 Task: Look for space in Lar, India from 8th August, 2023 to 15th August, 2023 for 9 adults in price range Rs.10000 to Rs.14000. Place can be shared room with 5 bedrooms having 9 beds and 5 bathrooms. Property type can be house, flat, guest house. Amenities needed are: wifi, TV, free parkinig on premises, gym, breakfast. Booking option can be shelf check-in. Required host language is English.
Action: Mouse moved to (483, 99)
Screenshot: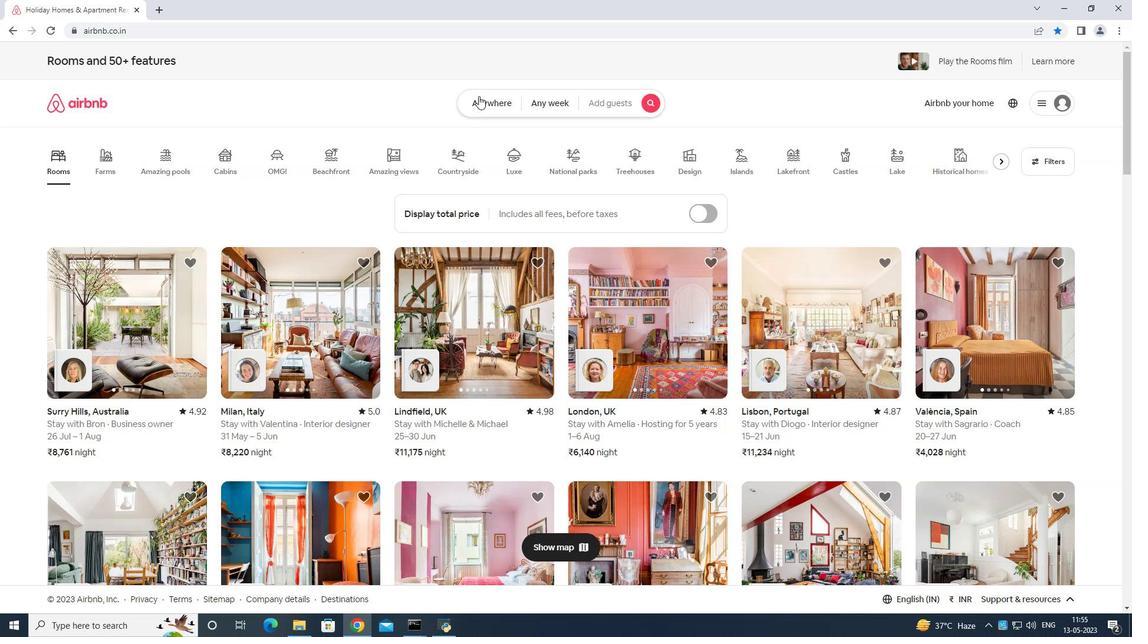 
Action: Mouse pressed left at (483, 99)
Screenshot: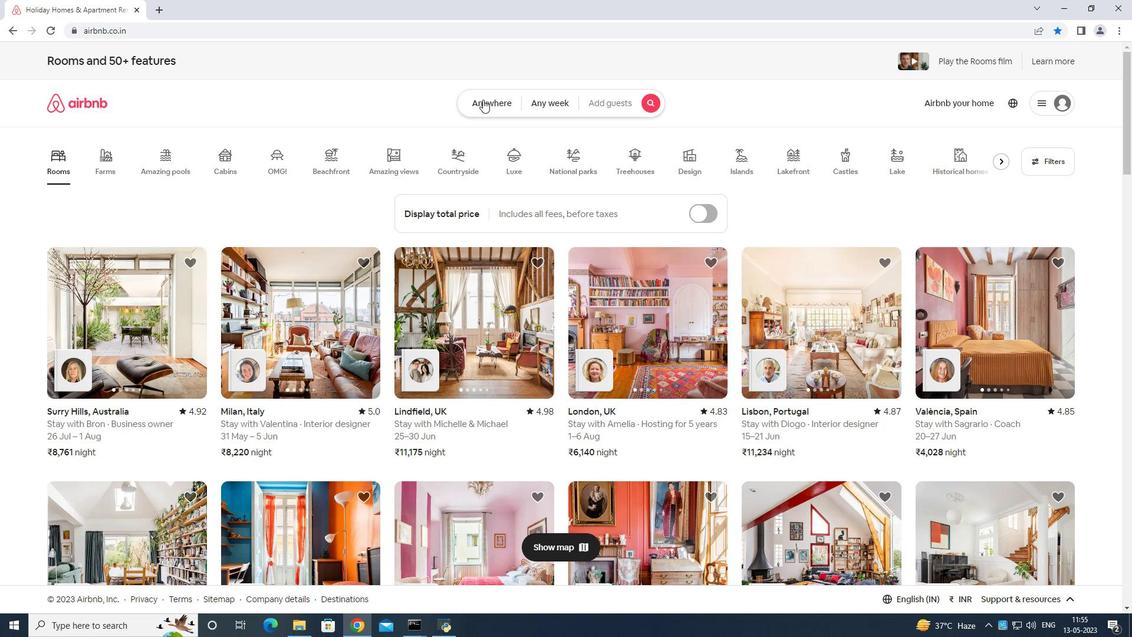 
Action: Mouse moved to (394, 143)
Screenshot: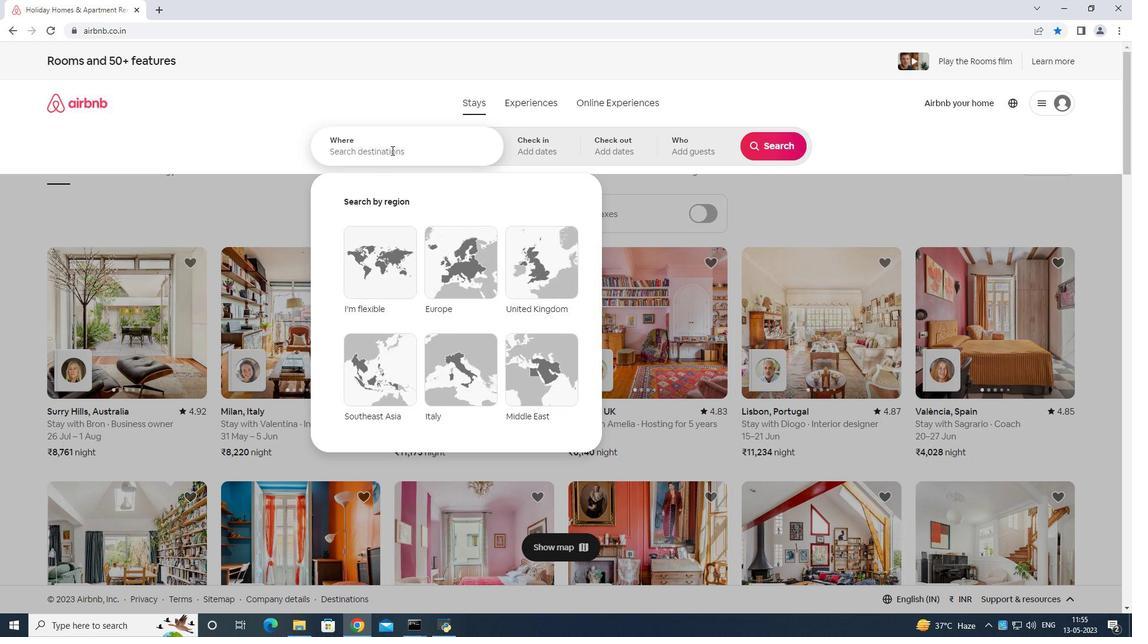 
Action: Mouse pressed left at (394, 143)
Screenshot: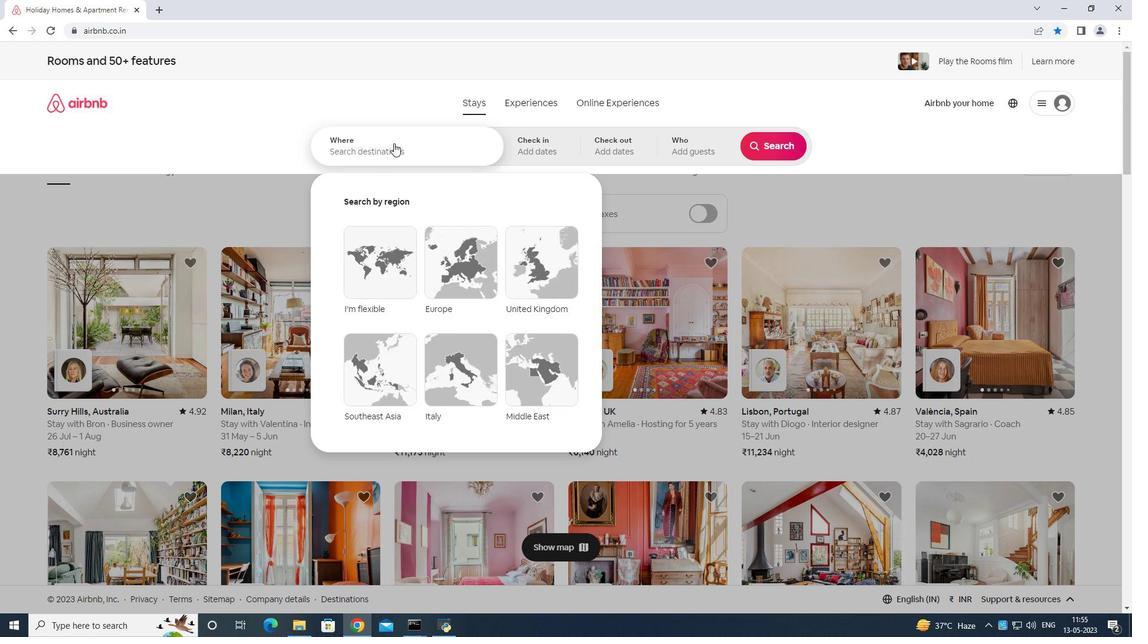 
Action: Mouse moved to (391, 140)
Screenshot: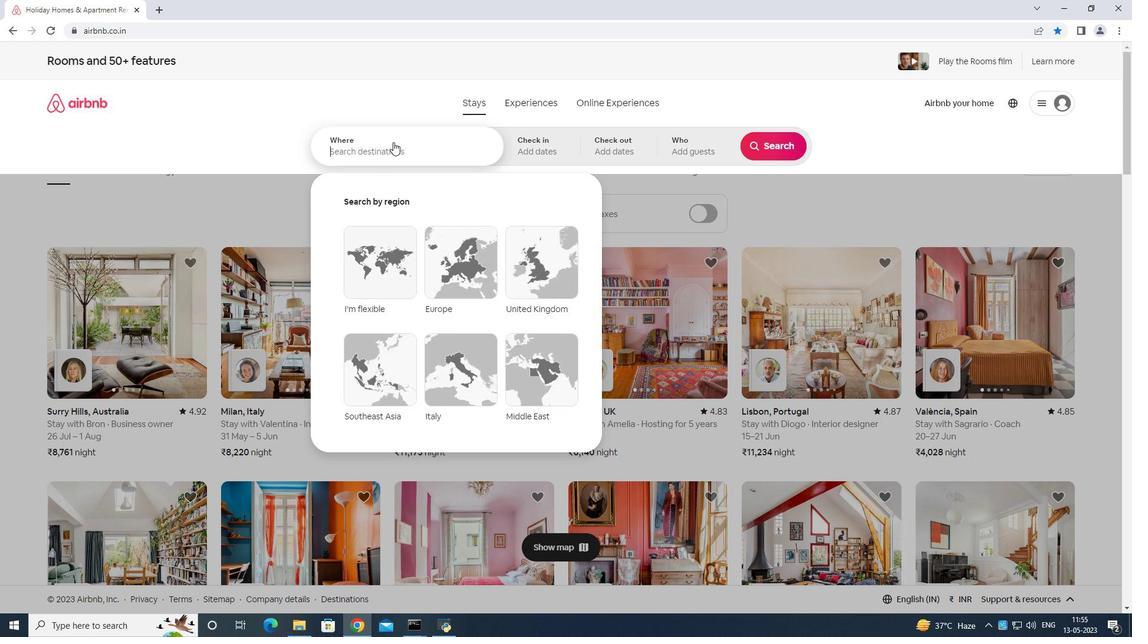 
Action: Key pressed <Key.shift>Lar<Key.space>india<Key.space><Key.enter>
Screenshot: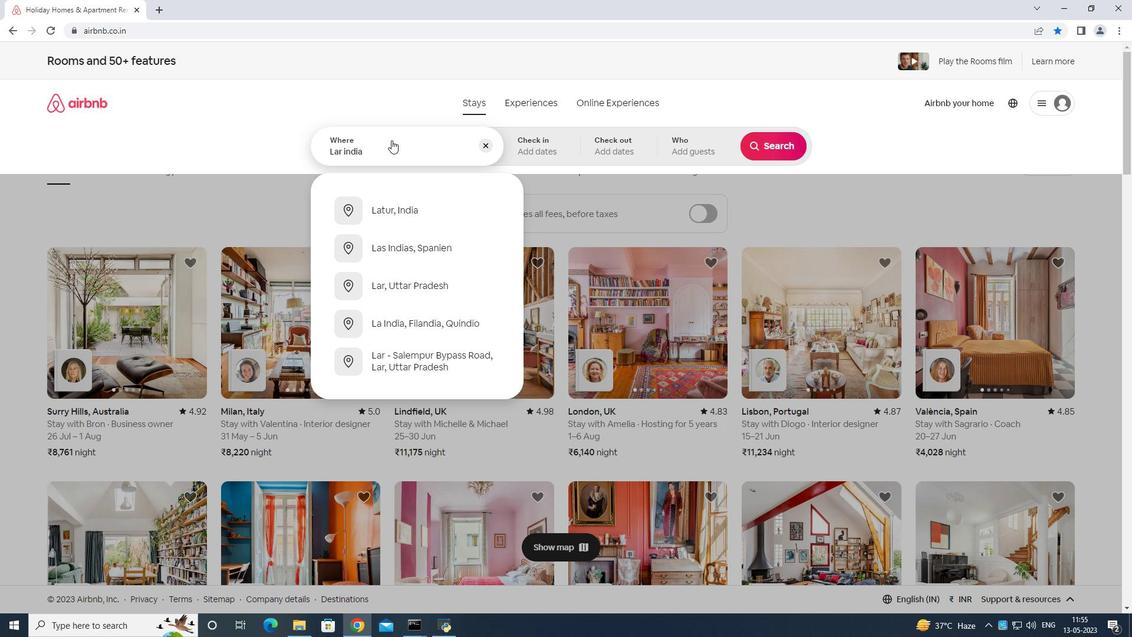 
Action: Mouse moved to (768, 251)
Screenshot: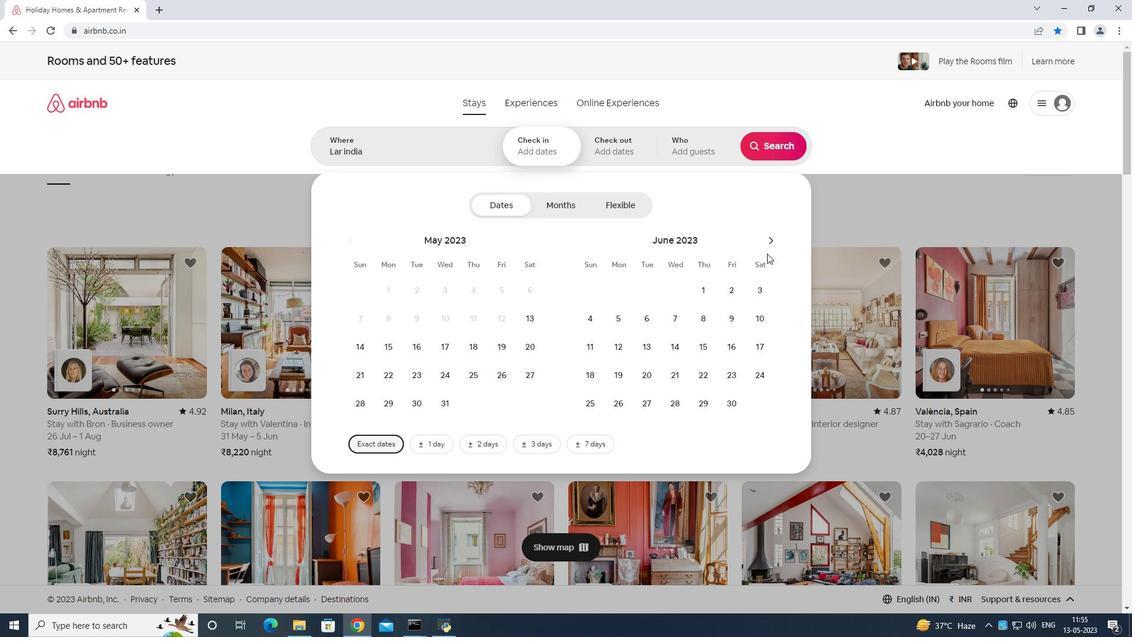 
Action: Mouse pressed left at (768, 251)
Screenshot: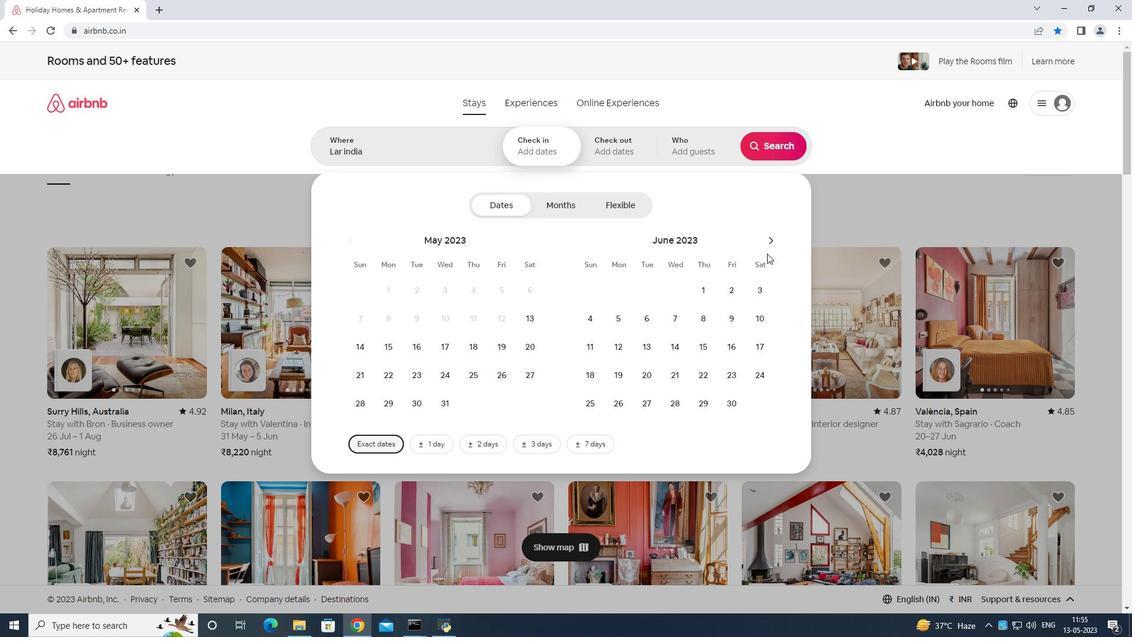 
Action: Mouse moved to (768, 245)
Screenshot: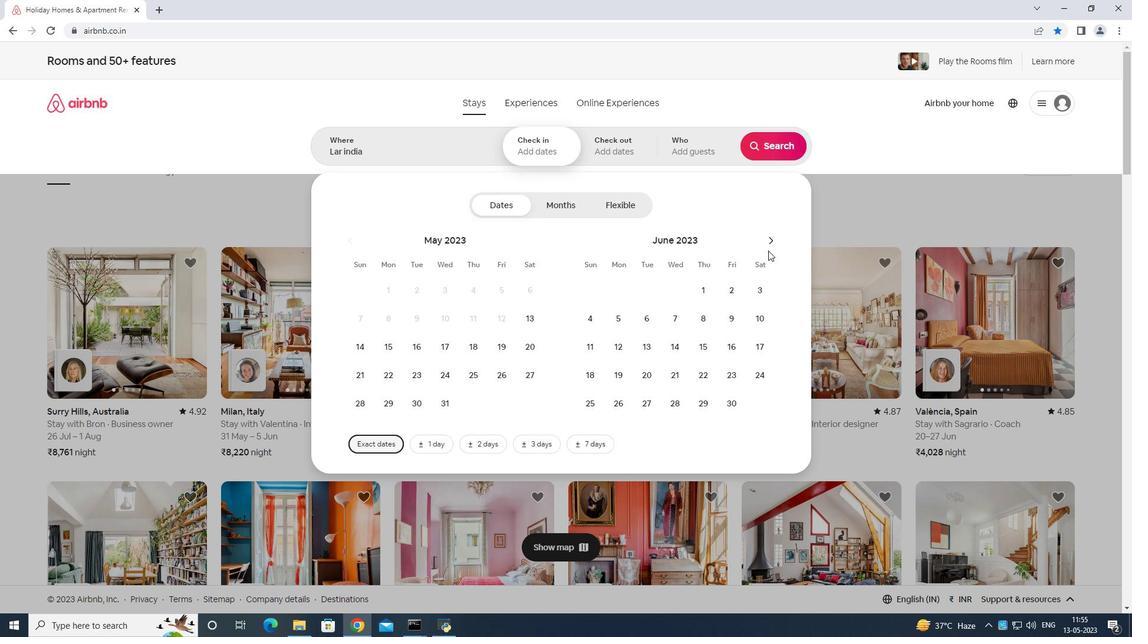 
Action: Mouse pressed left at (768, 245)
Screenshot: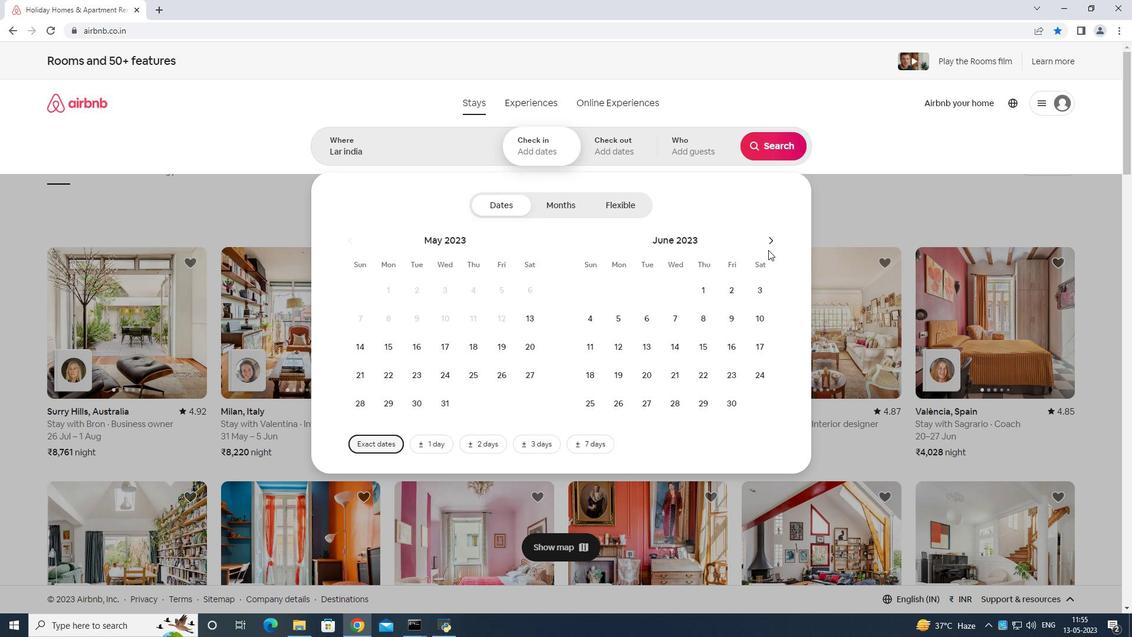 
Action: Mouse moved to (769, 242)
Screenshot: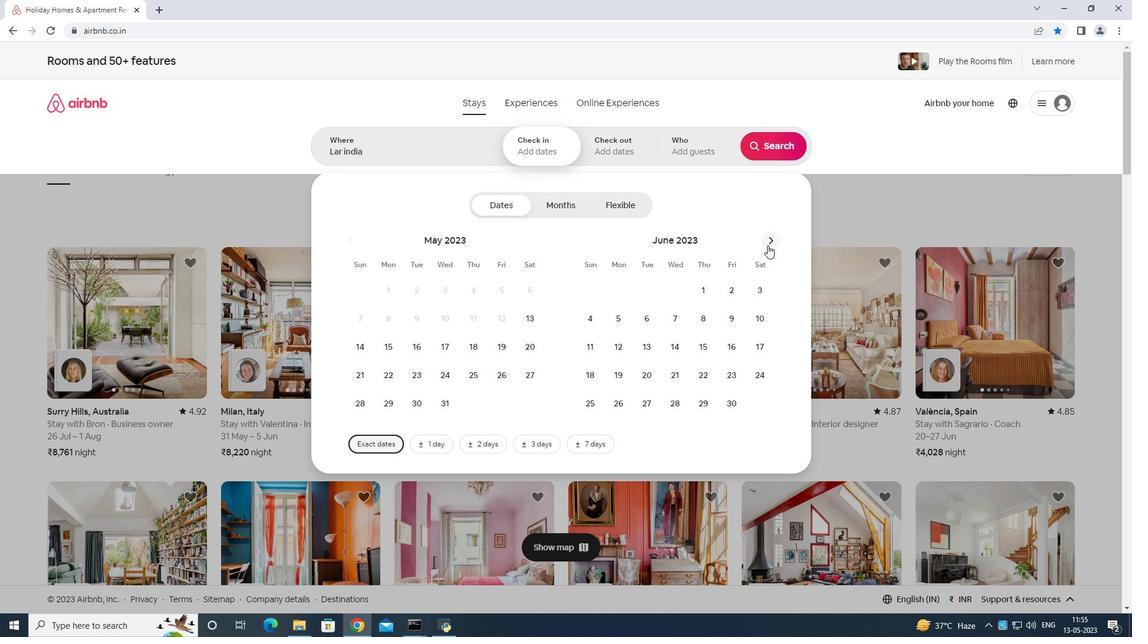 
Action: Mouse pressed left at (769, 242)
Screenshot: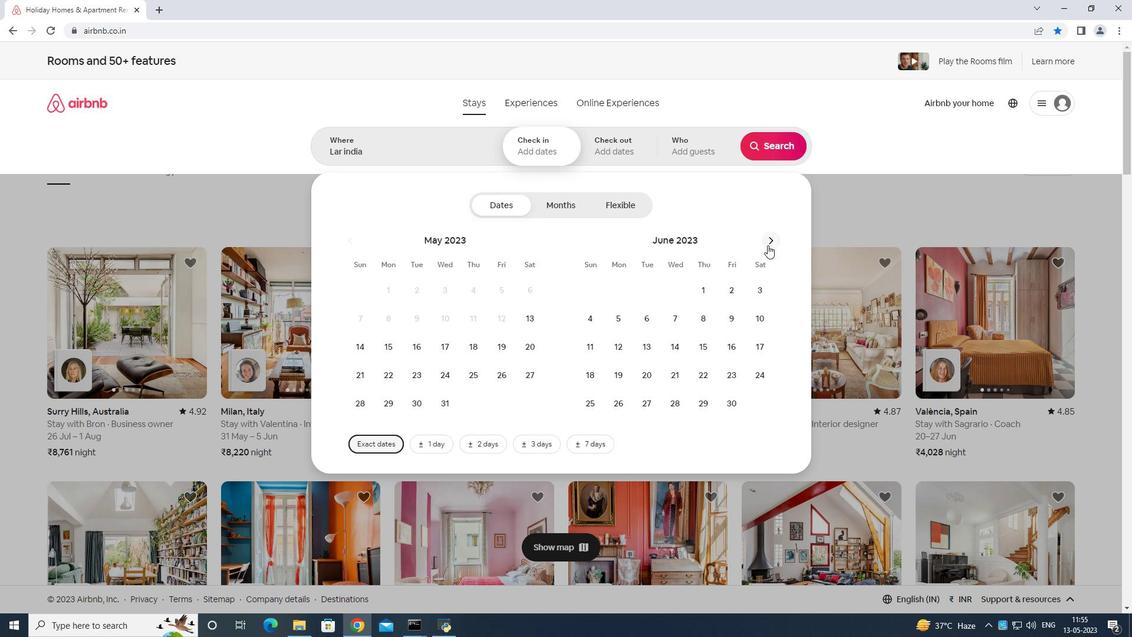 
Action: Mouse moved to (769, 241)
Screenshot: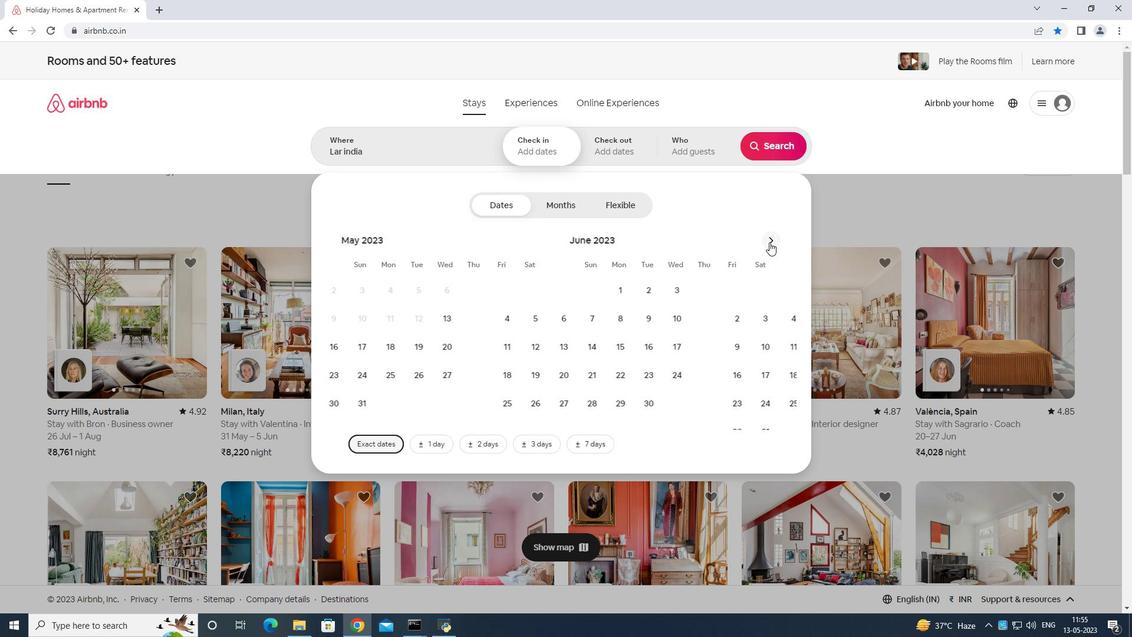 
Action: Mouse pressed left at (769, 241)
Screenshot: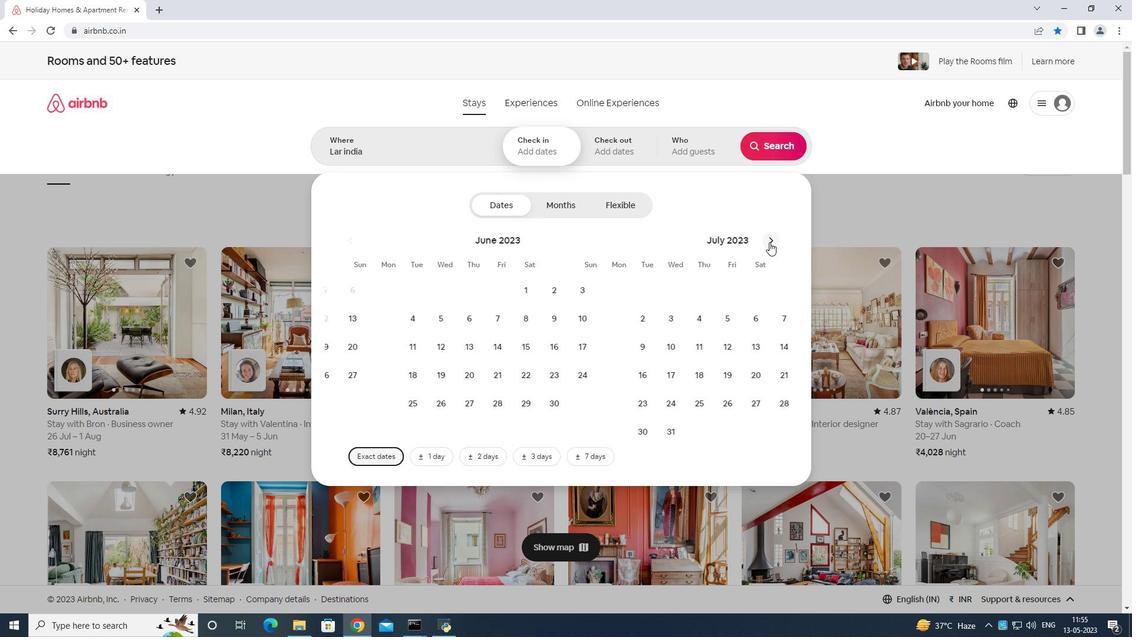 
Action: Mouse moved to (645, 312)
Screenshot: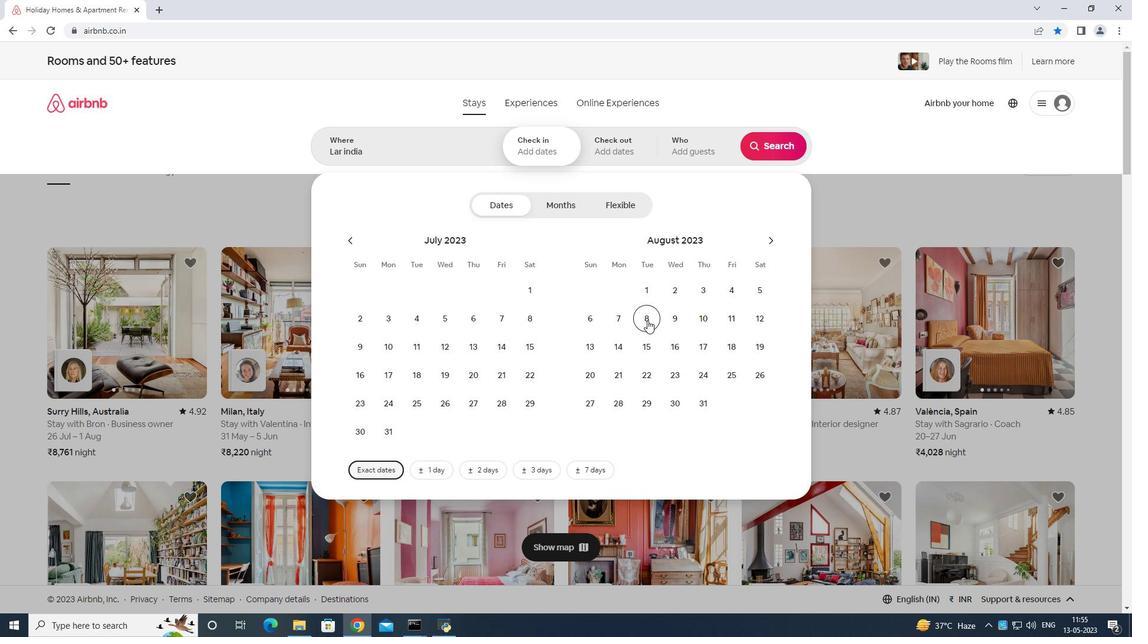 
Action: Mouse pressed left at (645, 312)
Screenshot: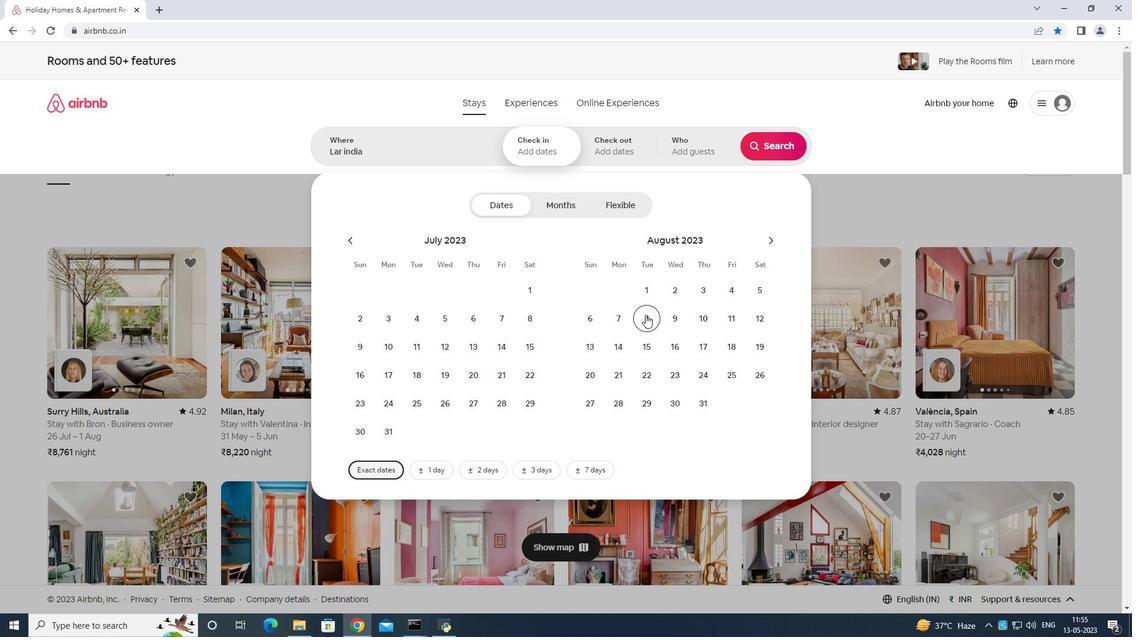 
Action: Mouse moved to (651, 340)
Screenshot: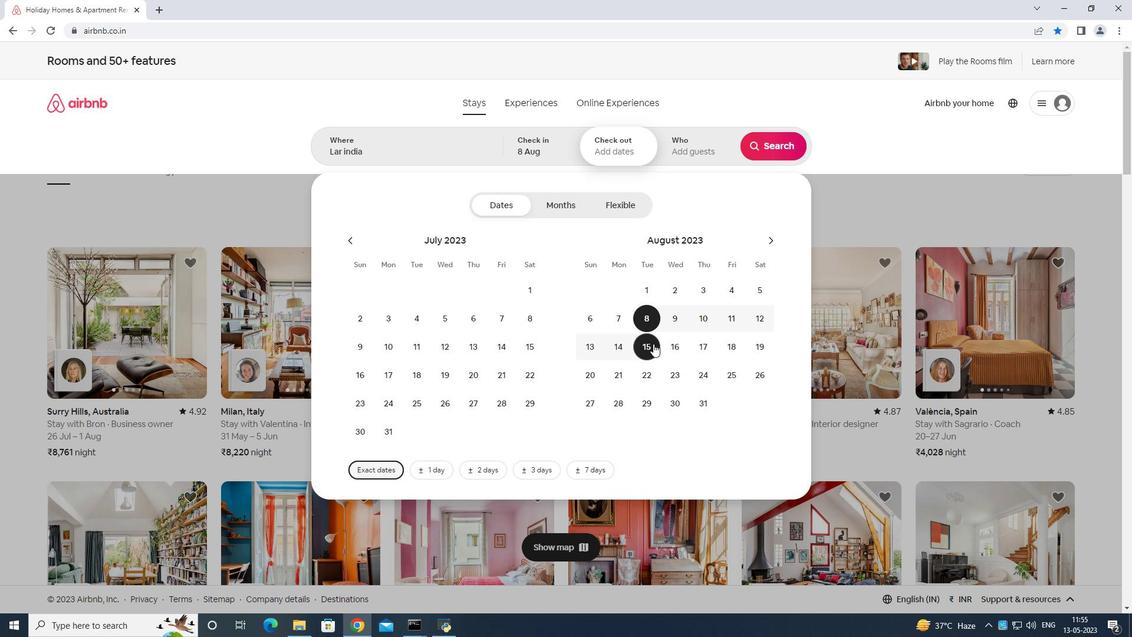
Action: Mouse pressed left at (651, 340)
Screenshot: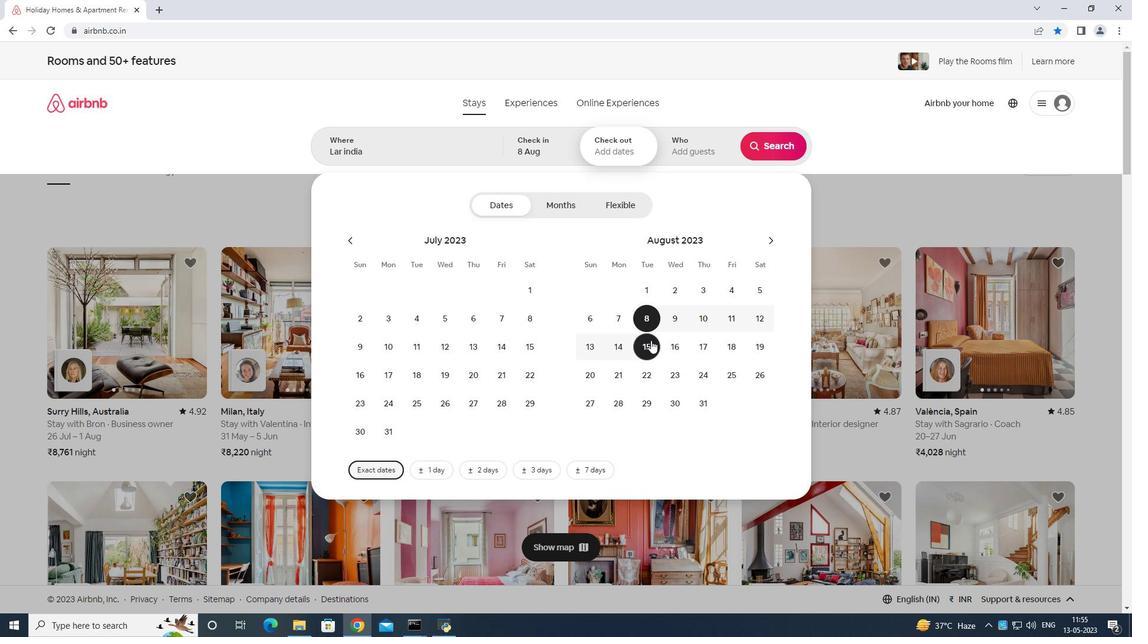 
Action: Mouse moved to (717, 147)
Screenshot: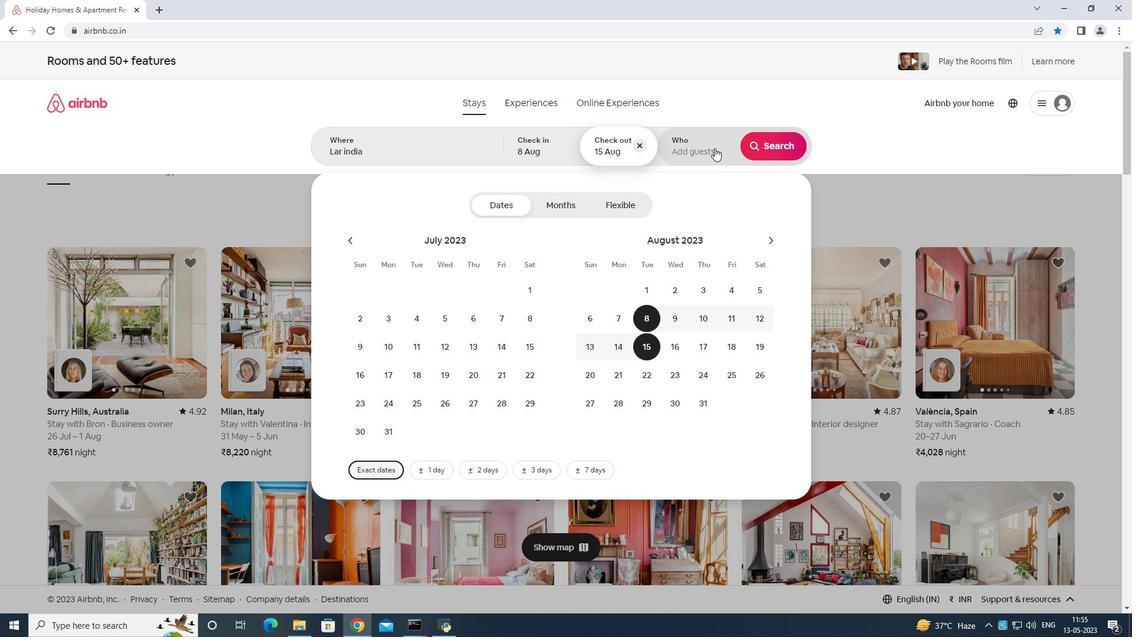 
Action: Mouse pressed left at (717, 147)
Screenshot: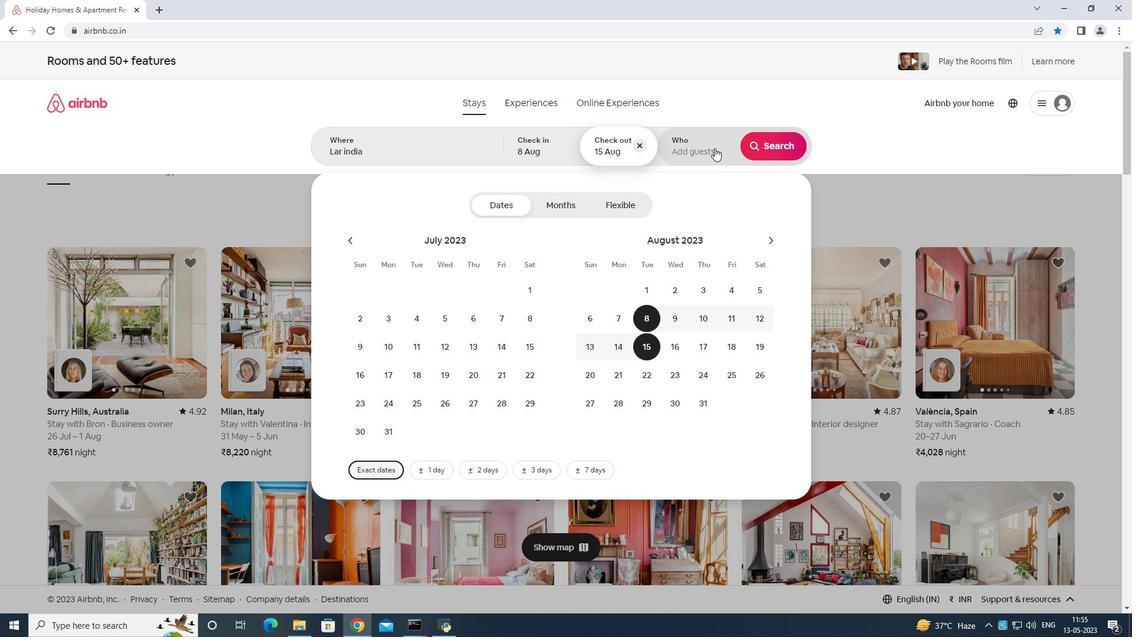 
Action: Mouse moved to (775, 202)
Screenshot: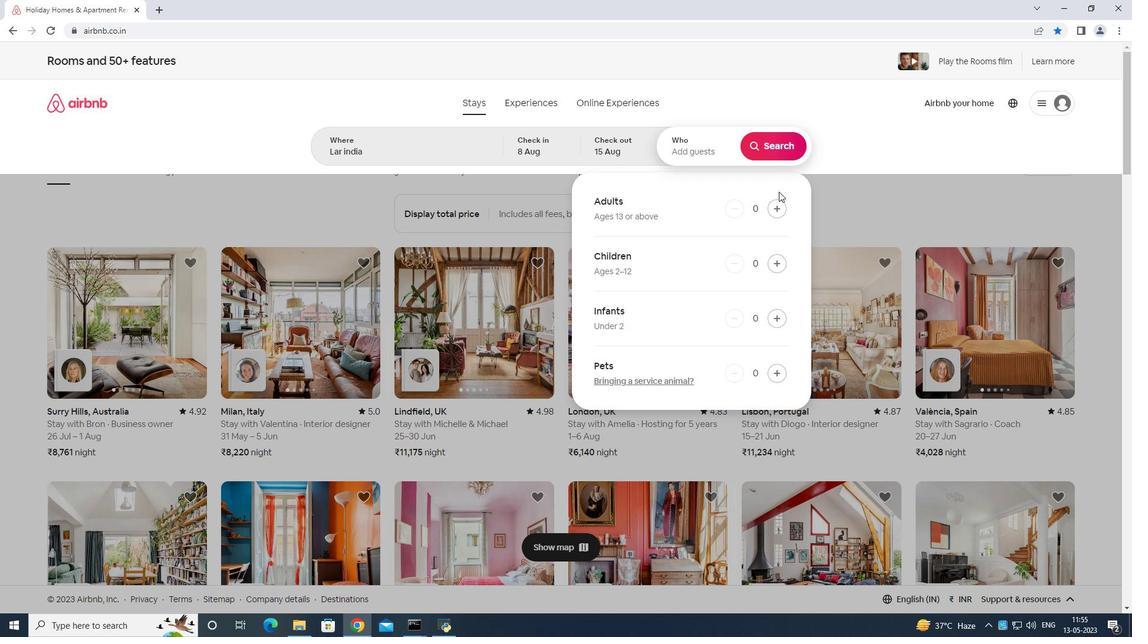 
Action: Mouse pressed left at (775, 202)
Screenshot: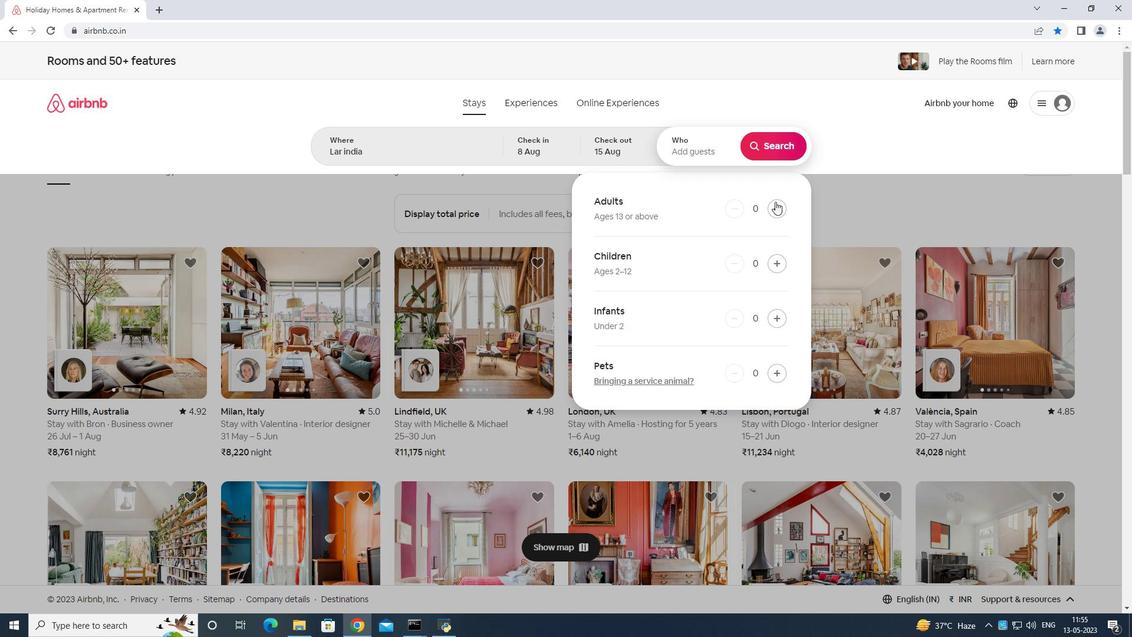 
Action: Mouse moved to (775, 202)
Screenshot: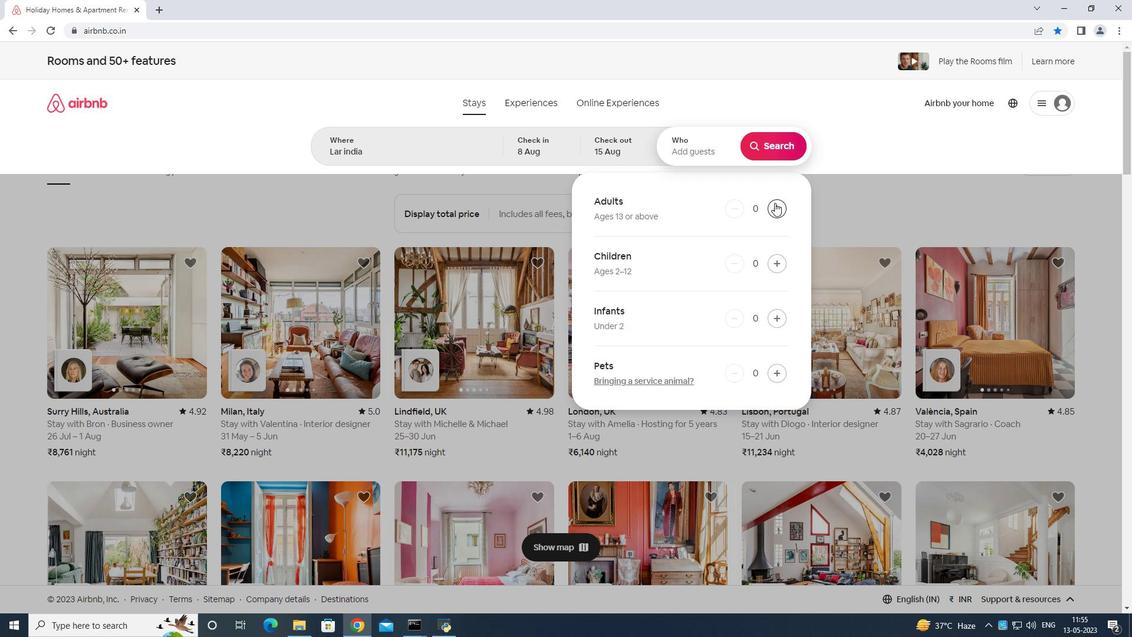 
Action: Mouse pressed left at (775, 202)
Screenshot: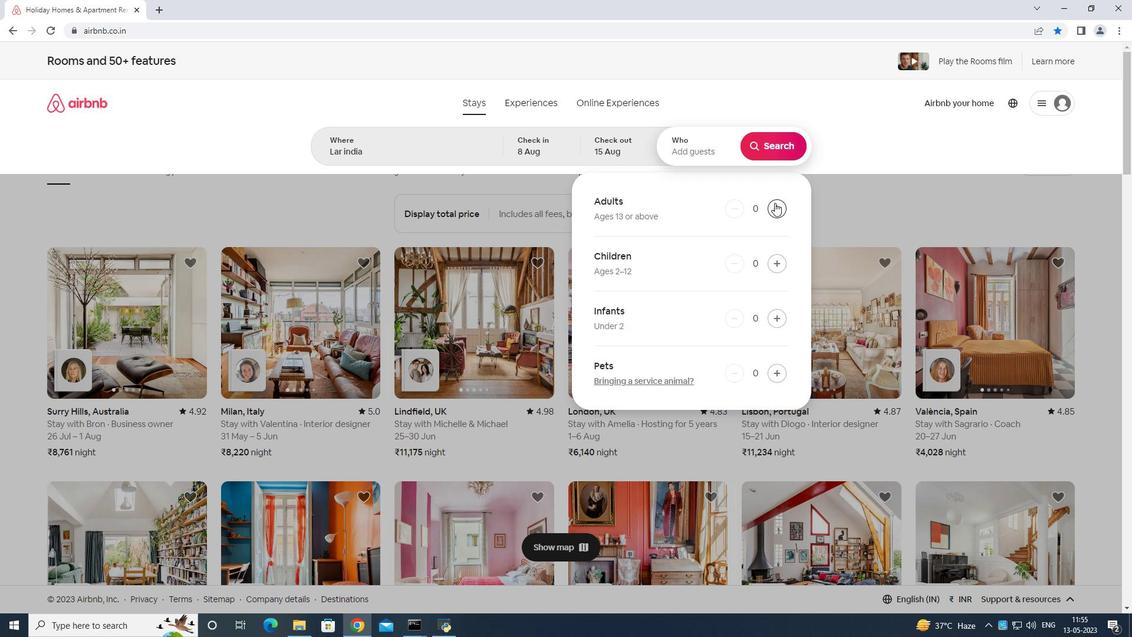 
Action: Mouse moved to (775, 202)
Screenshot: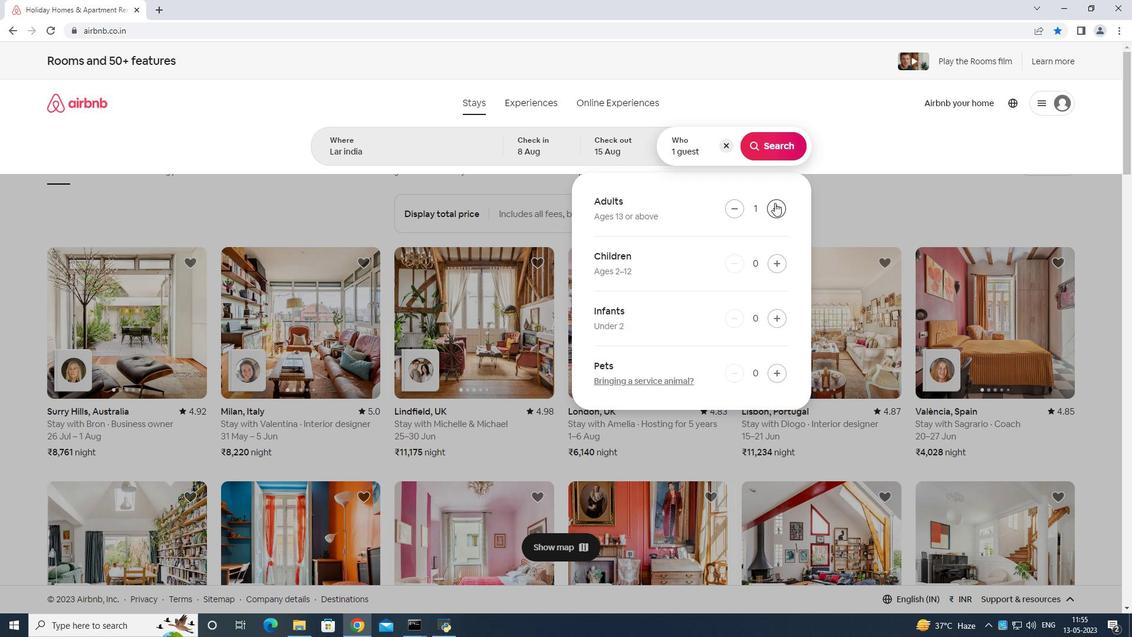 
Action: Mouse pressed left at (775, 202)
Screenshot: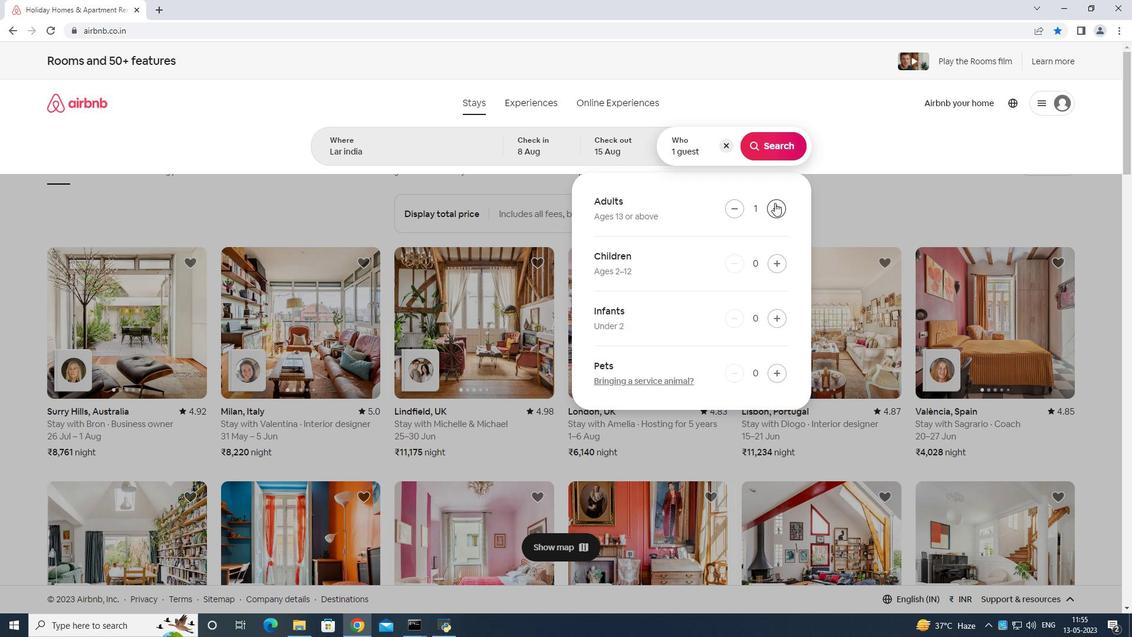 
Action: Mouse moved to (775, 202)
Screenshot: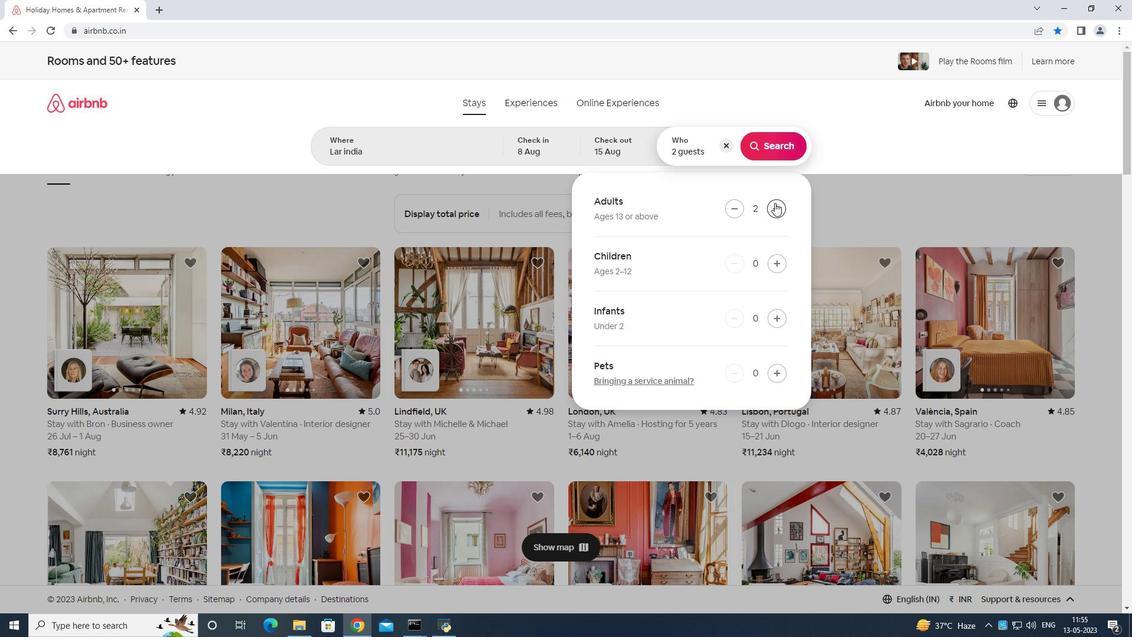 
Action: Mouse pressed left at (775, 202)
Screenshot: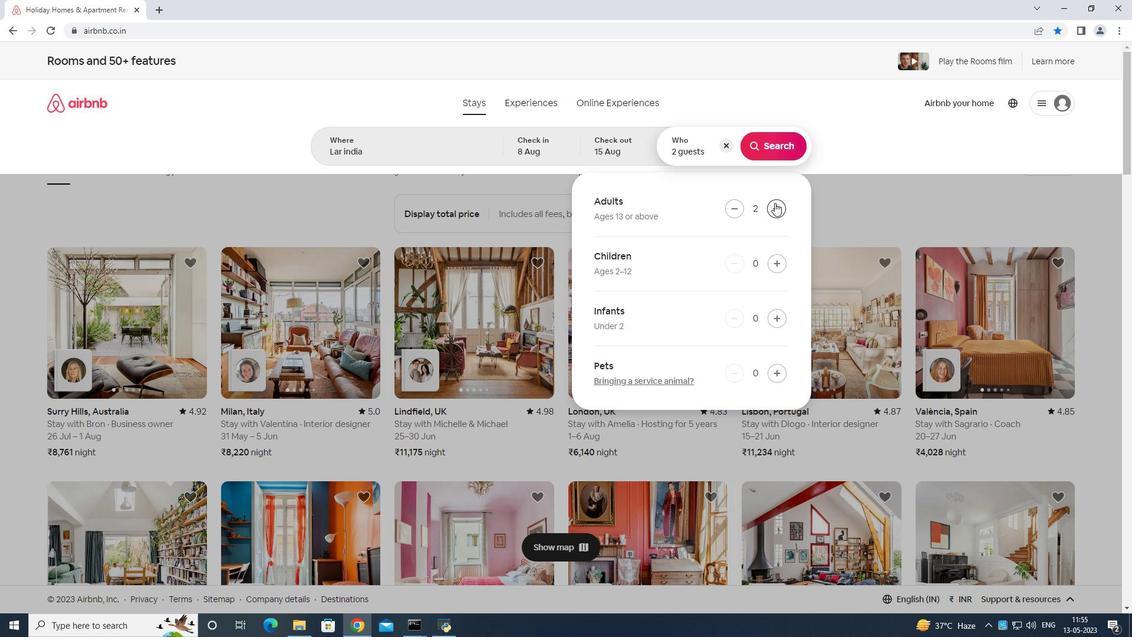 
Action: Mouse moved to (775, 201)
Screenshot: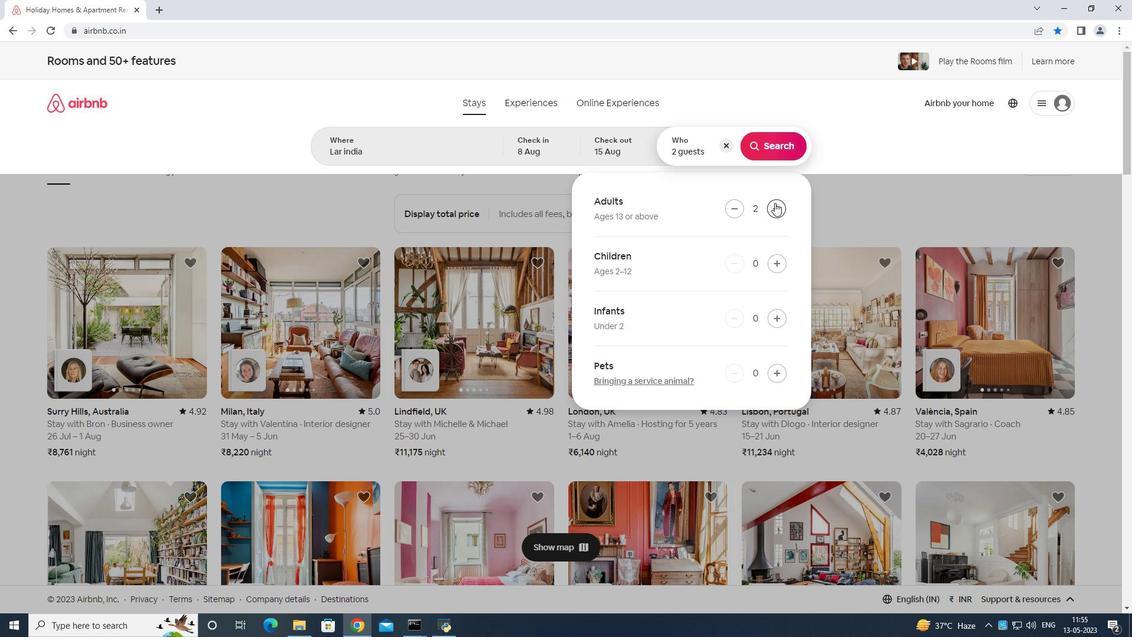 
Action: Mouse pressed left at (775, 201)
Screenshot: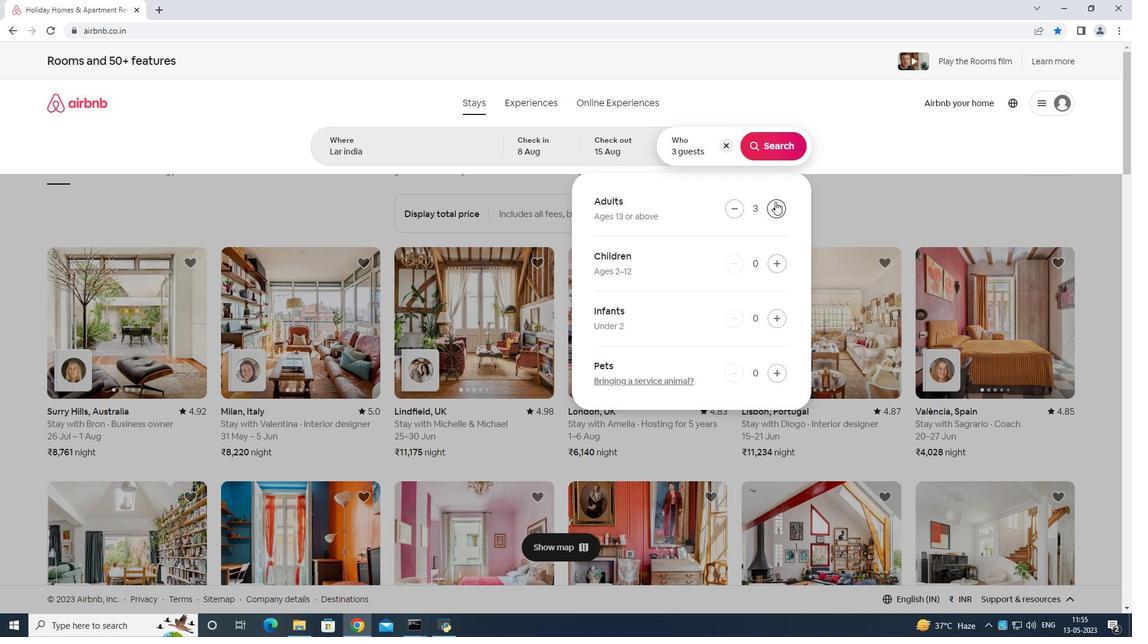 
Action: Mouse moved to (775, 201)
Screenshot: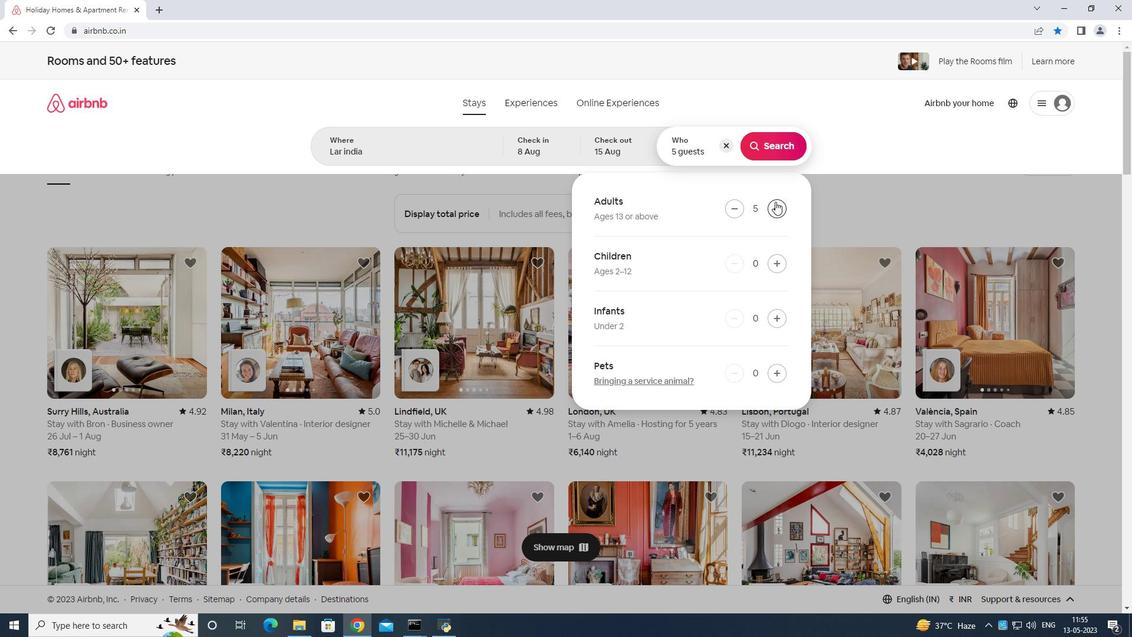 
Action: Mouse pressed left at (775, 201)
Screenshot: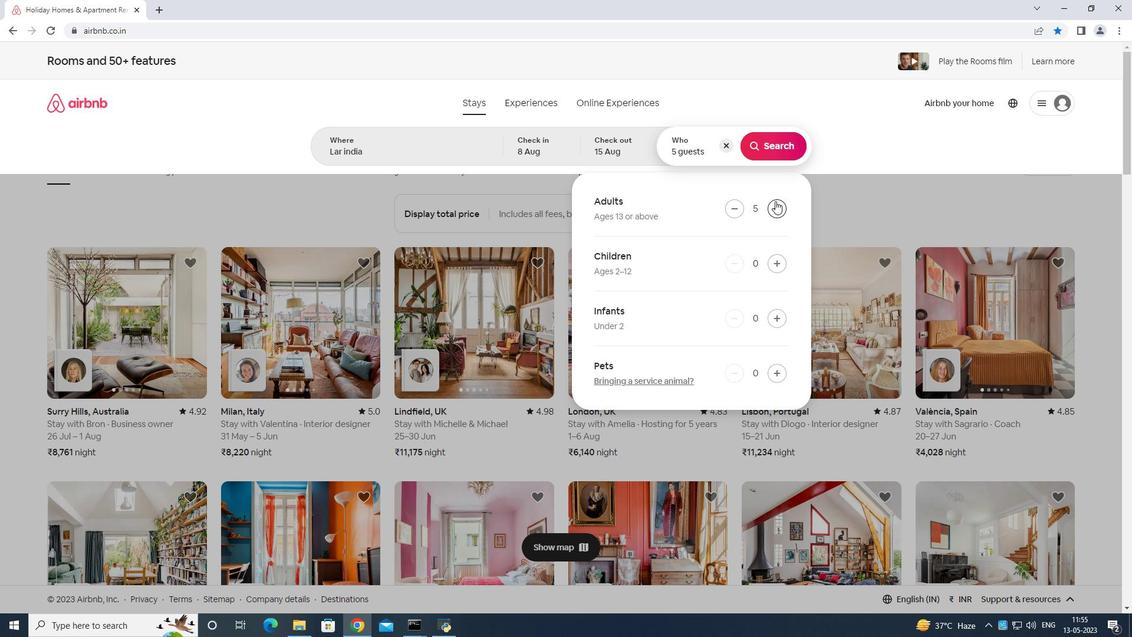
Action: Mouse moved to (775, 201)
Screenshot: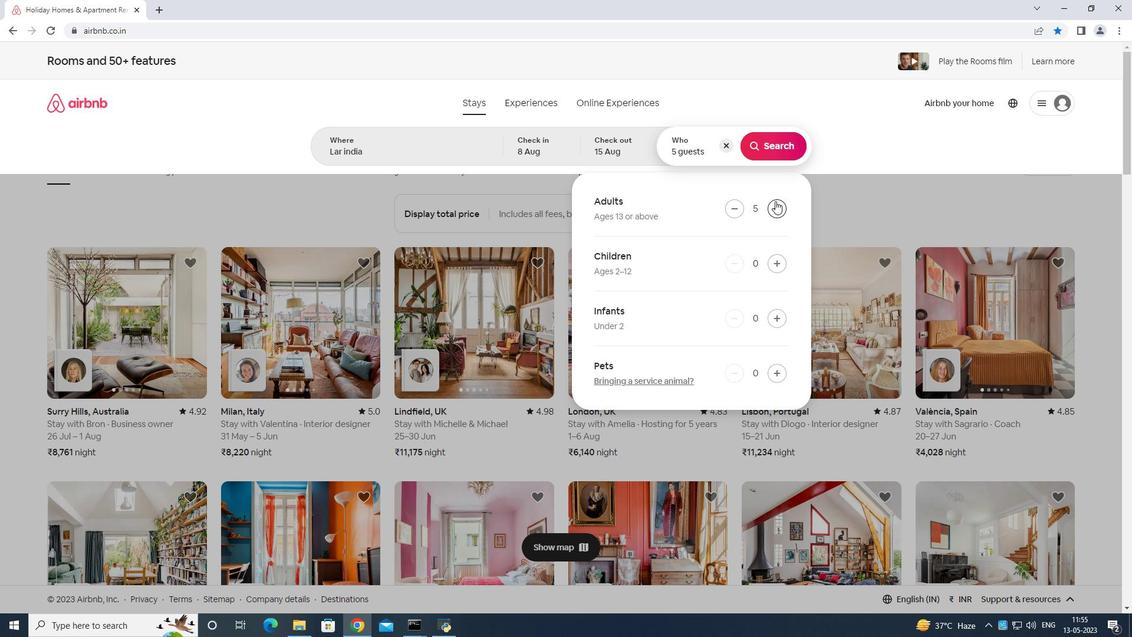
Action: Mouse pressed left at (775, 201)
Screenshot: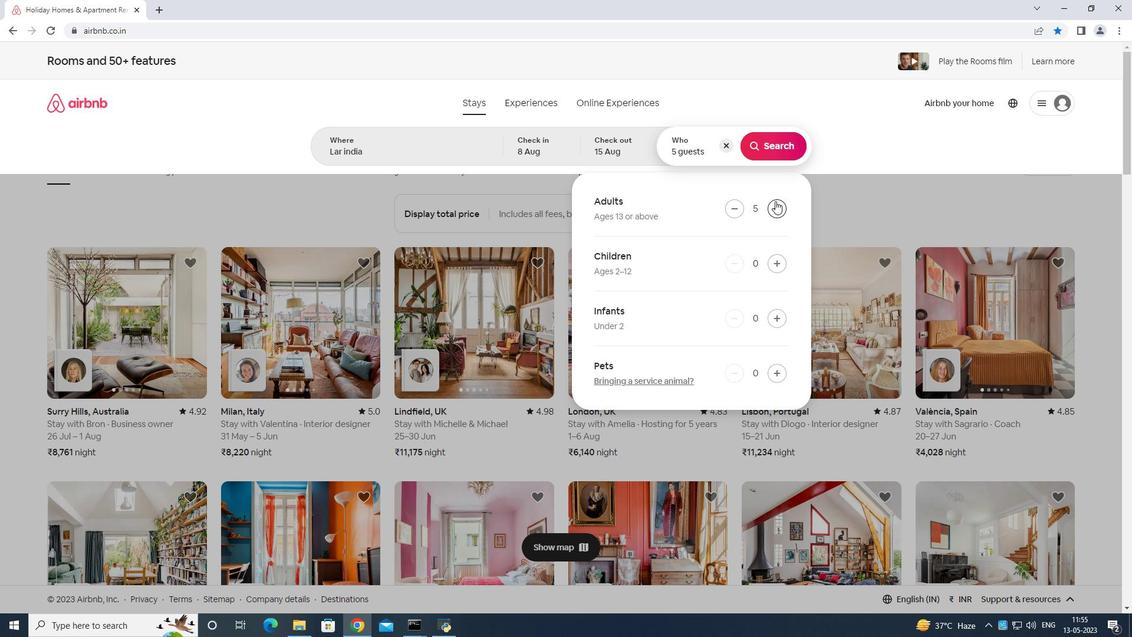 
Action: Mouse moved to (775, 200)
Screenshot: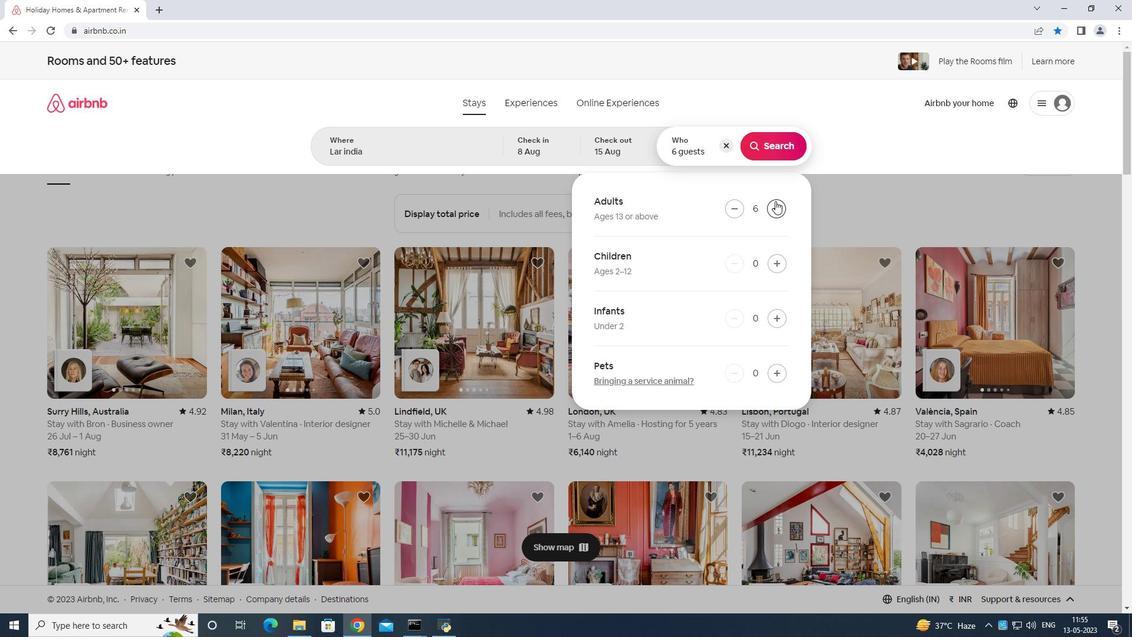 
Action: Mouse pressed left at (775, 200)
Screenshot: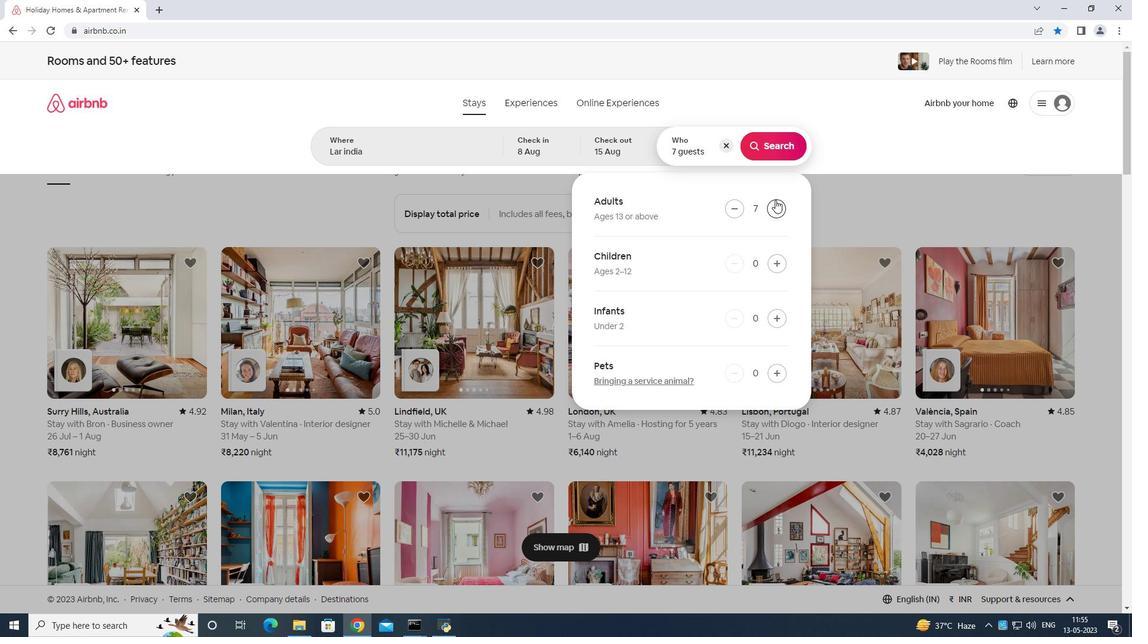 
Action: Mouse moved to (769, 206)
Screenshot: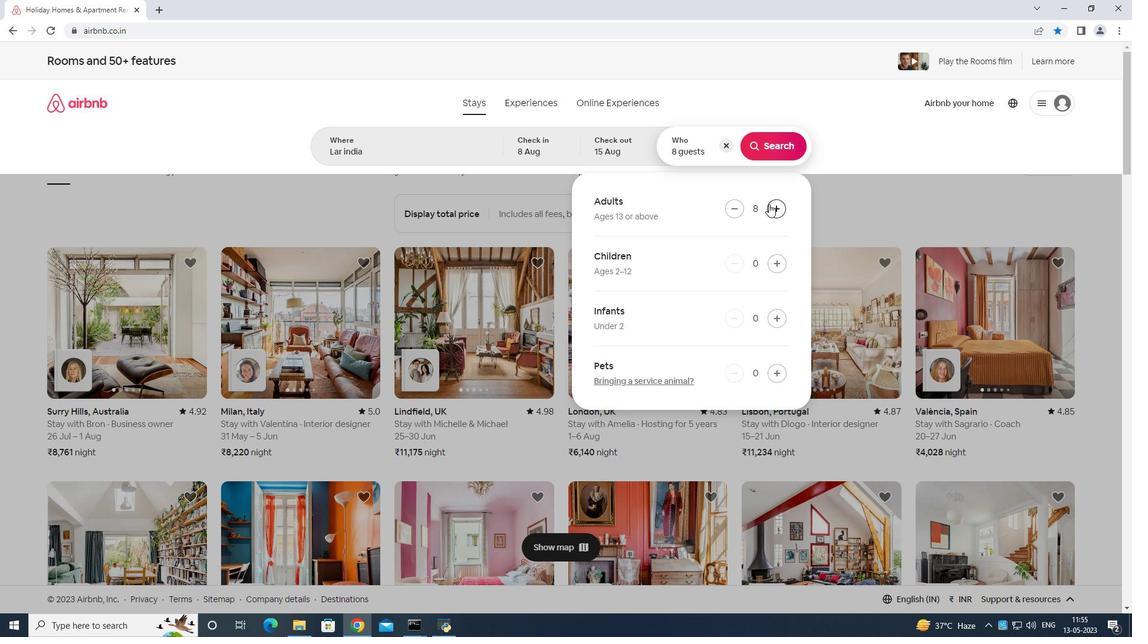 
Action: Mouse pressed left at (769, 206)
Screenshot: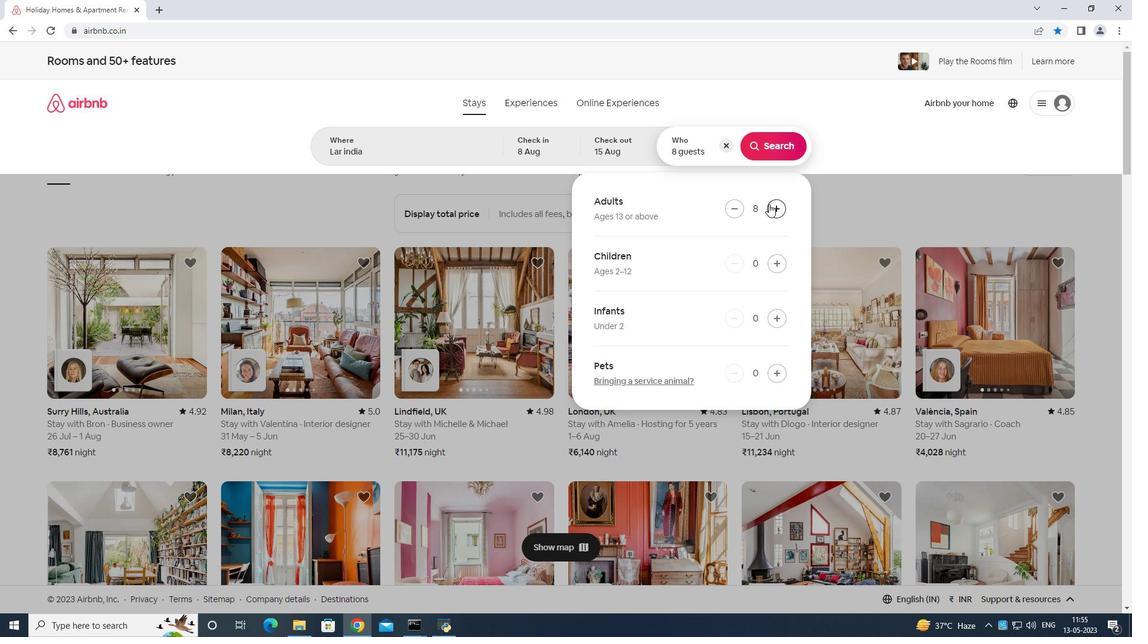 
Action: Mouse moved to (775, 152)
Screenshot: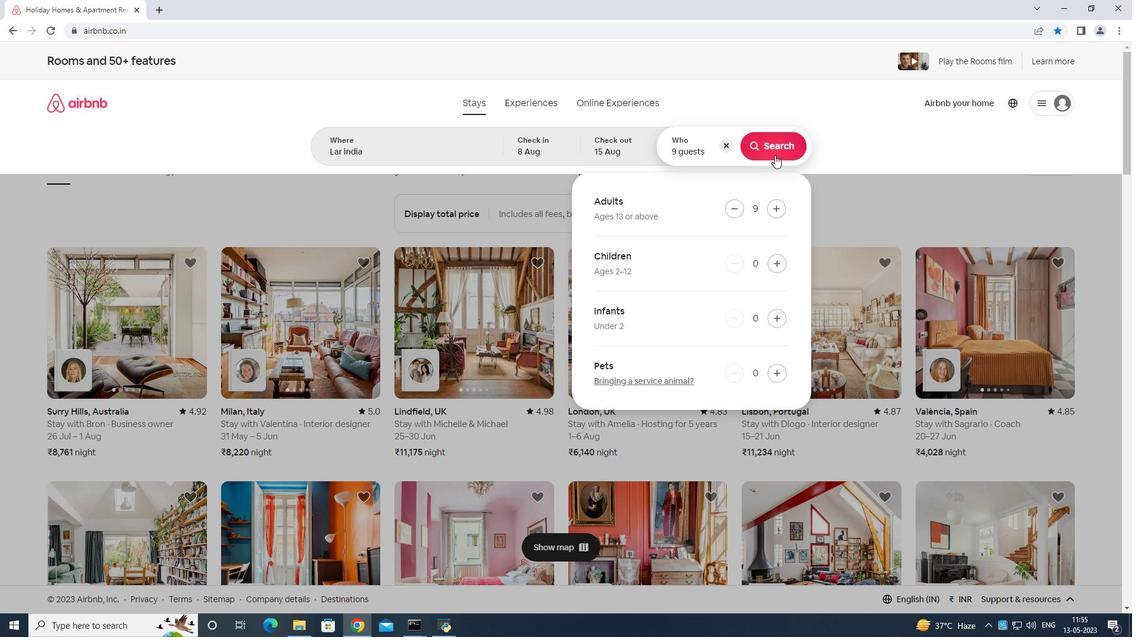 
Action: Mouse pressed left at (775, 152)
Screenshot: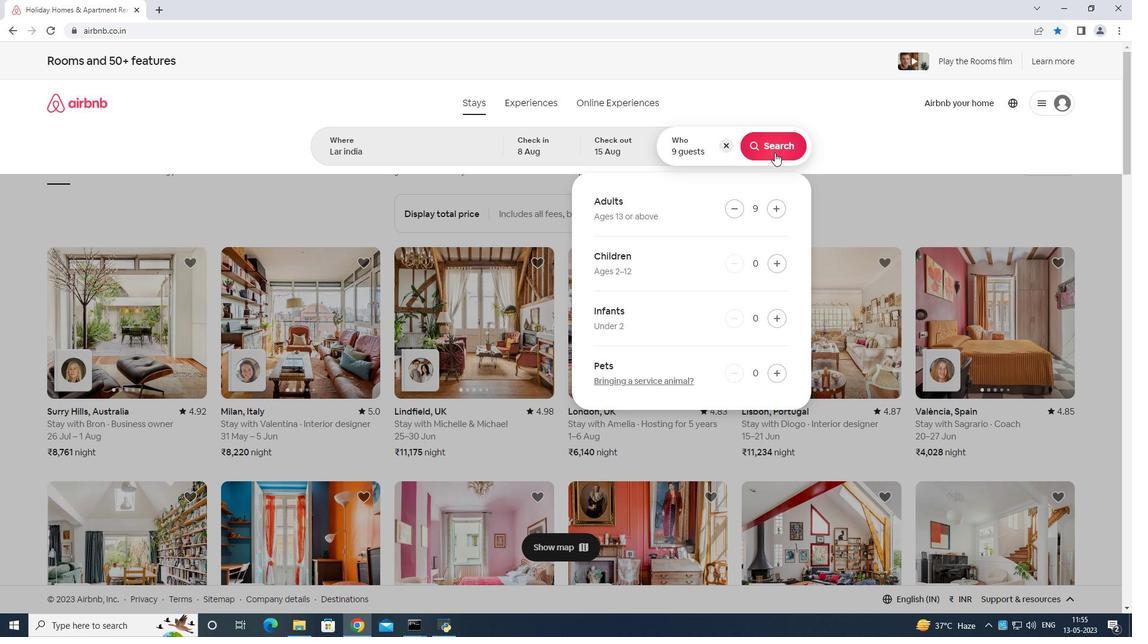 
Action: Mouse moved to (1077, 116)
Screenshot: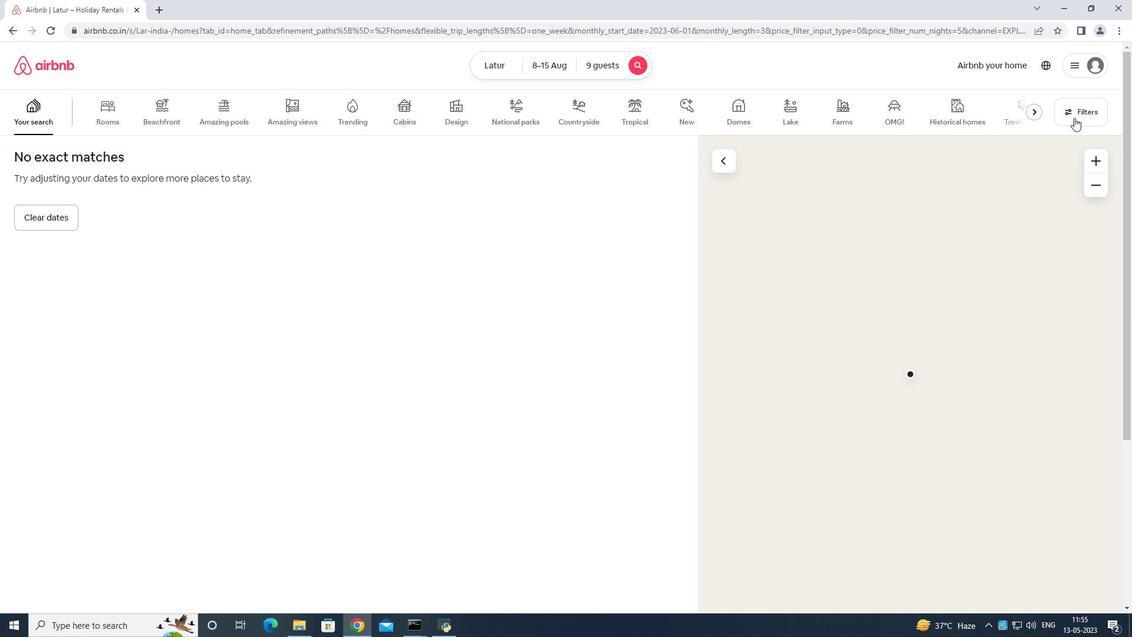 
Action: Mouse pressed left at (1077, 116)
Screenshot: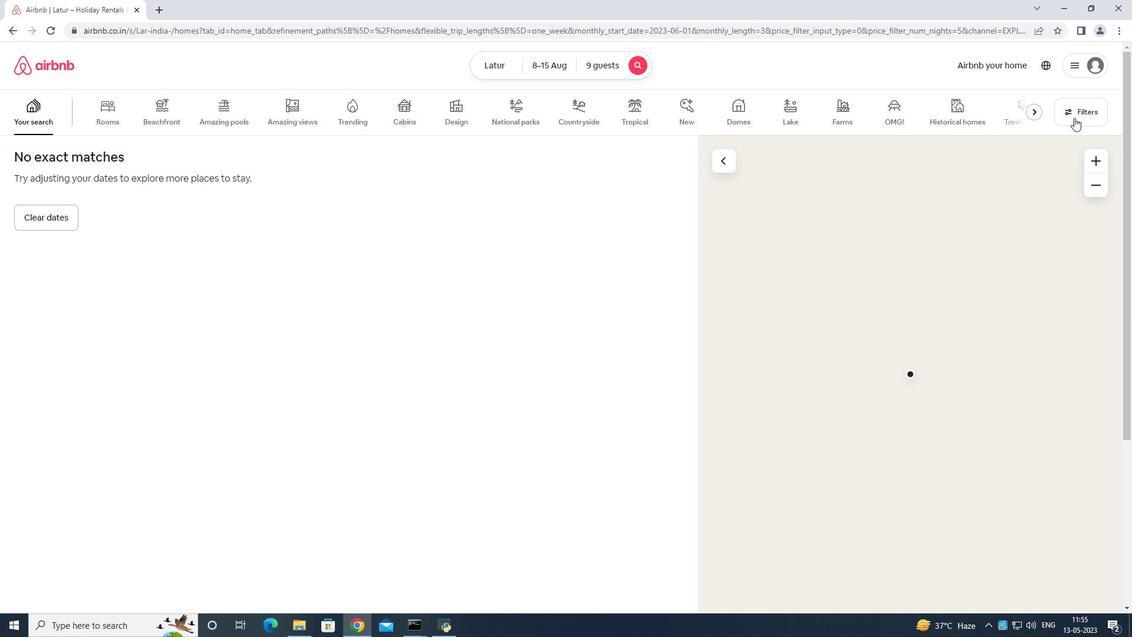 
Action: Mouse moved to (518, 393)
Screenshot: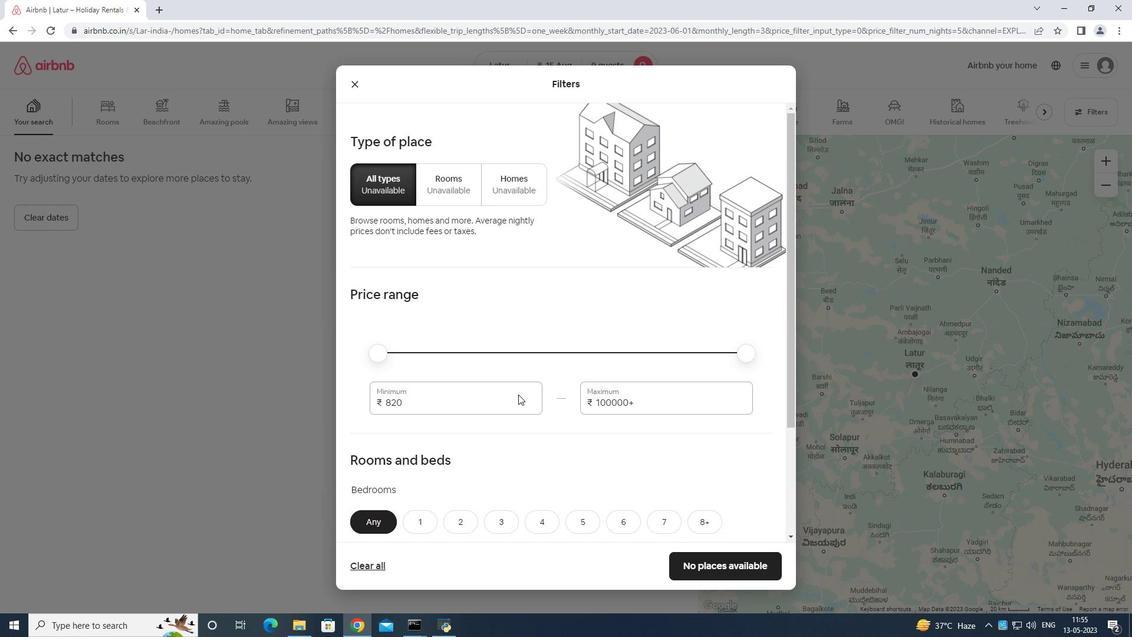 
Action: Mouse pressed left at (518, 393)
Screenshot: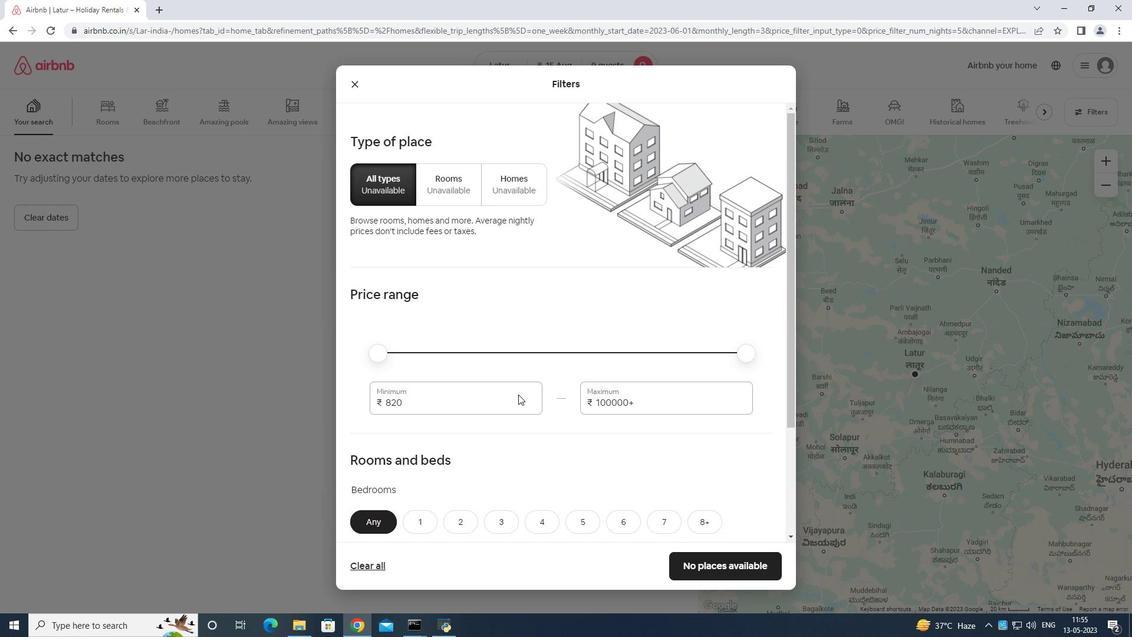 
Action: Mouse moved to (522, 386)
Screenshot: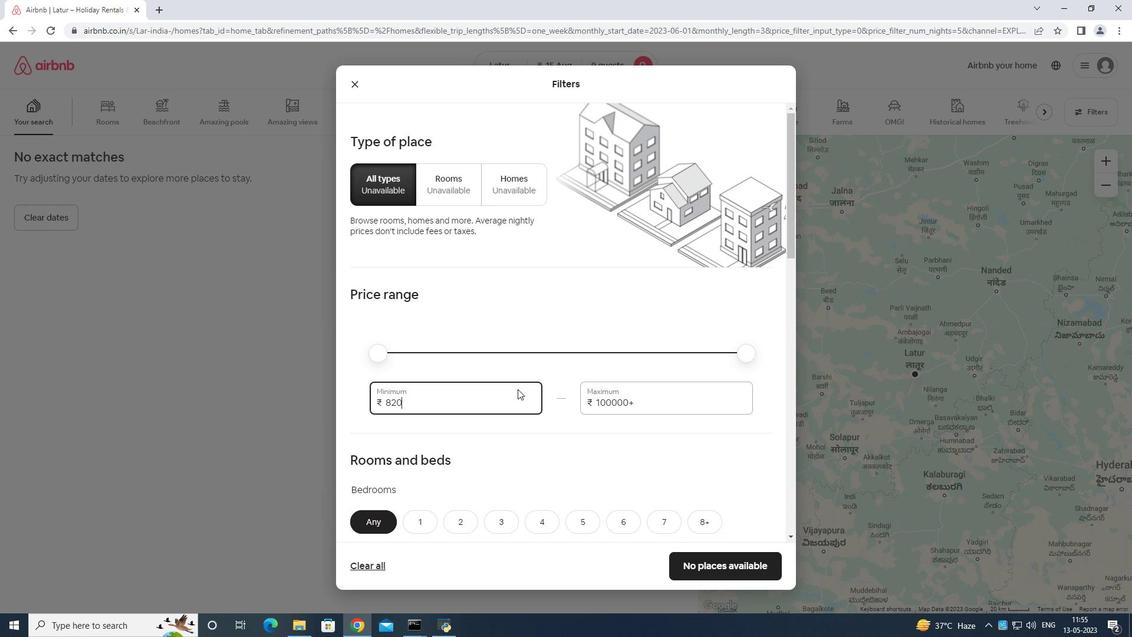 
Action: Key pressed <Key.backspace>
Screenshot: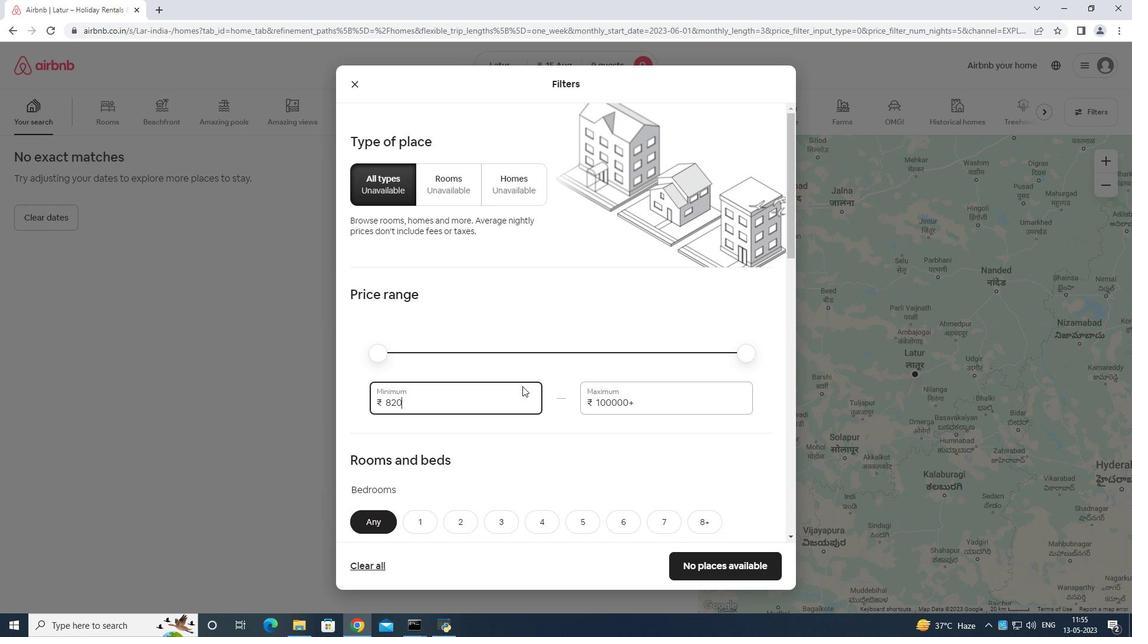 
Action: Mouse moved to (525, 384)
Screenshot: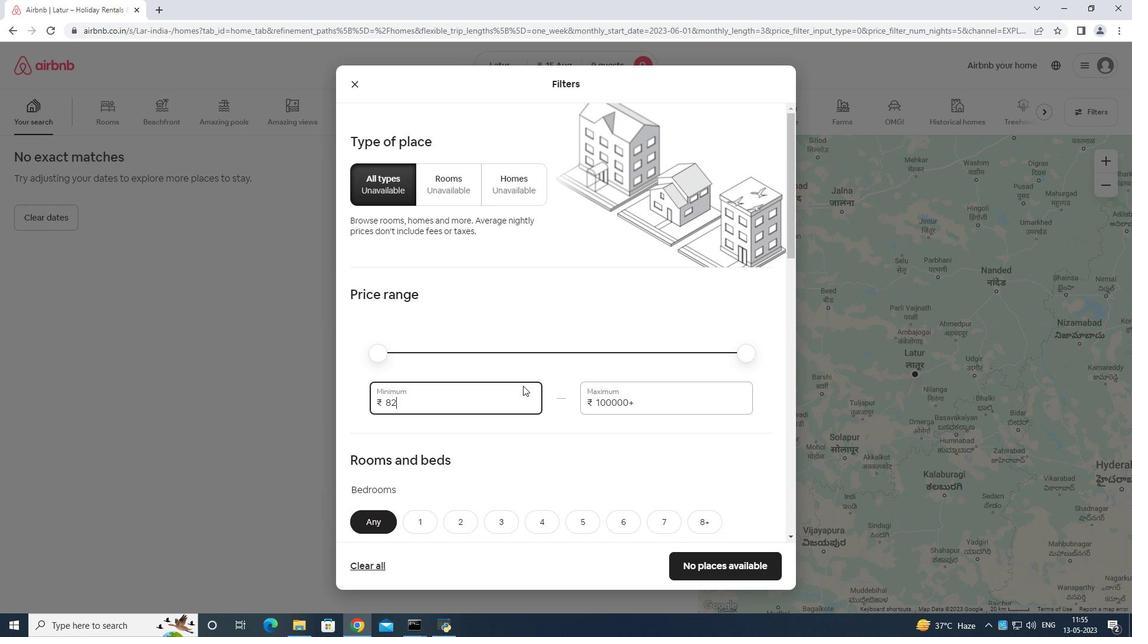 
Action: Key pressed <Key.backspace><Key.backspace><Key.backspace><Key.backspace><Key.backspace><Key.backspace>
Screenshot: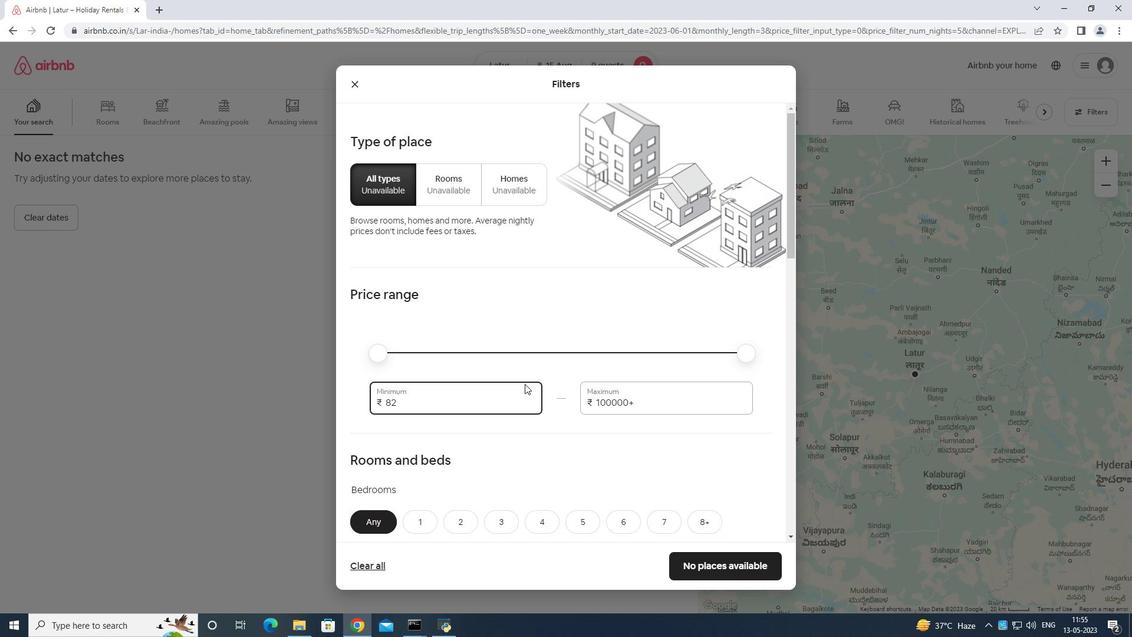 
Action: Mouse moved to (525, 384)
Screenshot: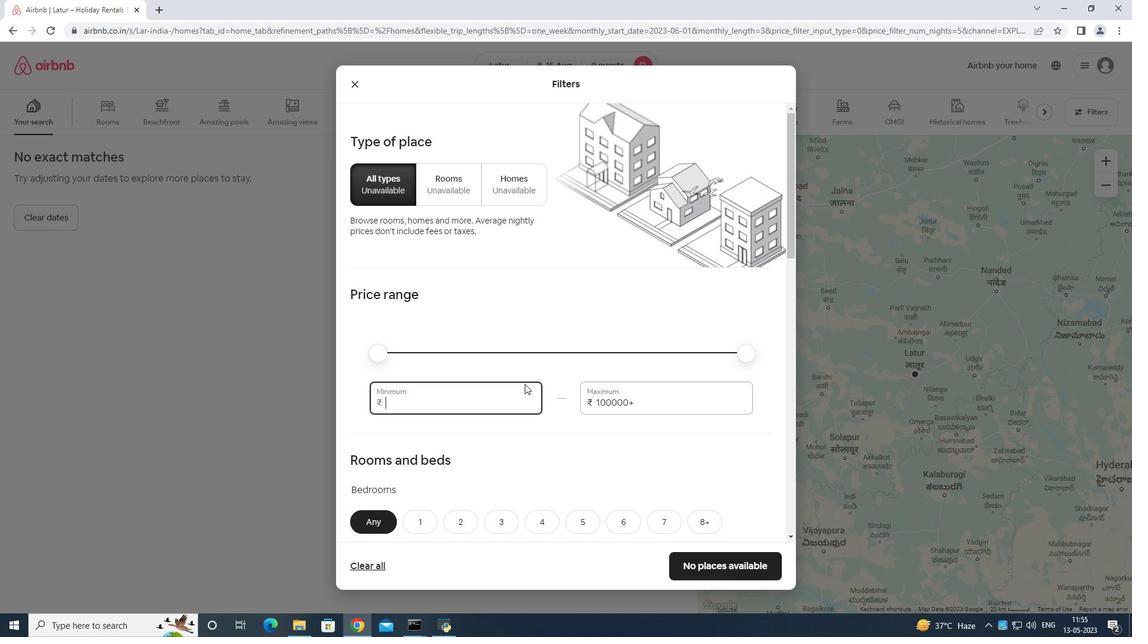 
Action: Key pressed 1
Screenshot: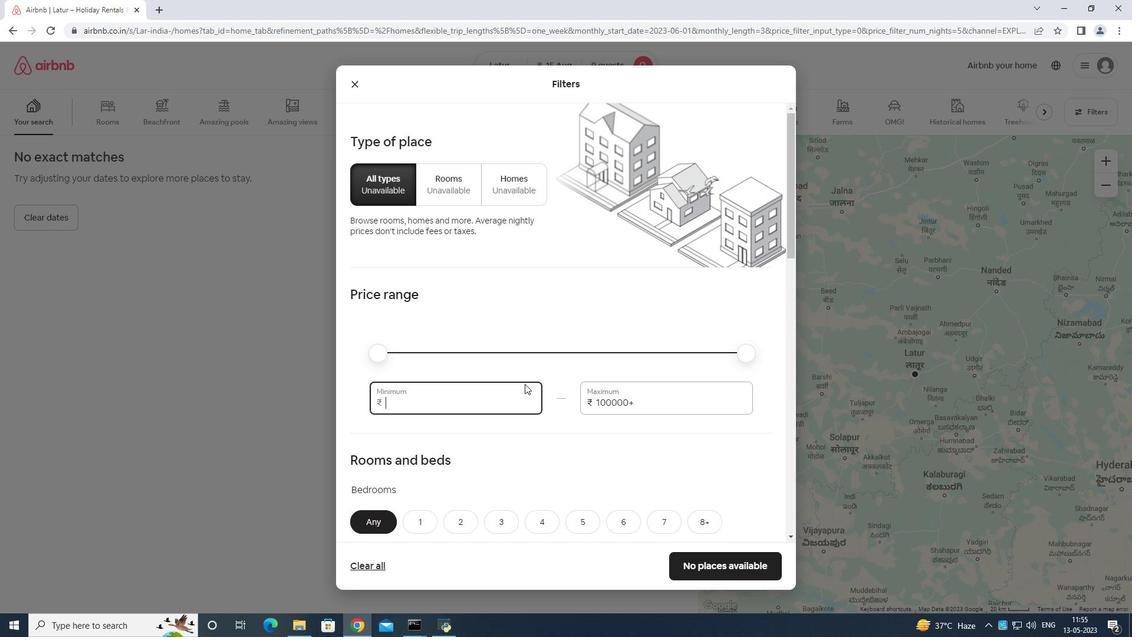 
Action: Mouse moved to (527, 384)
Screenshot: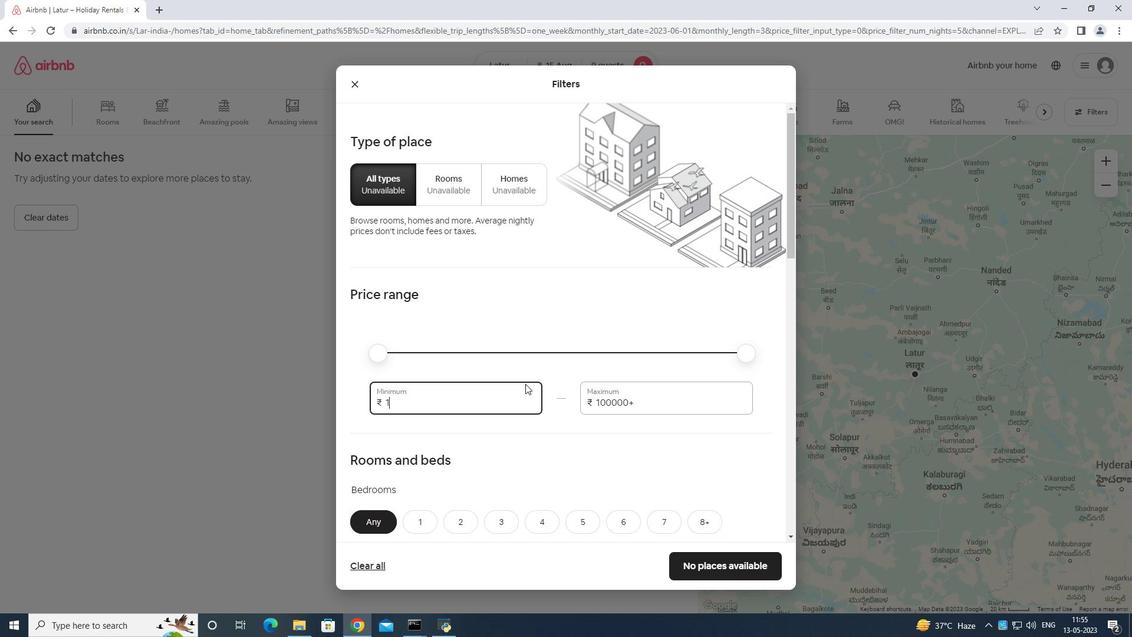 
Action: Key pressed 000
Screenshot: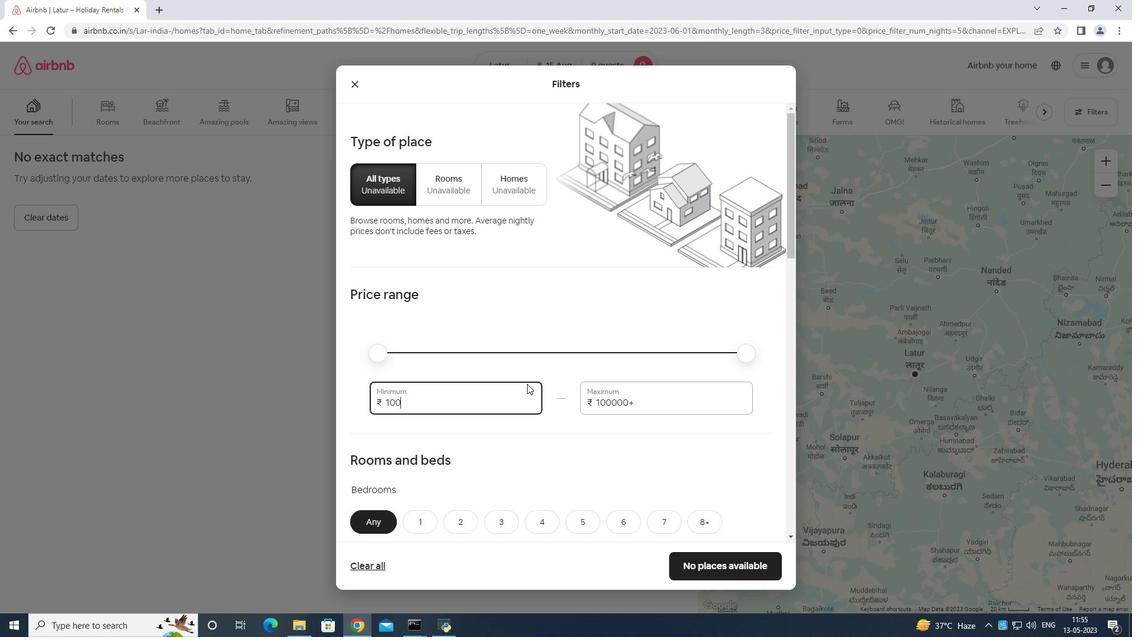 
Action: Mouse moved to (530, 384)
Screenshot: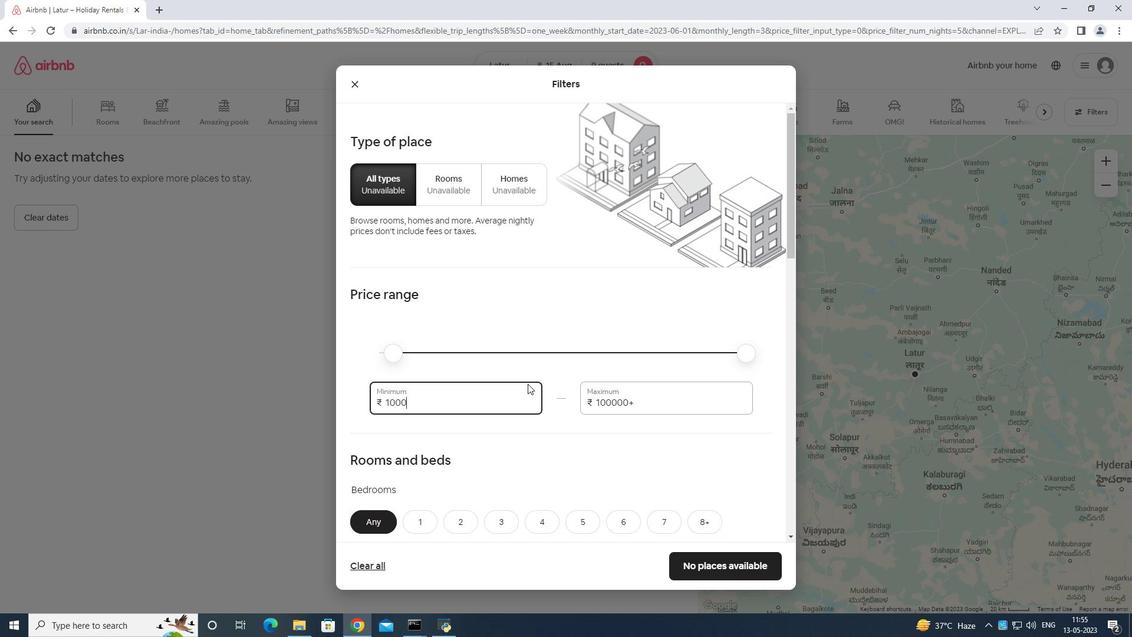 
Action: Key pressed 0
Screenshot: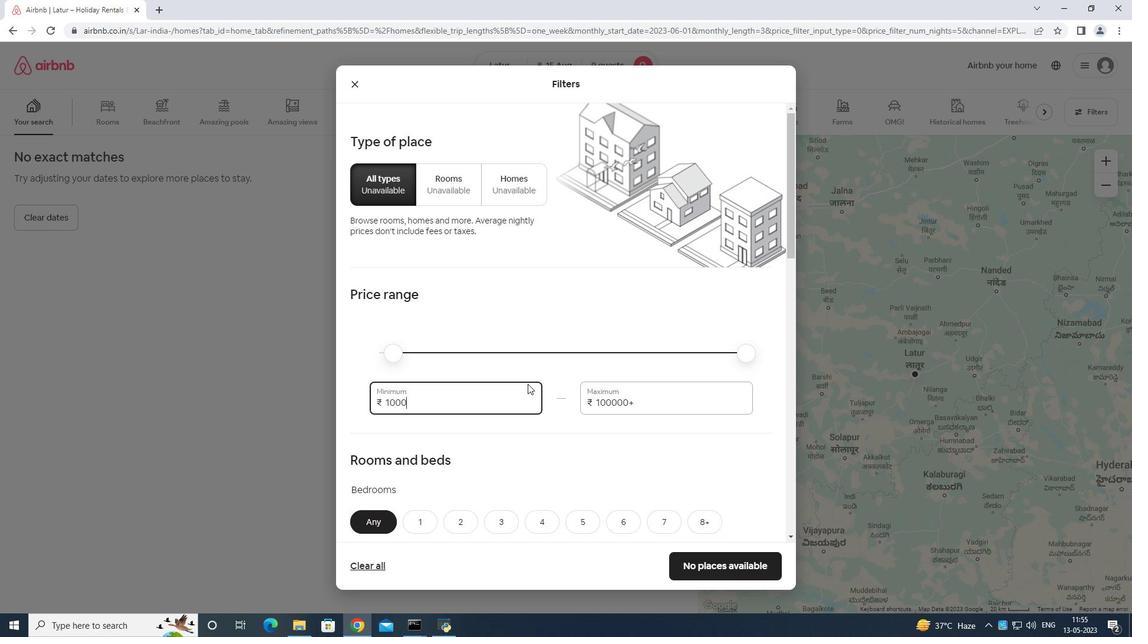 
Action: Mouse moved to (635, 388)
Screenshot: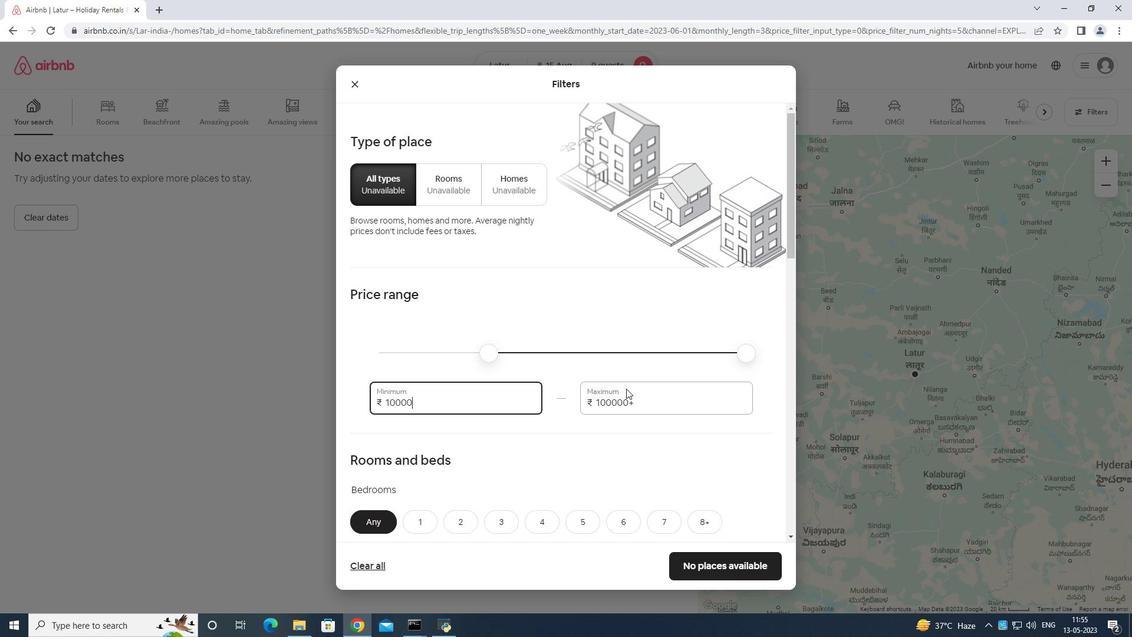 
Action: Mouse pressed left at (635, 388)
Screenshot: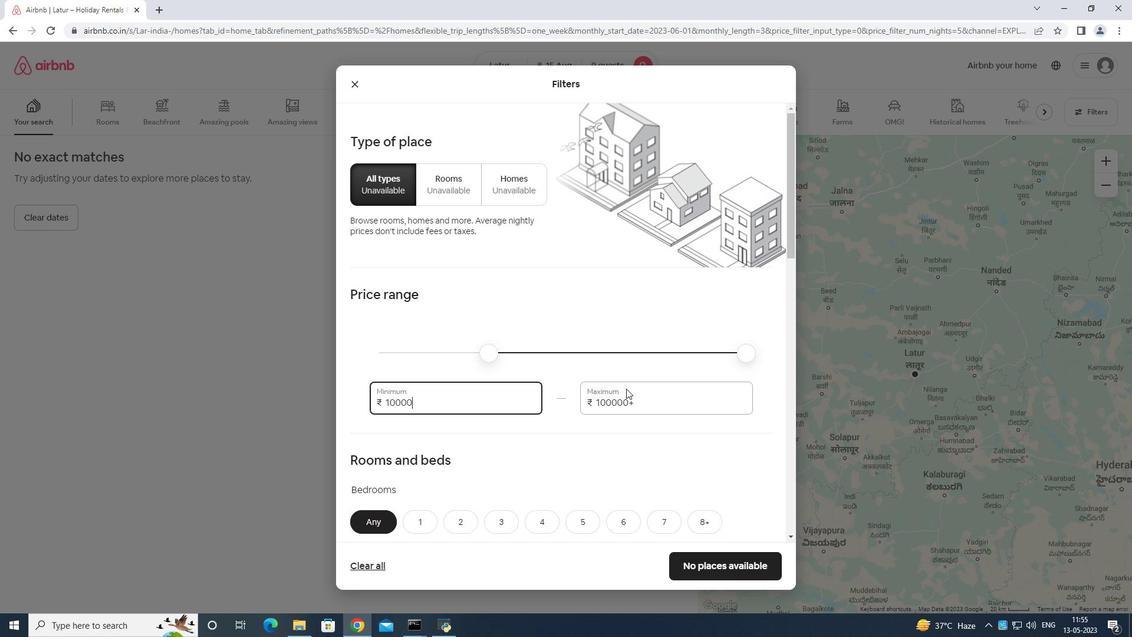 
Action: Mouse moved to (638, 391)
Screenshot: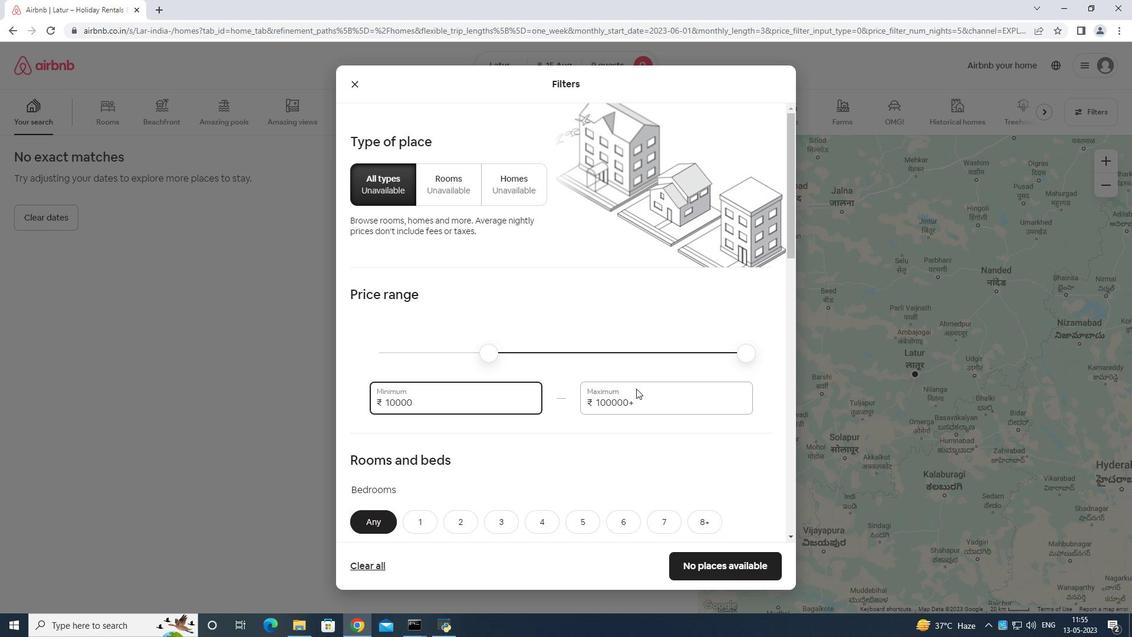
Action: Key pressed <Key.backspace><Key.backspace><Key.backspace><Key.backspace><Key.backspace><Key.backspace><Key.backspace><Key.backspace><Key.backspace><Key.backspace><Key.backspace><Key.backspace><Key.backspace><Key.backspace><Key.backspace><Key.backspace><Key.backspace><Key.backspace><Key.backspace><Key.backspace><Key.backspace><Key.backspace><Key.backspace><Key.backspace><Key.backspace><Key.backspace><Key.backspace><Key.backspace>
Screenshot: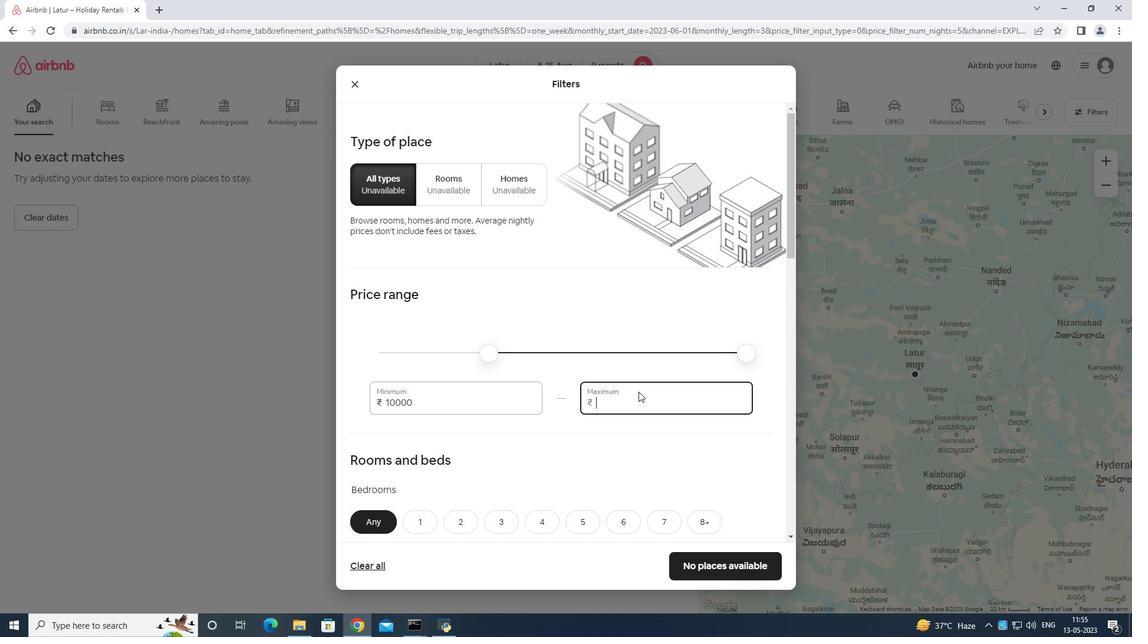 
Action: Mouse moved to (638, 391)
Screenshot: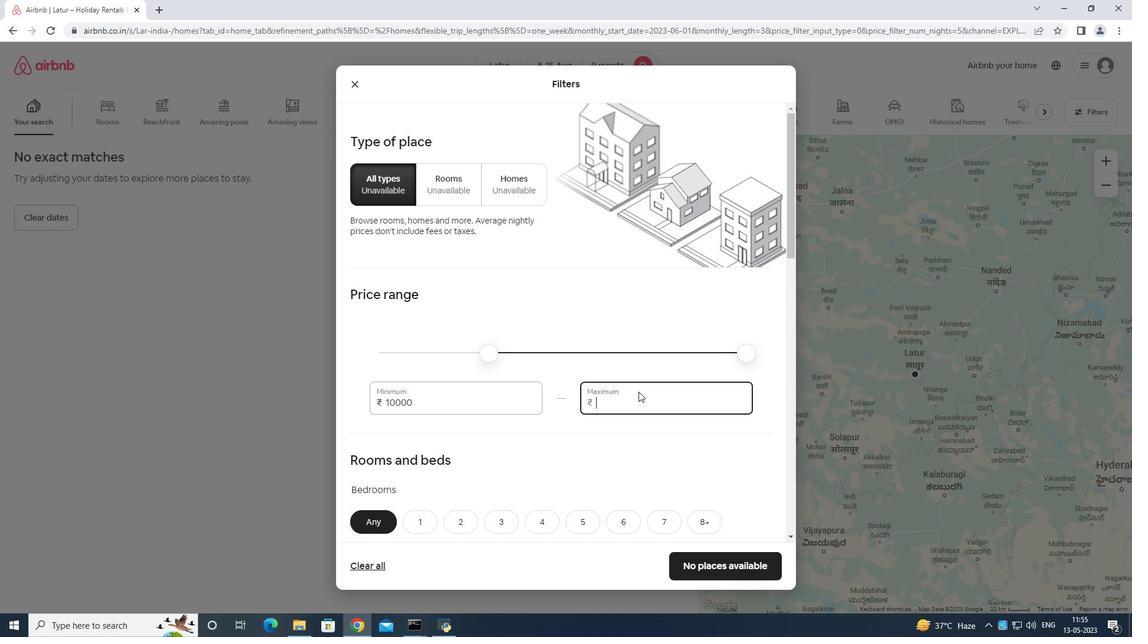 
Action: Key pressed <Key.backspace>
Screenshot: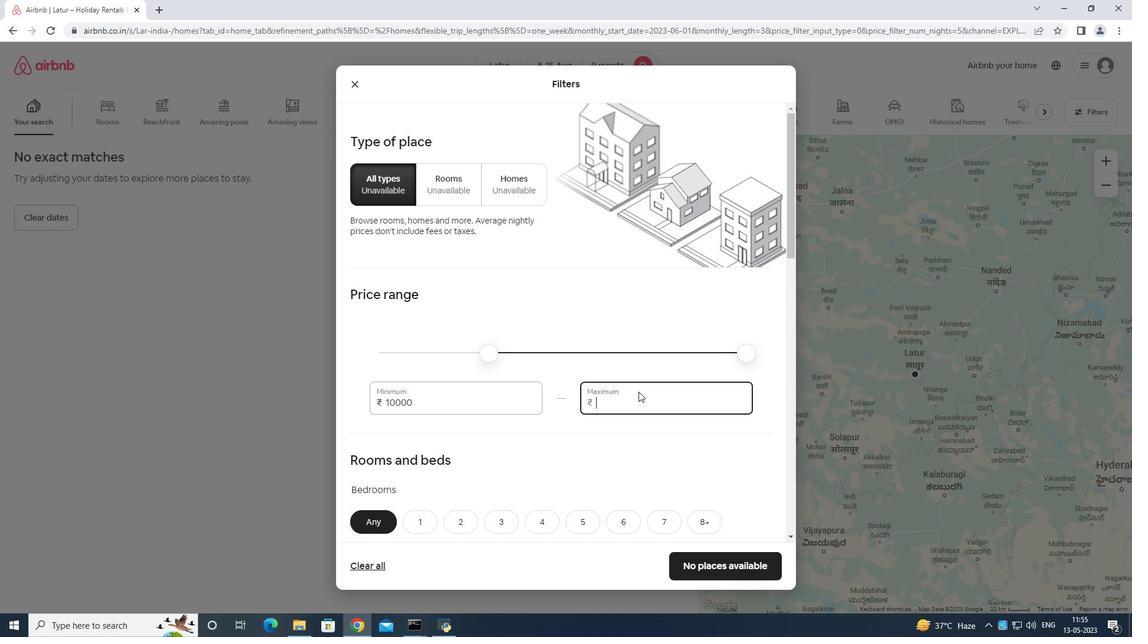 
Action: Mouse moved to (641, 391)
Screenshot: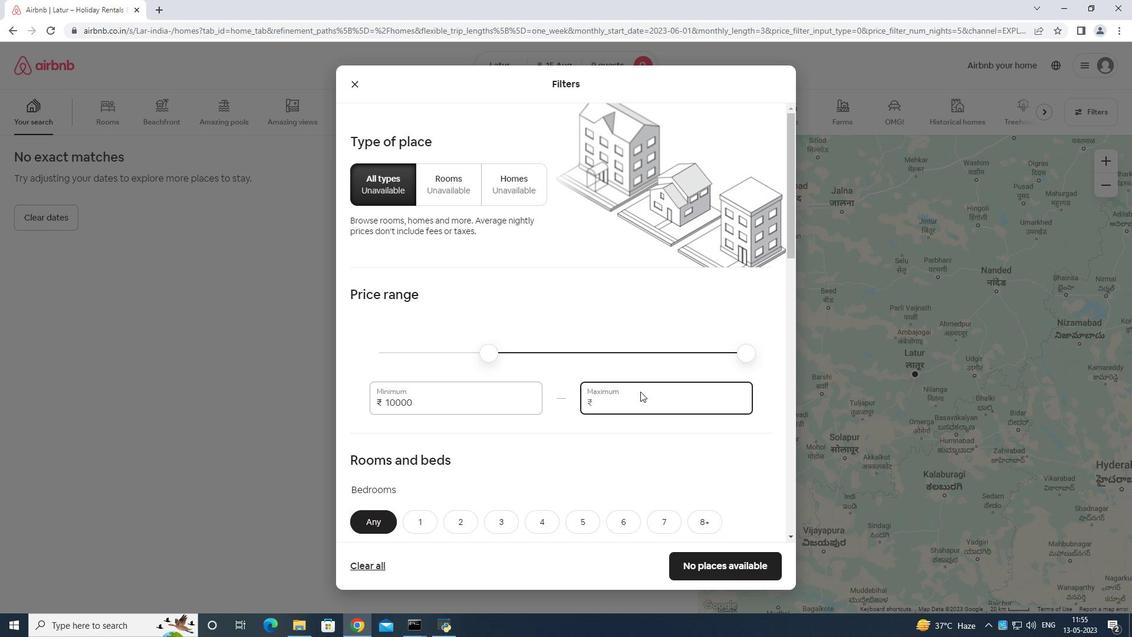 
Action: Key pressed 14
Screenshot: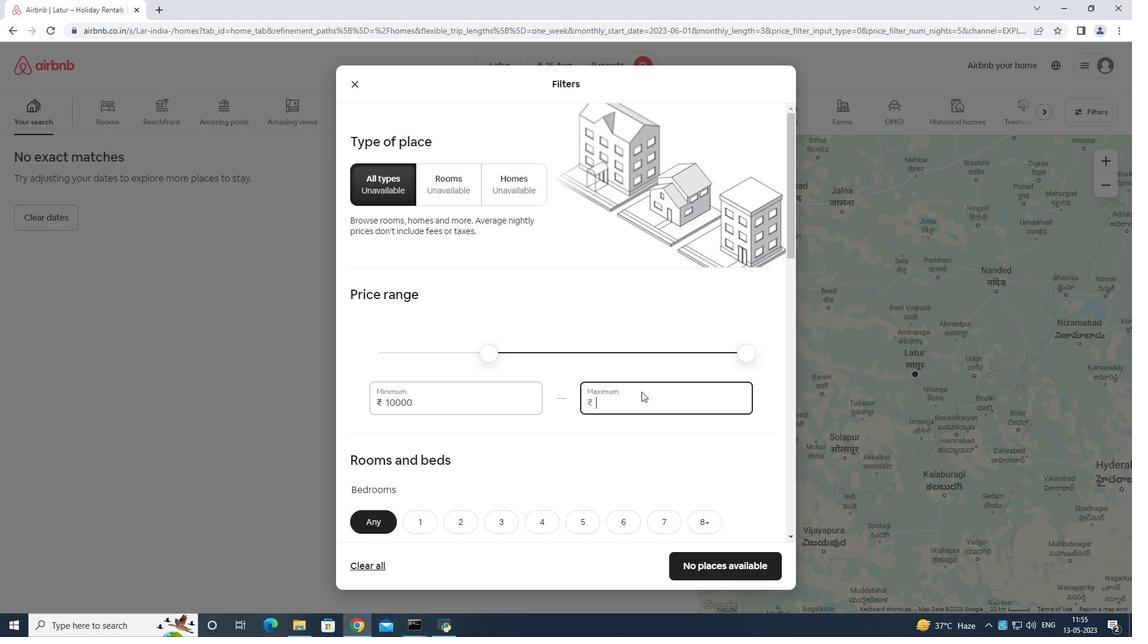 
Action: Mouse moved to (642, 391)
Screenshot: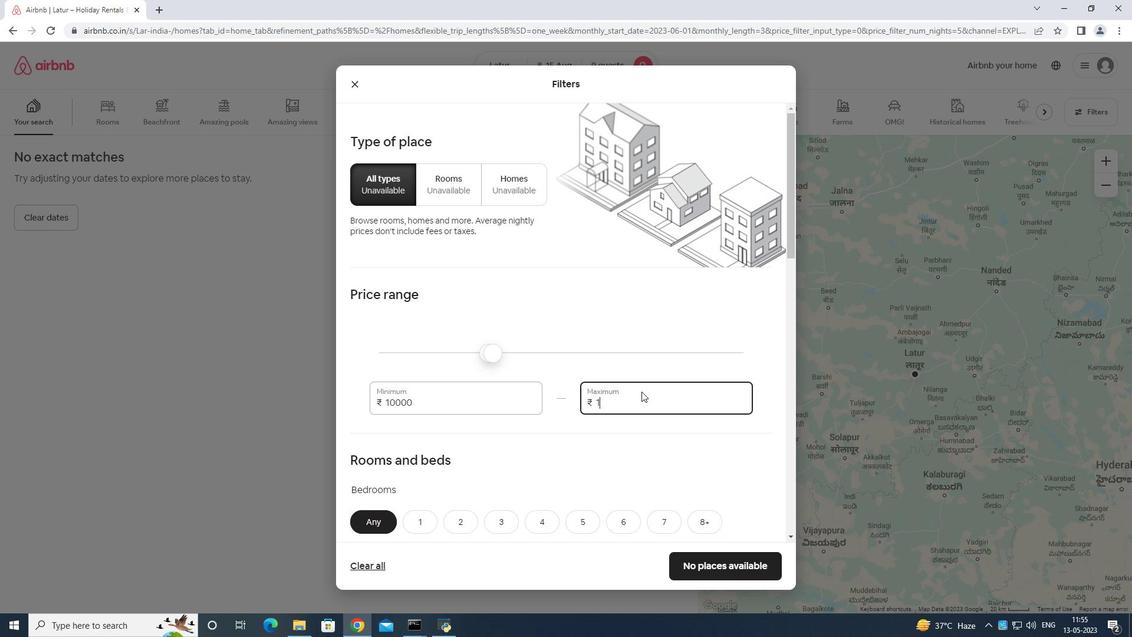 
Action: Key pressed 000
Screenshot: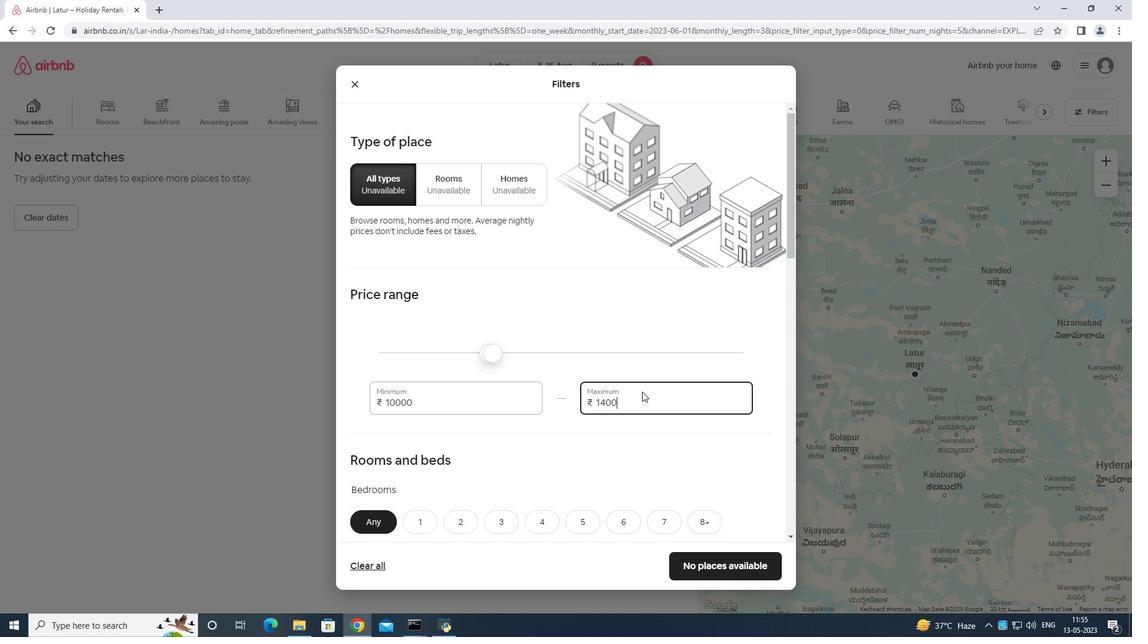 
Action: Mouse moved to (639, 365)
Screenshot: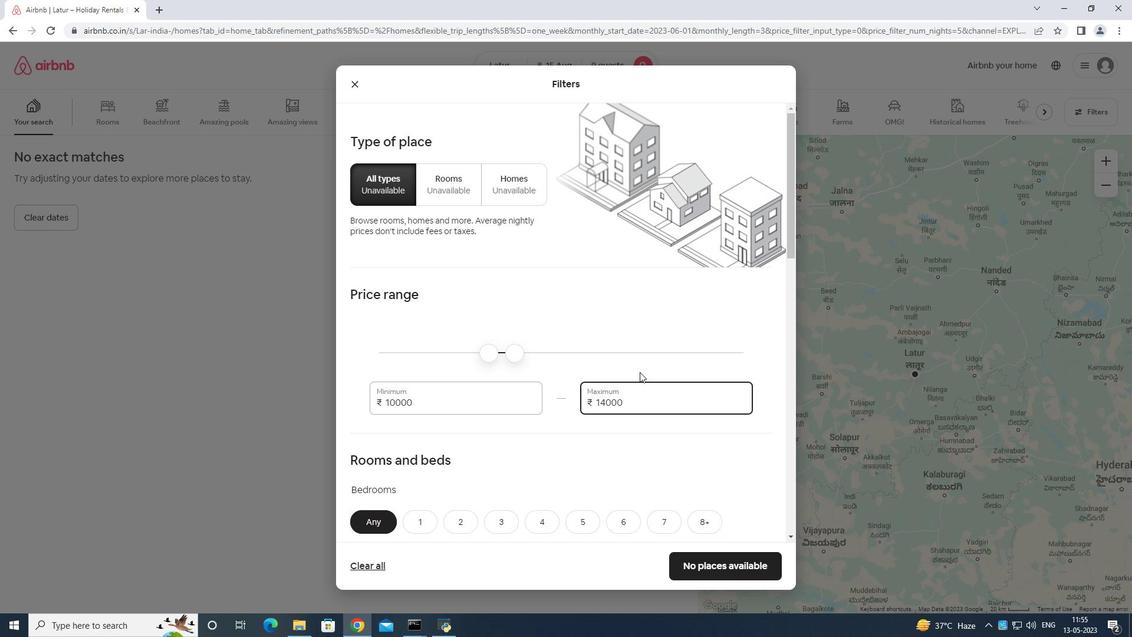 
Action: Mouse scrolled (639, 365) with delta (0, 0)
Screenshot: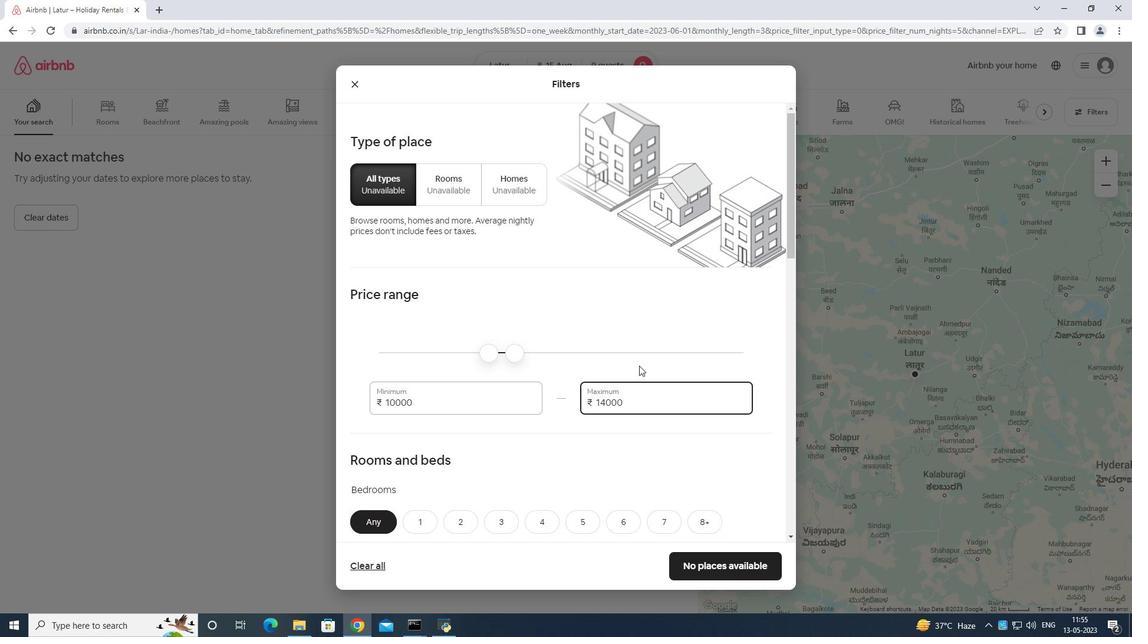 
Action: Mouse moved to (638, 366)
Screenshot: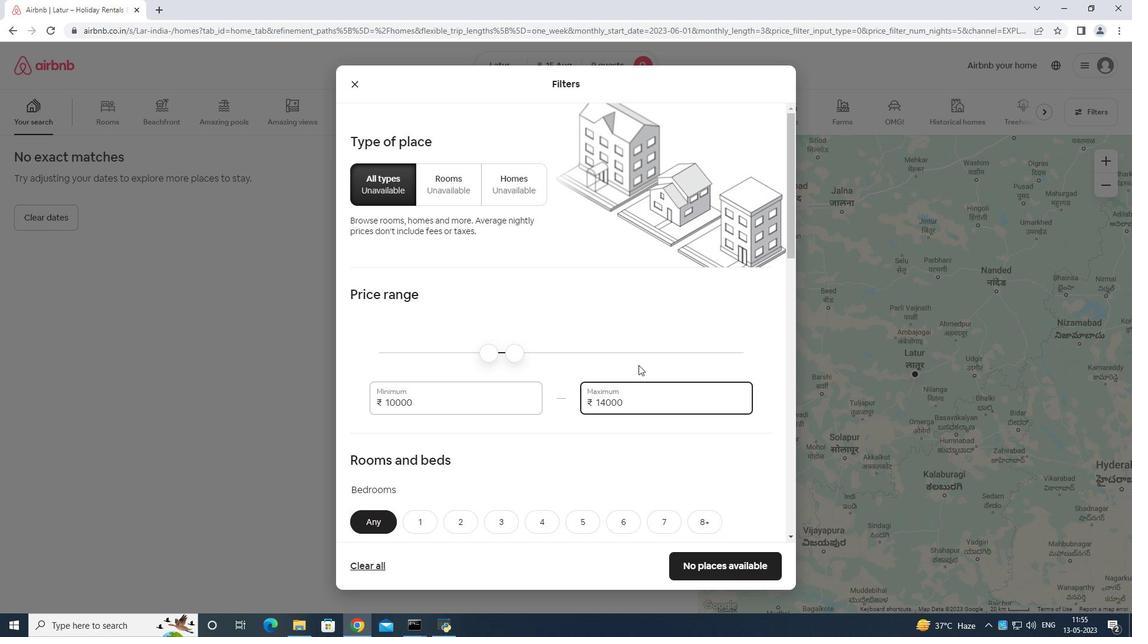 
Action: Mouse scrolled (638, 366) with delta (0, 0)
Screenshot: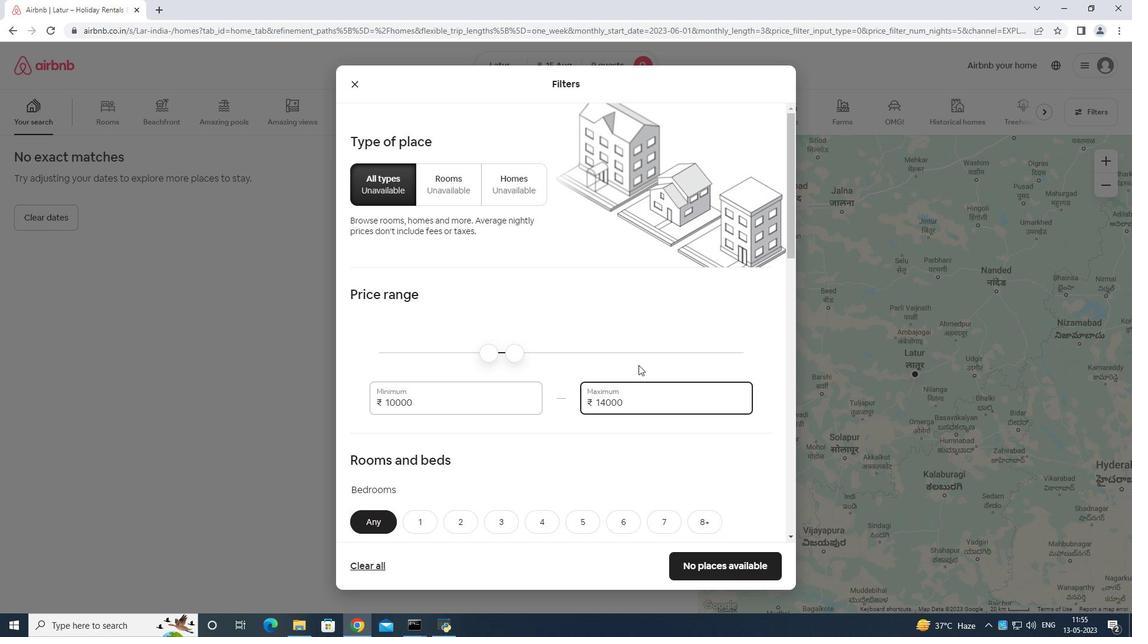 
Action: Mouse moved to (638, 368)
Screenshot: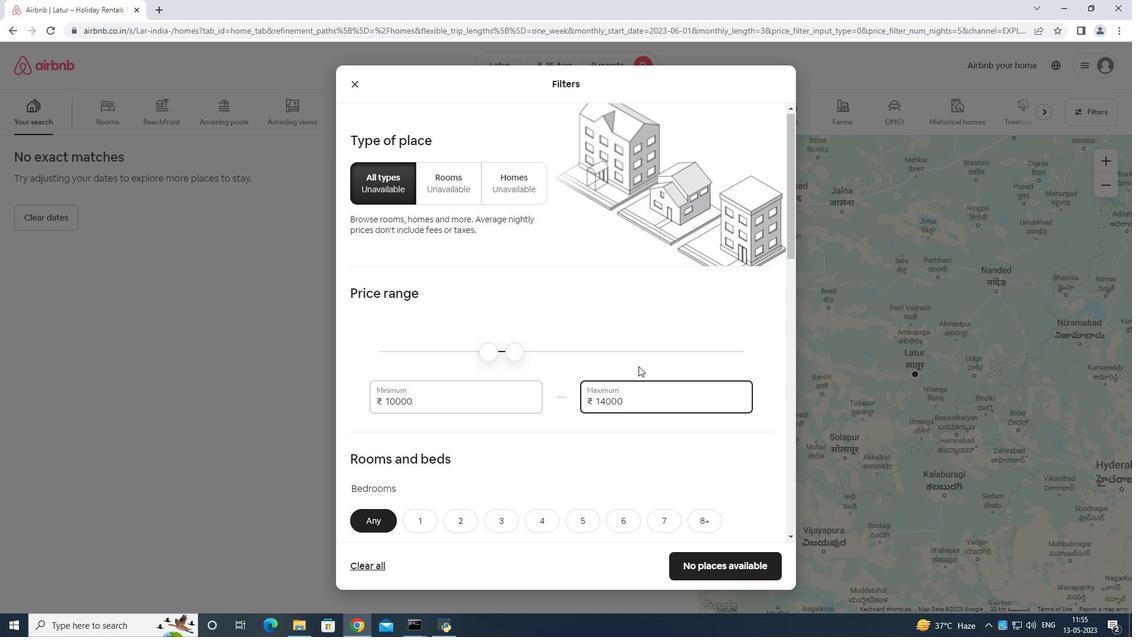 
Action: Mouse scrolled (638, 367) with delta (0, 0)
Screenshot: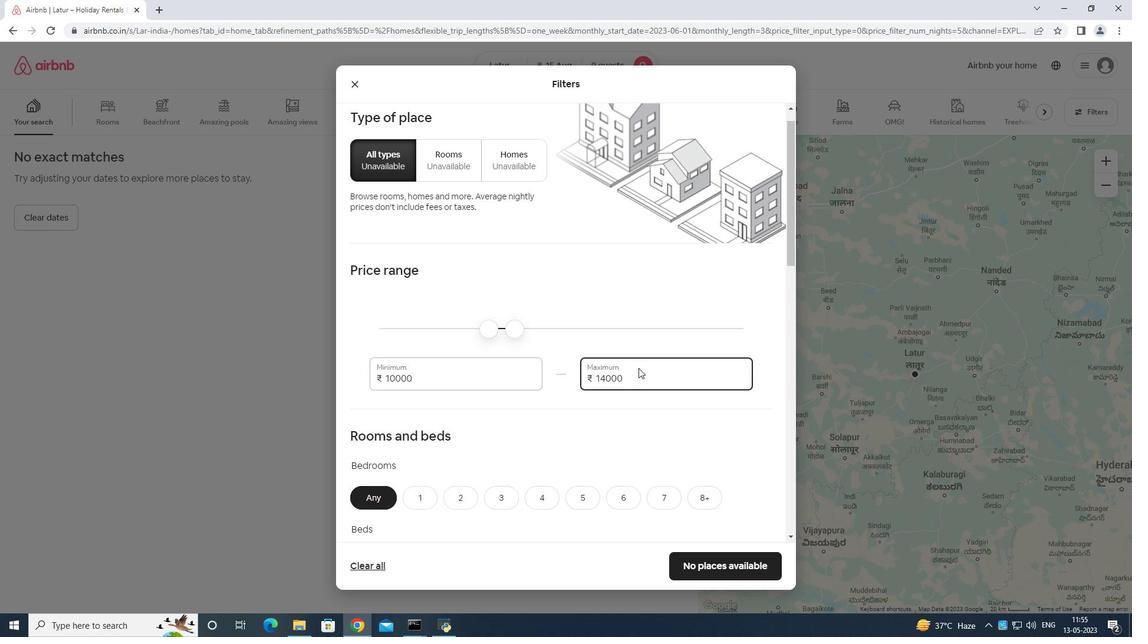 
Action: Mouse moved to (577, 340)
Screenshot: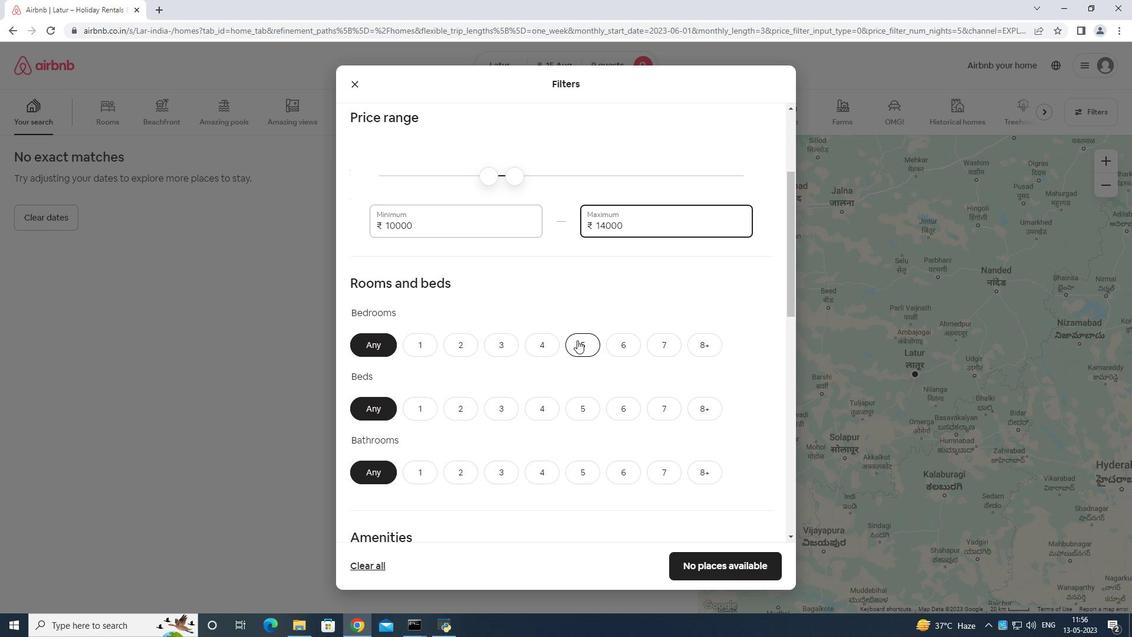 
Action: Mouse pressed left at (577, 340)
Screenshot: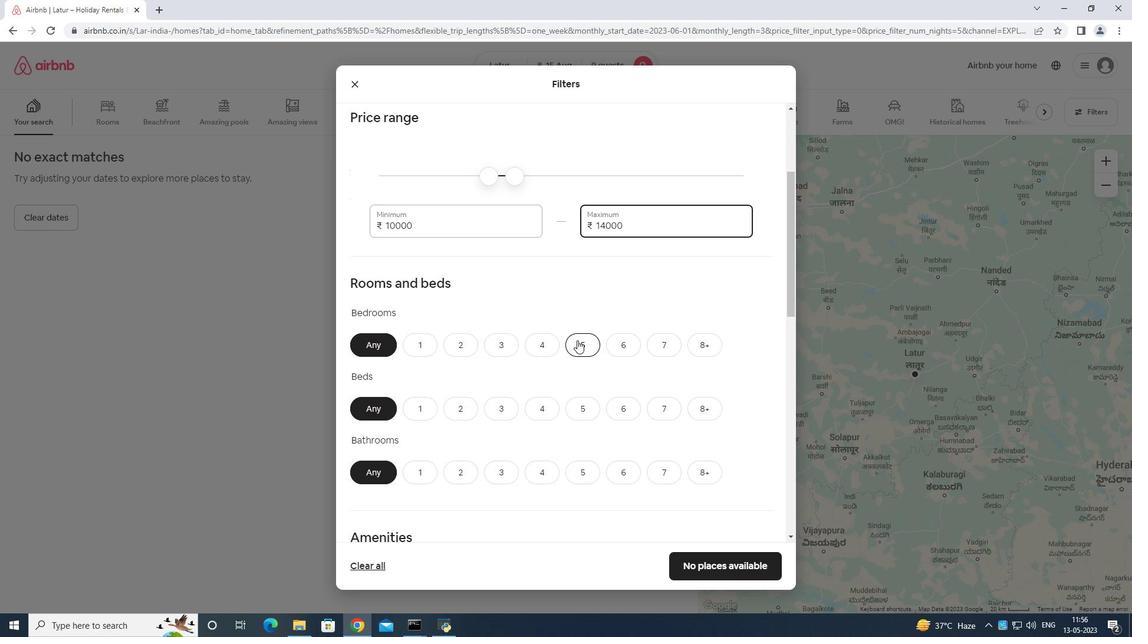 
Action: Mouse moved to (694, 402)
Screenshot: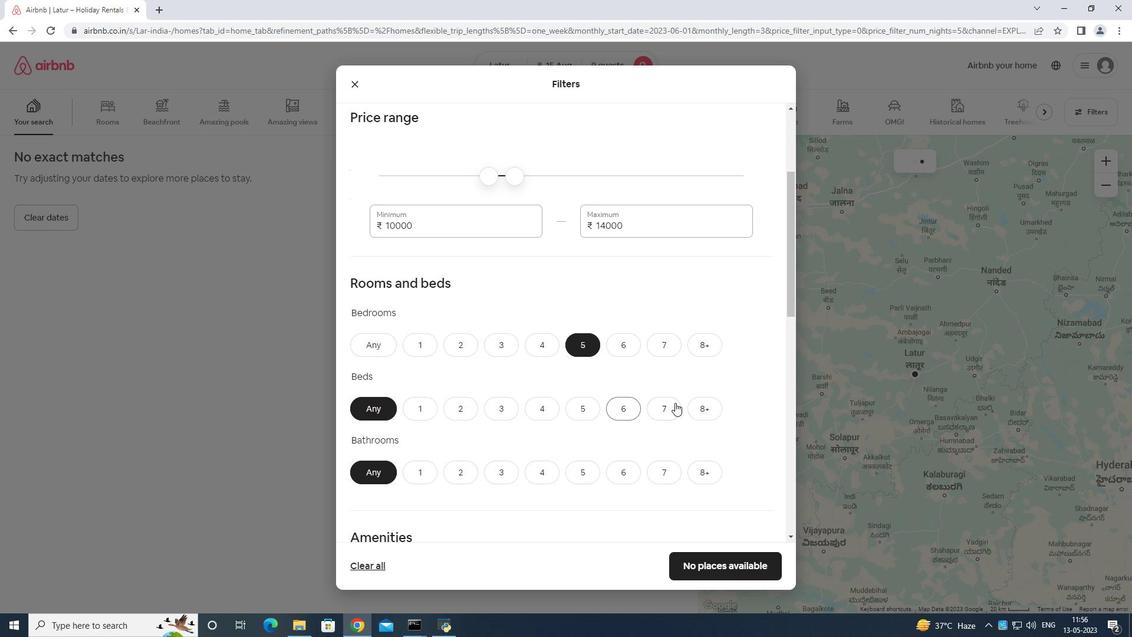 
Action: Mouse pressed left at (694, 402)
Screenshot: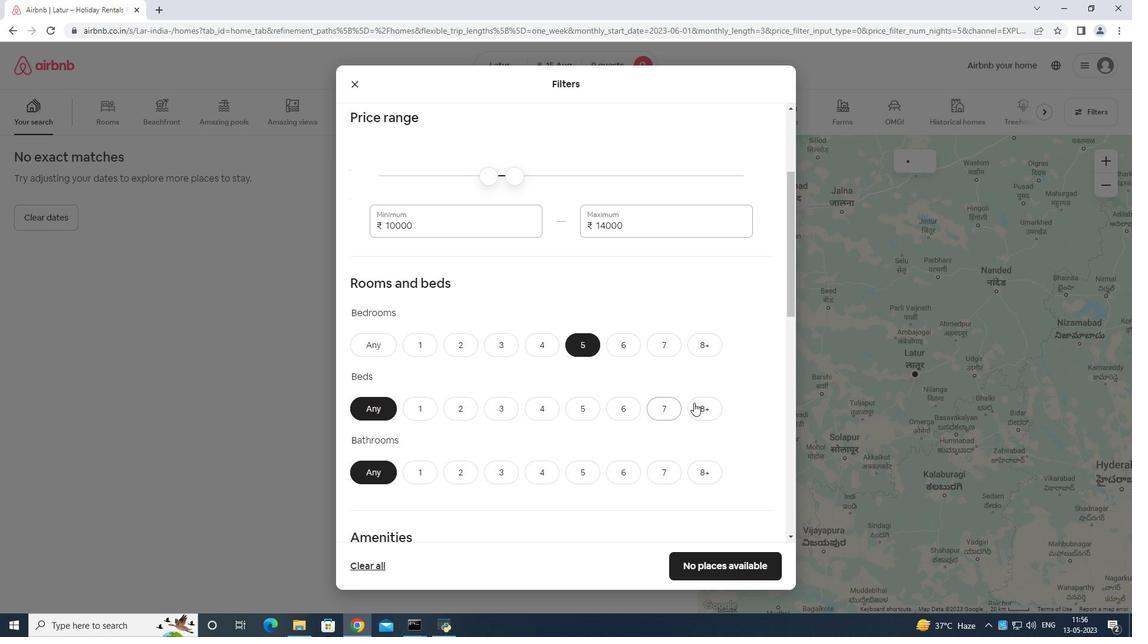
Action: Mouse moved to (582, 463)
Screenshot: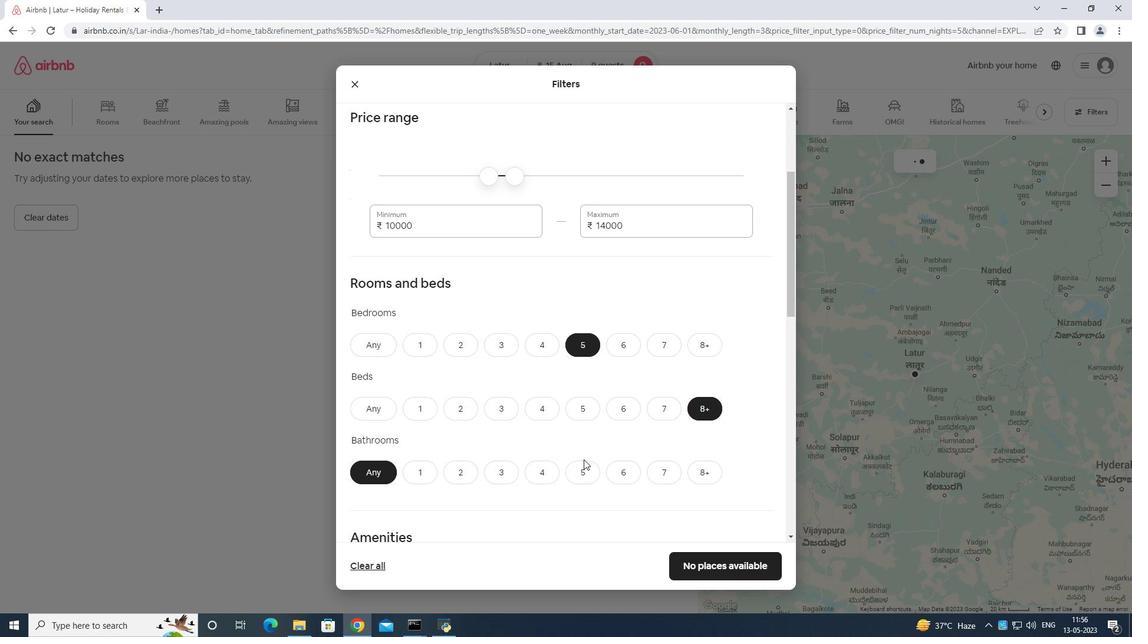 
Action: Mouse pressed left at (582, 463)
Screenshot: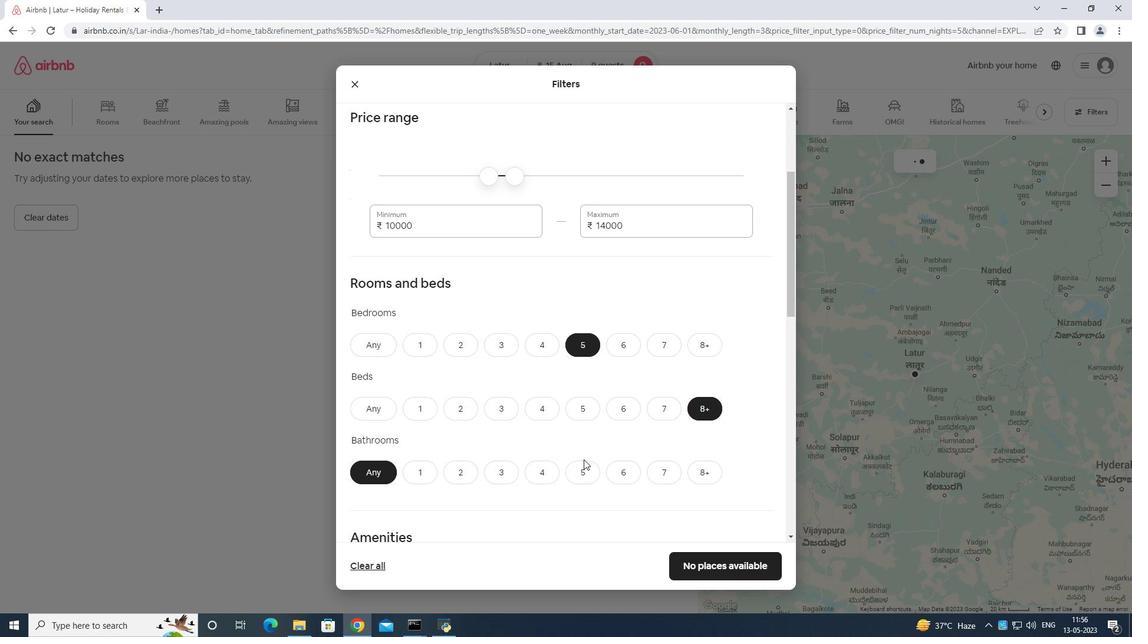 
Action: Mouse moved to (627, 365)
Screenshot: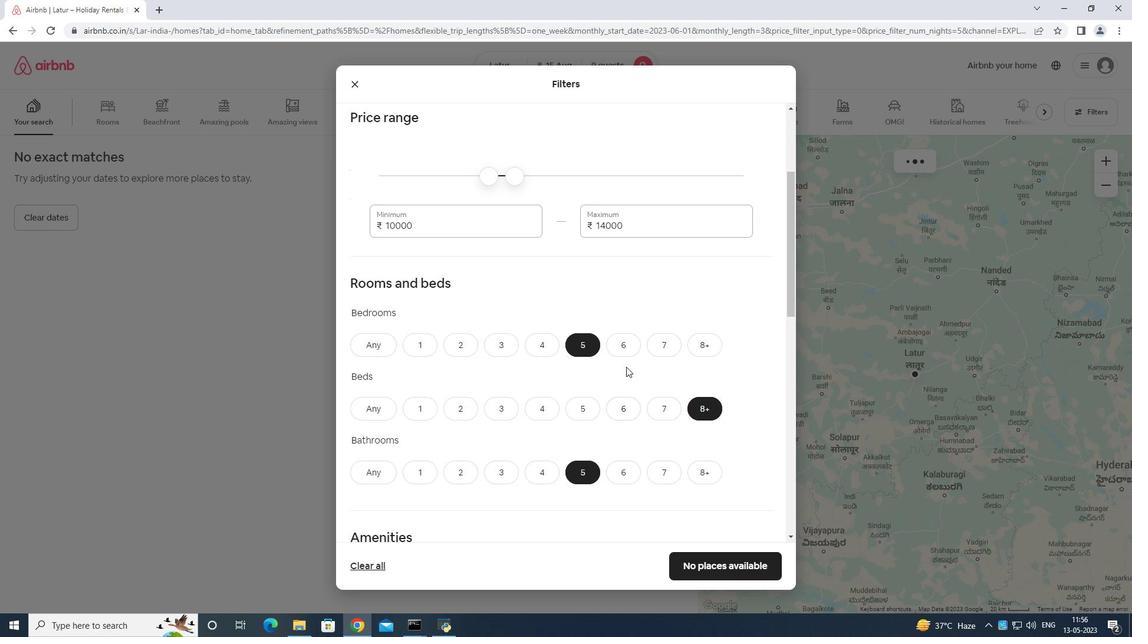 
Action: Mouse scrolled (627, 364) with delta (0, 0)
Screenshot: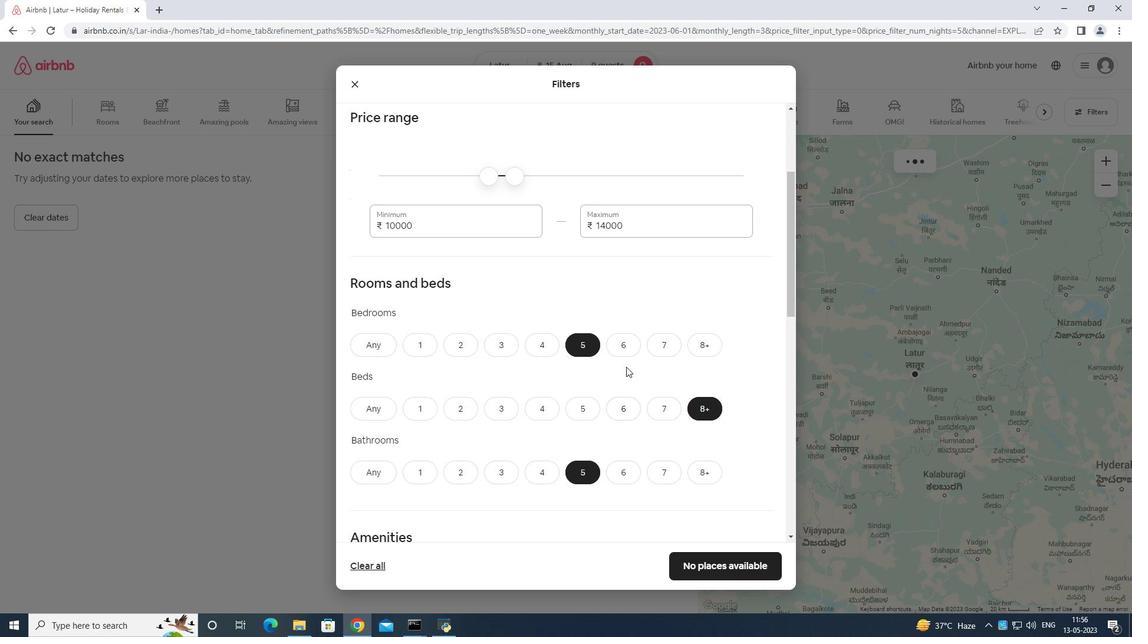 
Action: Mouse moved to (626, 365)
Screenshot: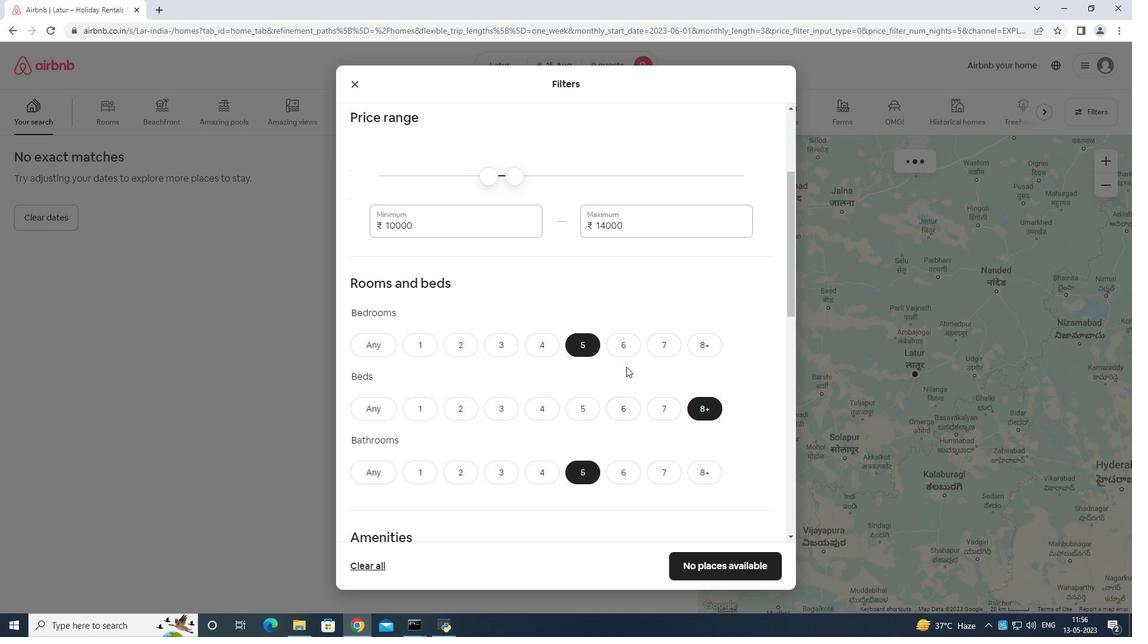 
Action: Mouse scrolled (626, 365) with delta (0, 0)
Screenshot: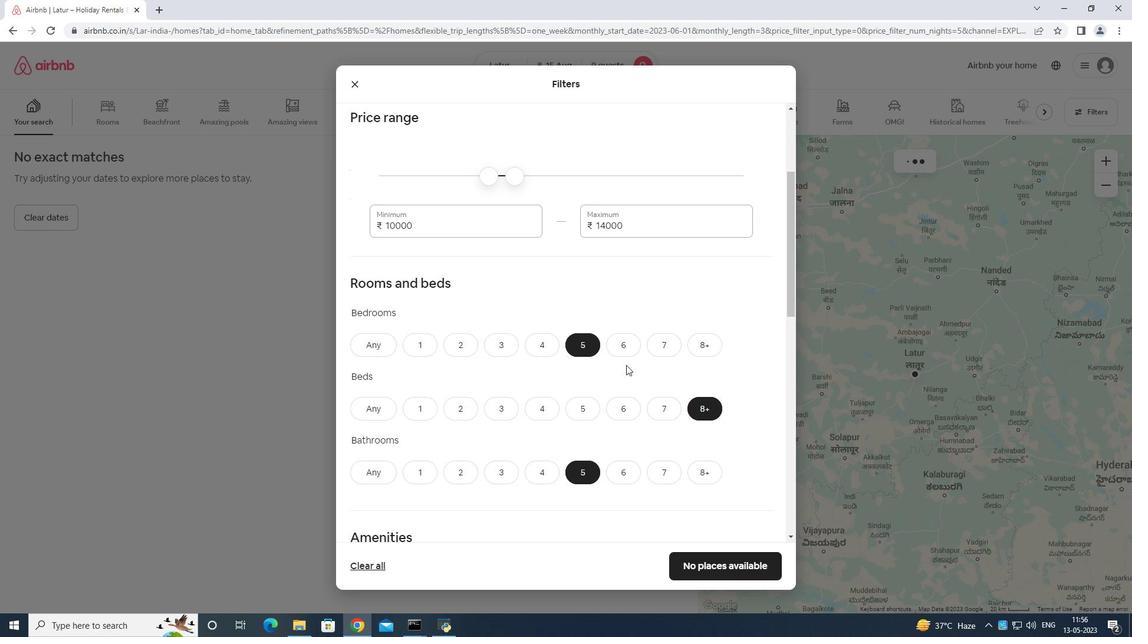 
Action: Mouse moved to (626, 365)
Screenshot: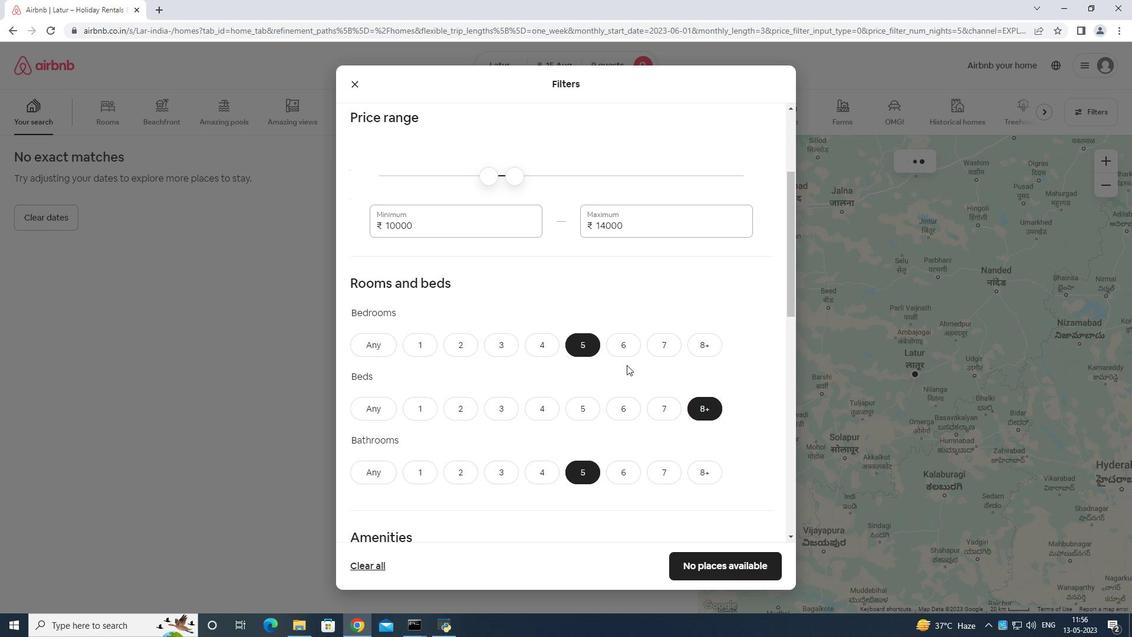 
Action: Mouse scrolled (626, 365) with delta (0, 0)
Screenshot: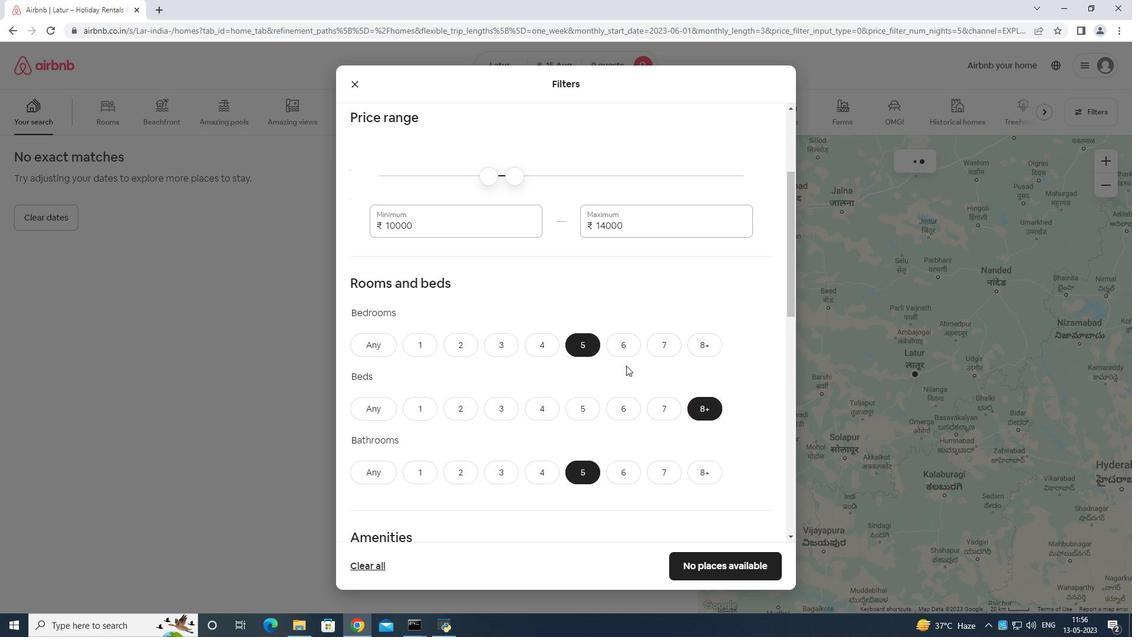 
Action: Mouse moved to (625, 365)
Screenshot: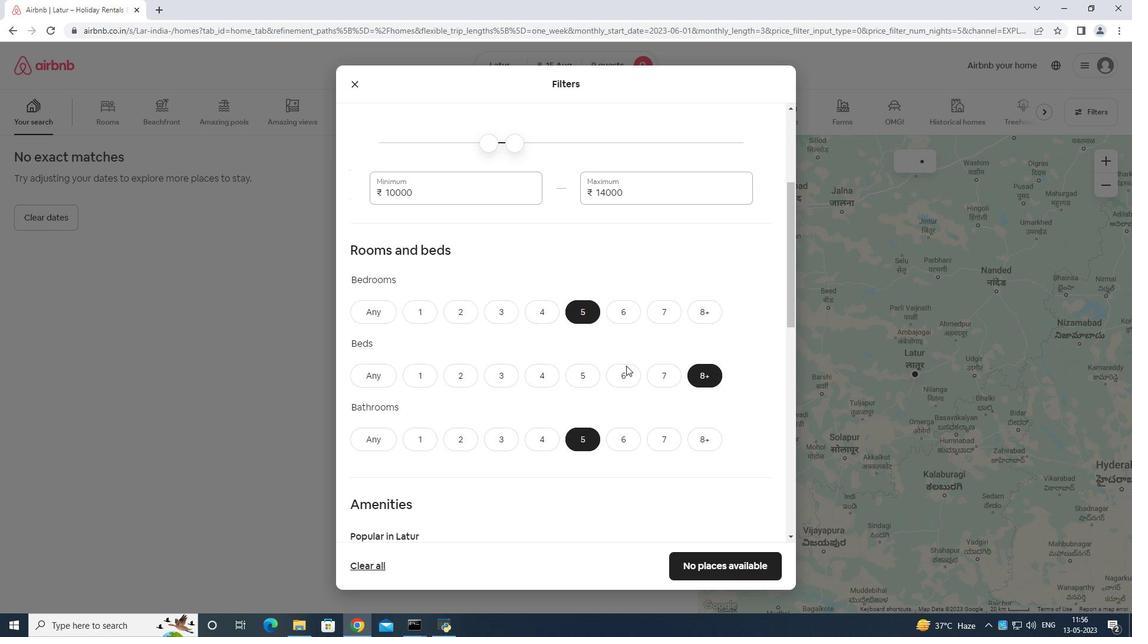 
Action: Mouse scrolled (625, 365) with delta (0, 0)
Screenshot: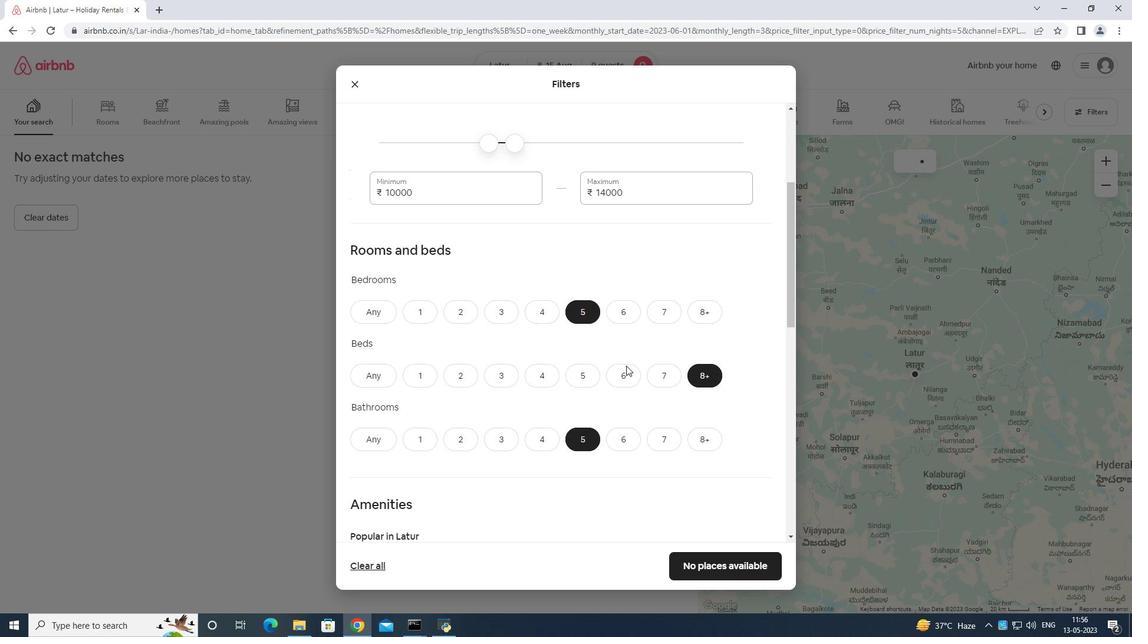 
Action: Mouse moved to (624, 364)
Screenshot: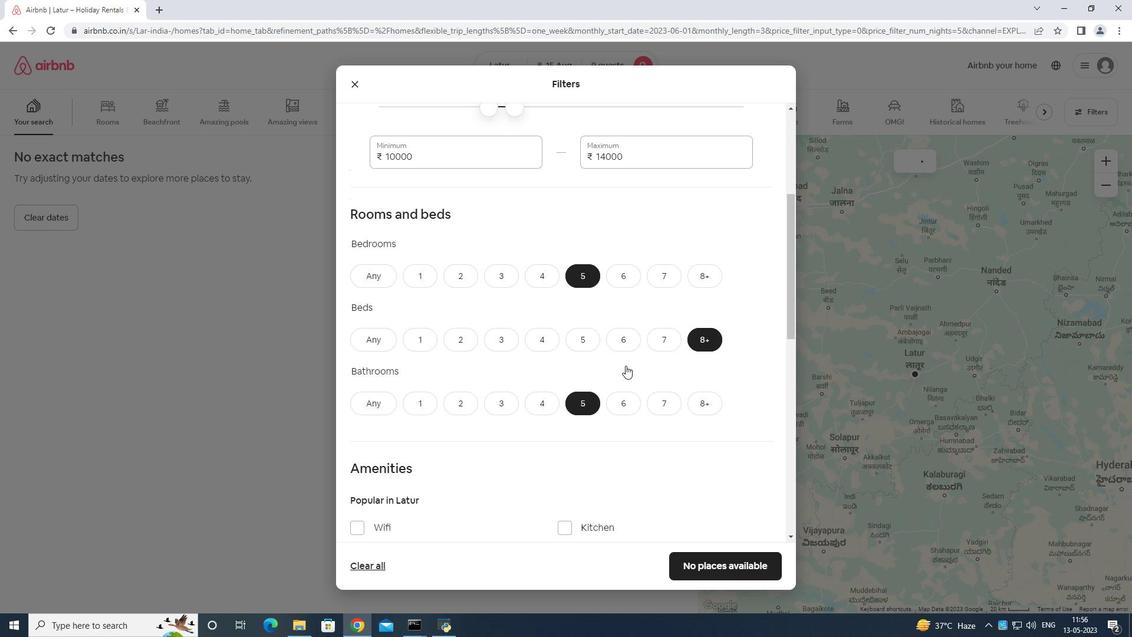 
Action: Mouse scrolled (624, 364) with delta (0, 0)
Screenshot: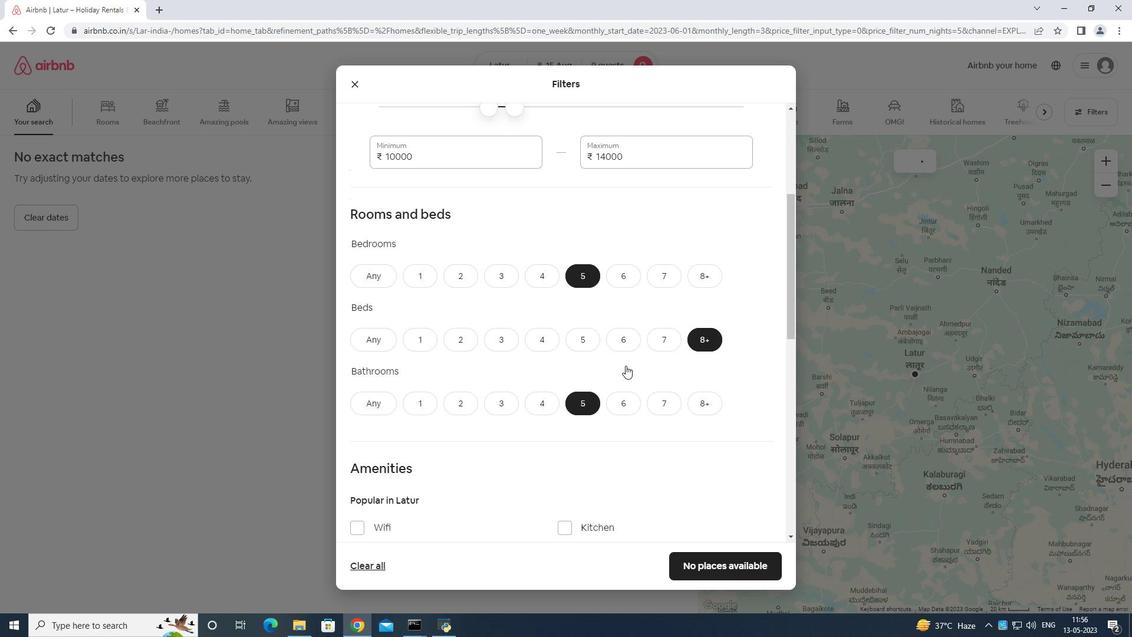 
Action: Mouse moved to (624, 364)
Screenshot: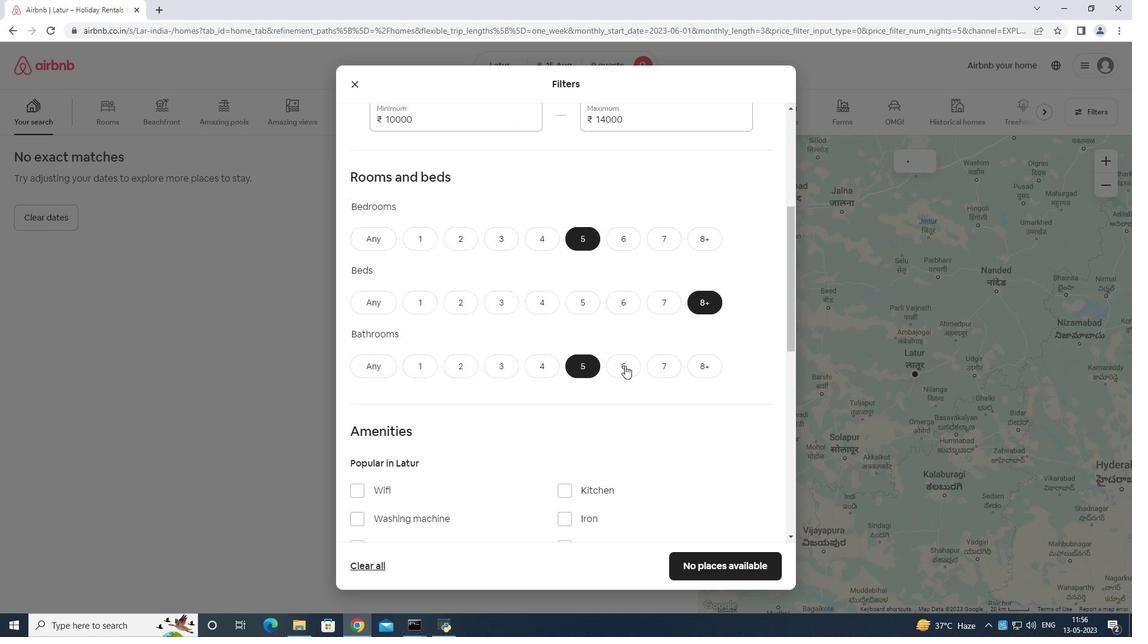 
Action: Mouse scrolled (624, 363) with delta (0, 0)
Screenshot: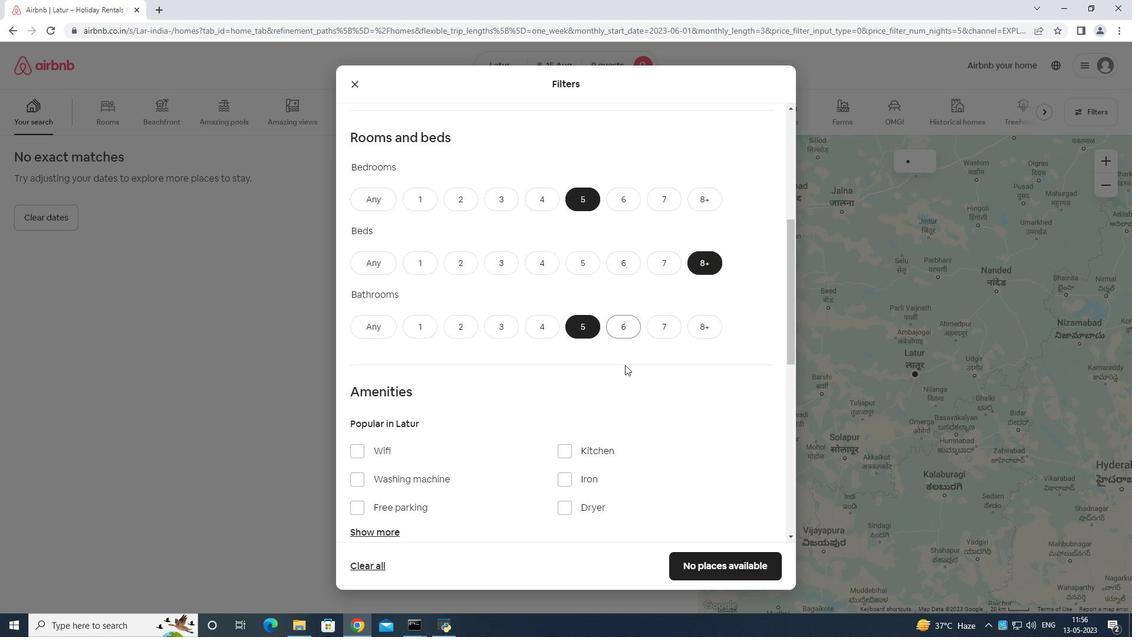 
Action: Mouse moved to (355, 239)
Screenshot: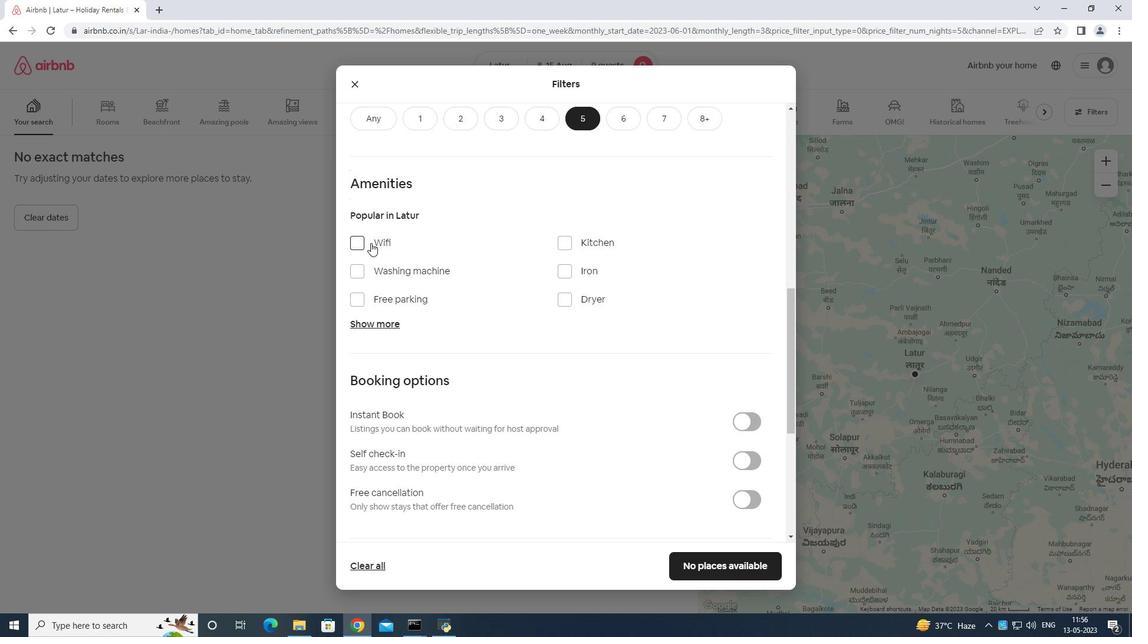 
Action: Mouse pressed left at (355, 239)
Screenshot: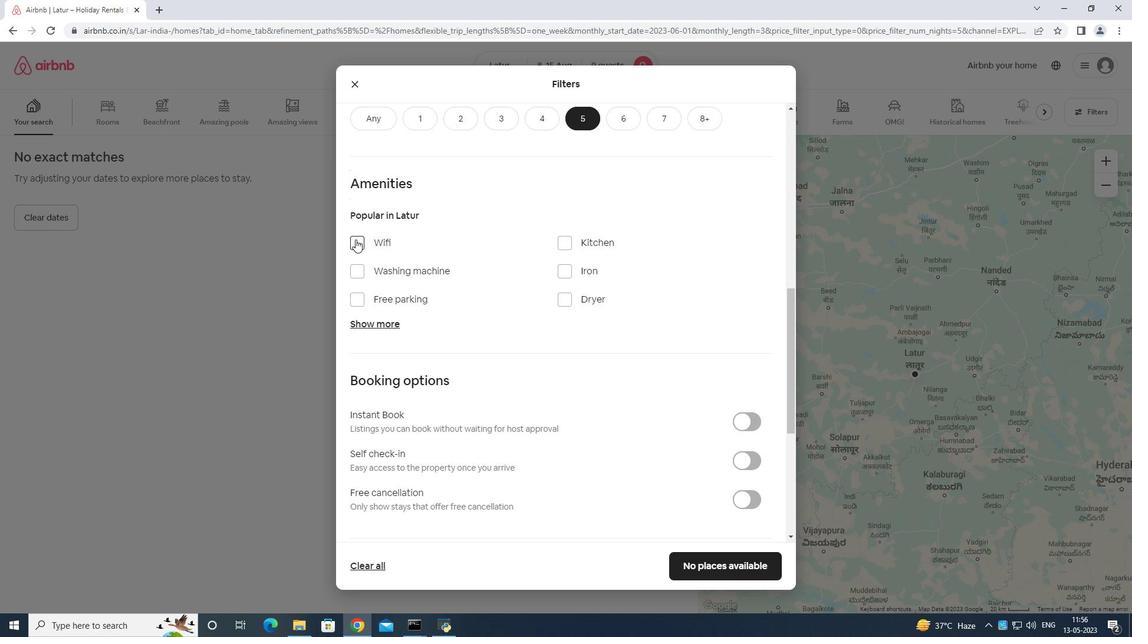 
Action: Mouse moved to (356, 292)
Screenshot: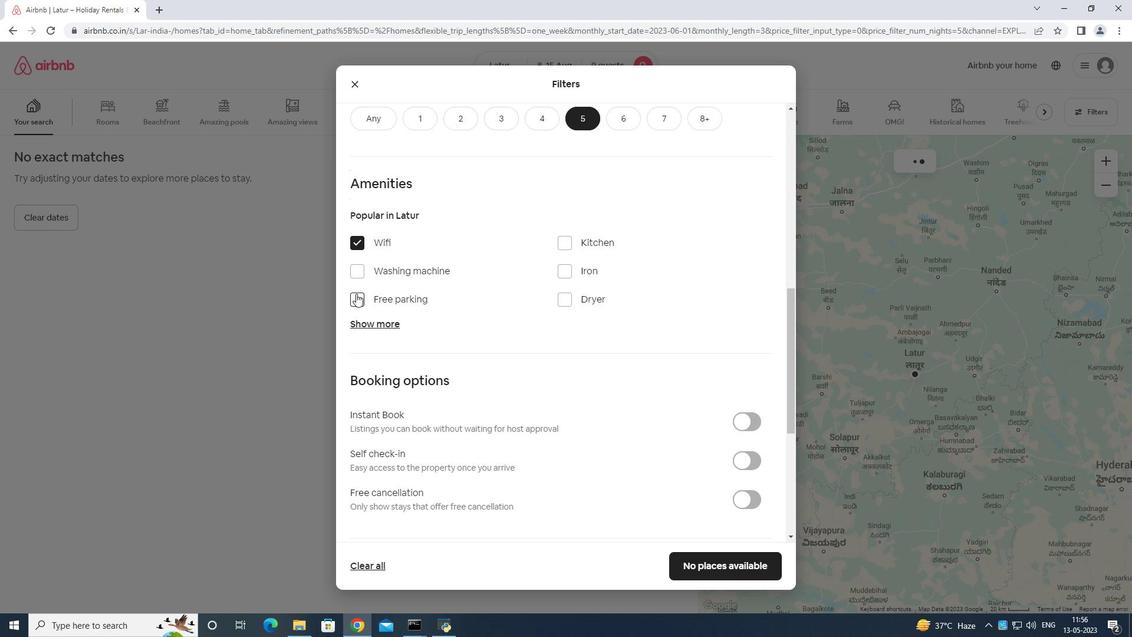 
Action: Mouse pressed left at (356, 292)
Screenshot: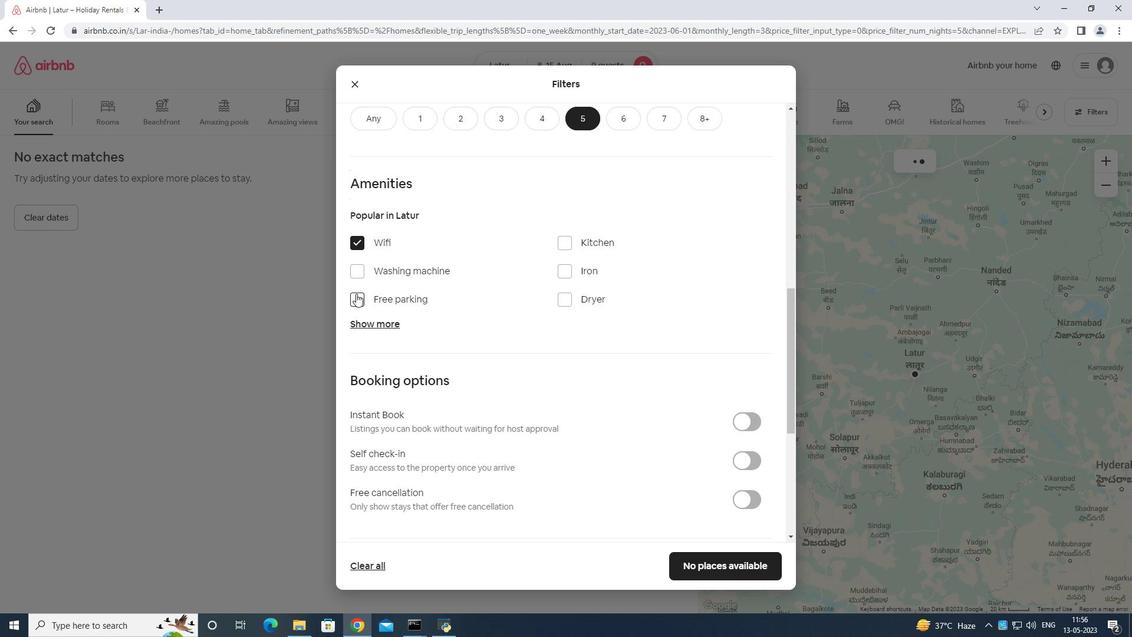 
Action: Mouse moved to (361, 316)
Screenshot: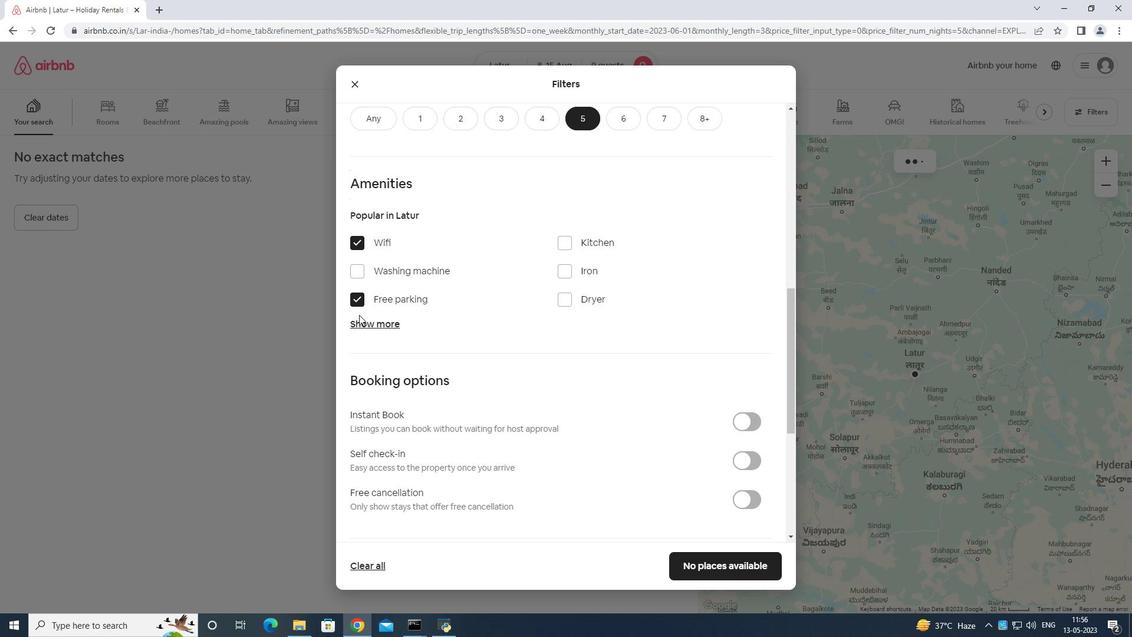 
Action: Mouse pressed left at (361, 316)
Screenshot: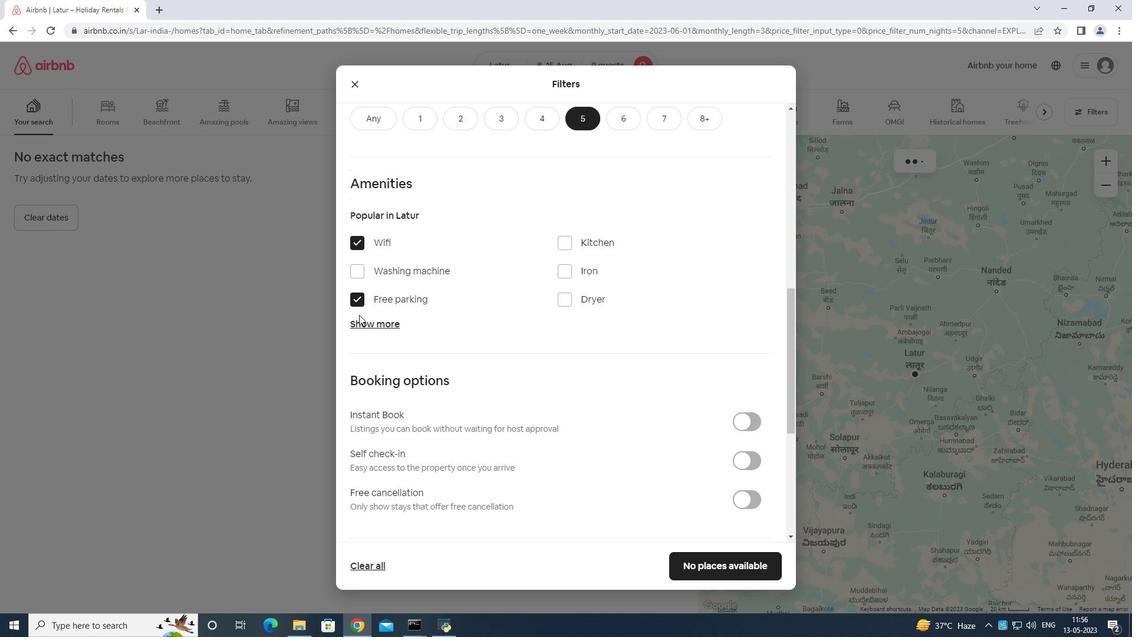 
Action: Mouse moved to (365, 319)
Screenshot: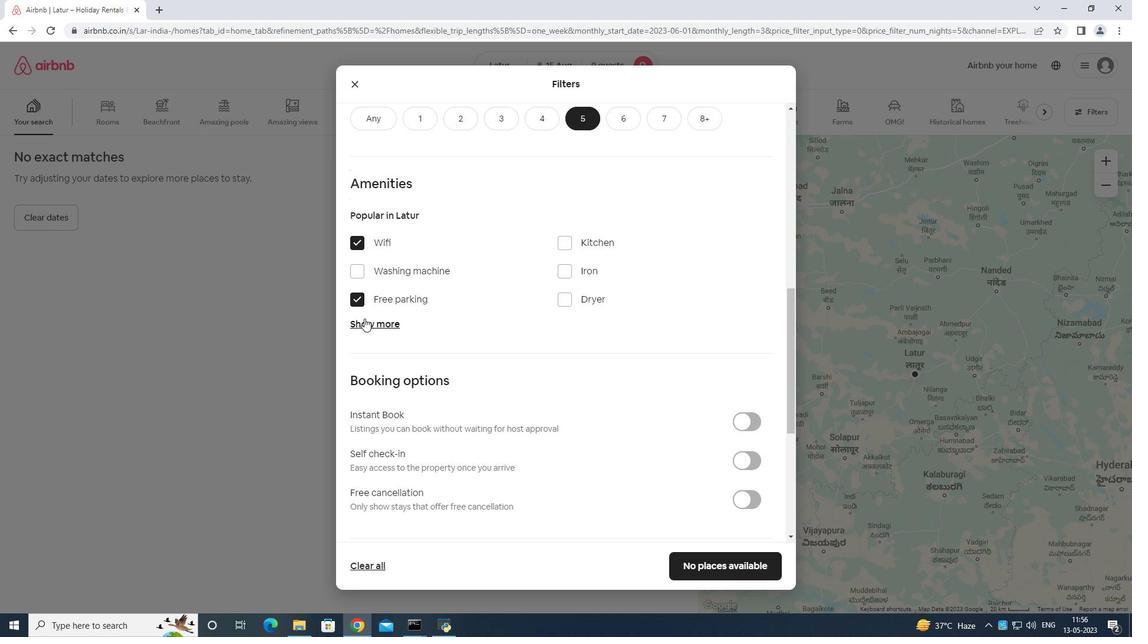 
Action: Mouse pressed left at (365, 319)
Screenshot: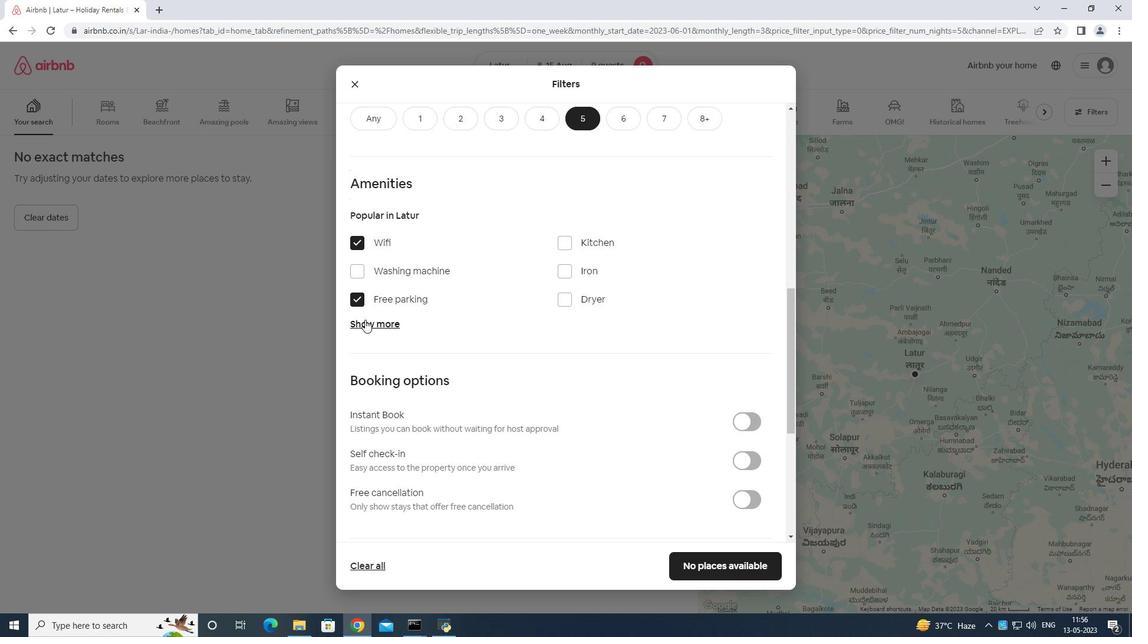 
Action: Mouse moved to (559, 388)
Screenshot: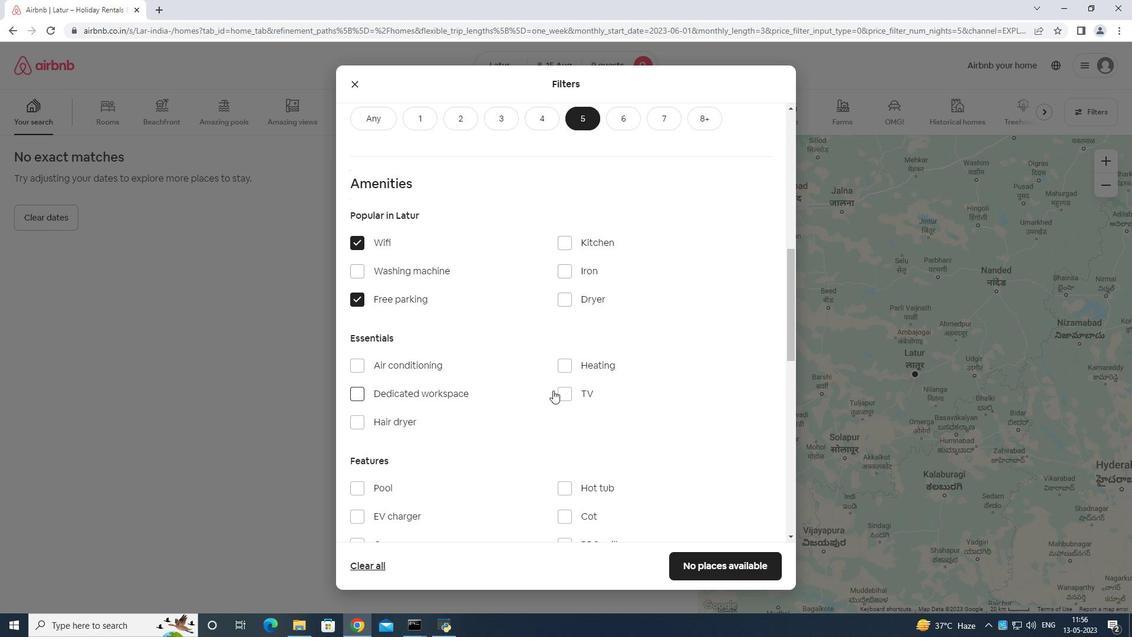 
Action: Mouse pressed left at (559, 388)
Screenshot: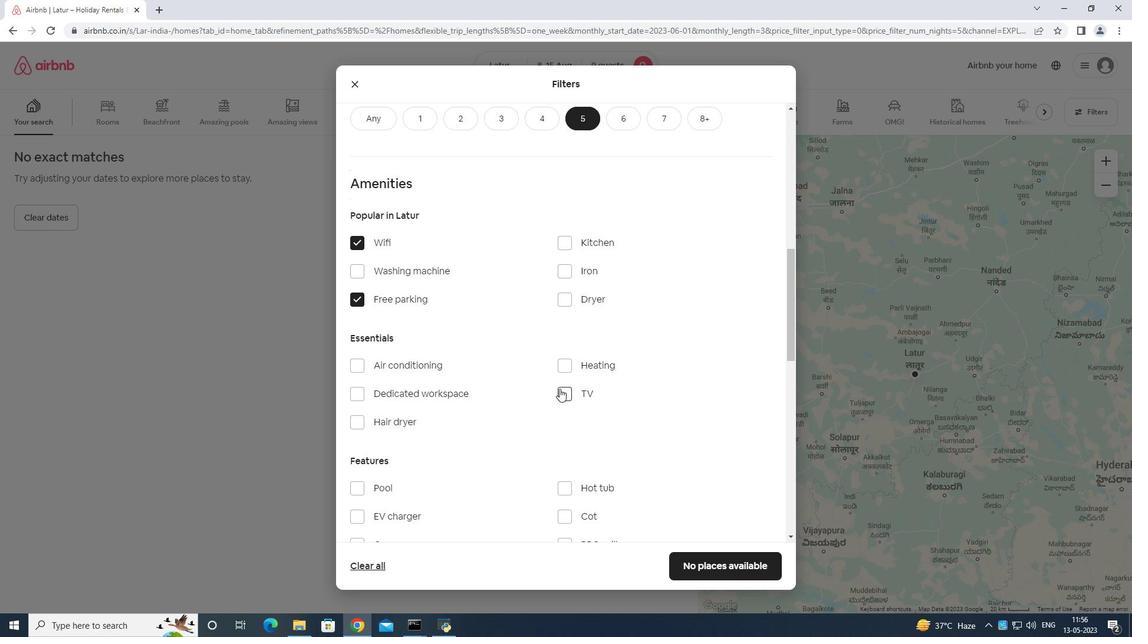 
Action: Mouse moved to (570, 356)
Screenshot: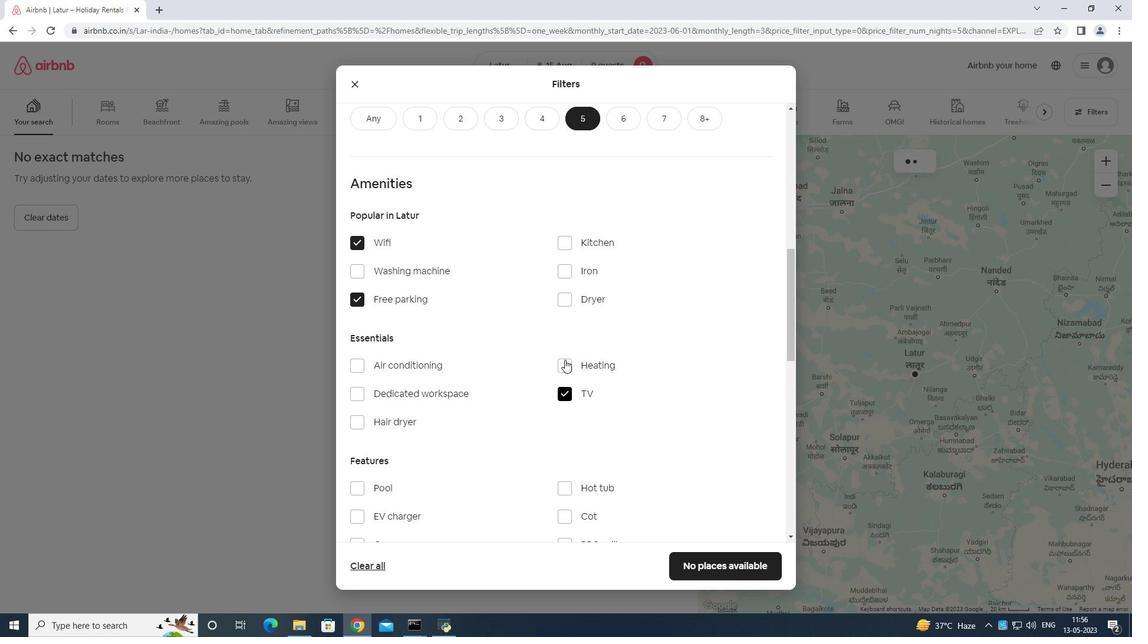 
Action: Mouse scrolled (570, 356) with delta (0, 0)
Screenshot: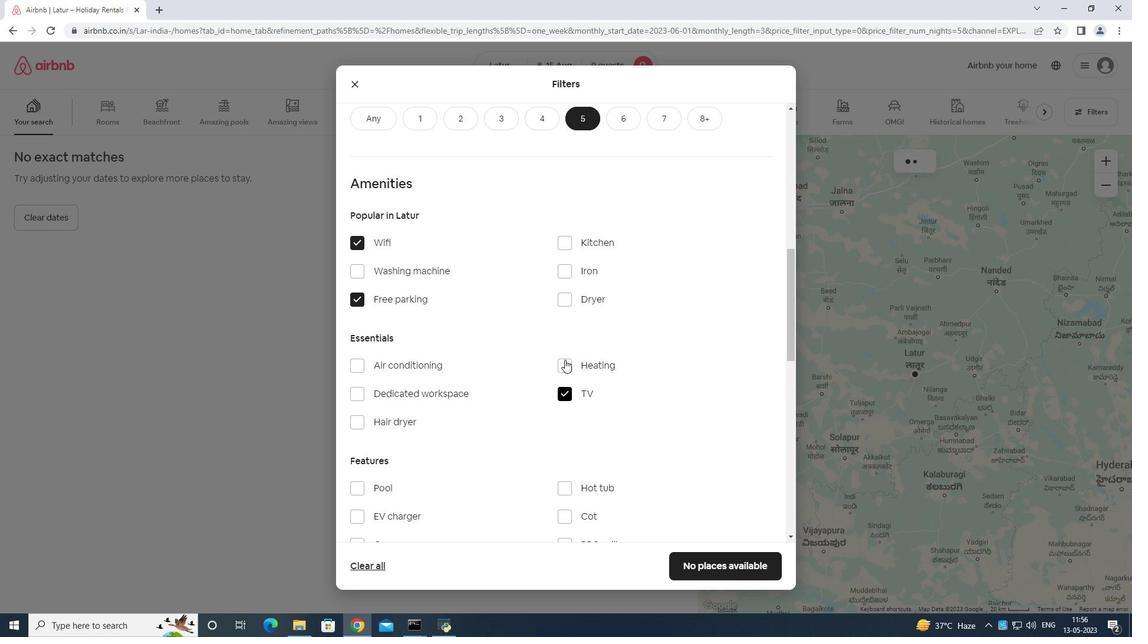 
Action: Mouse moved to (569, 361)
Screenshot: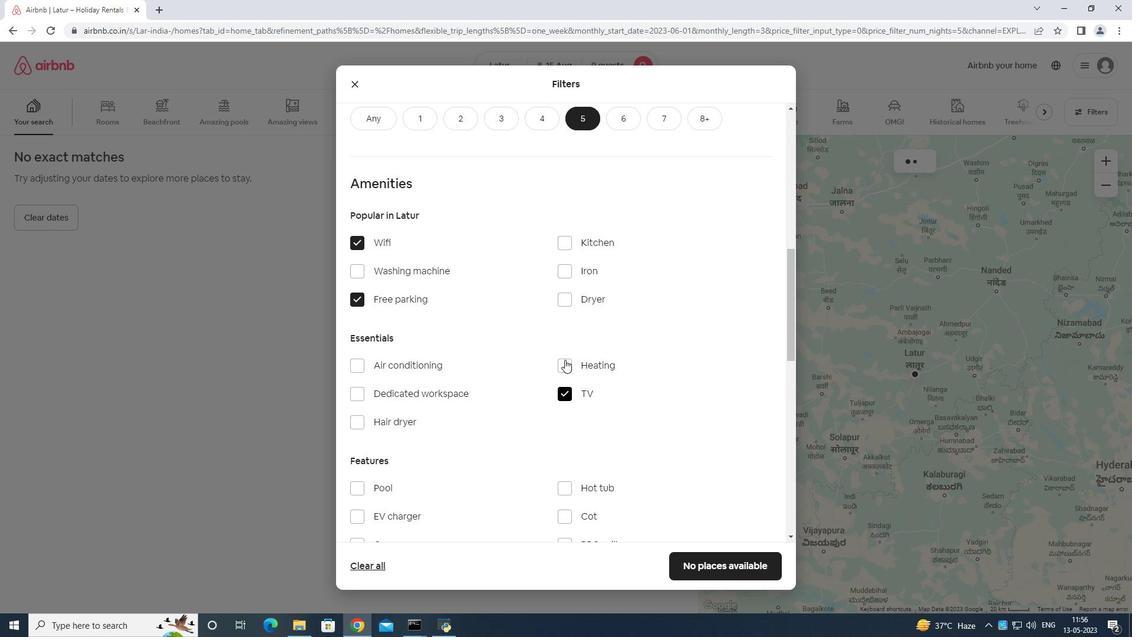 
Action: Mouse scrolled (569, 360) with delta (0, 0)
Screenshot: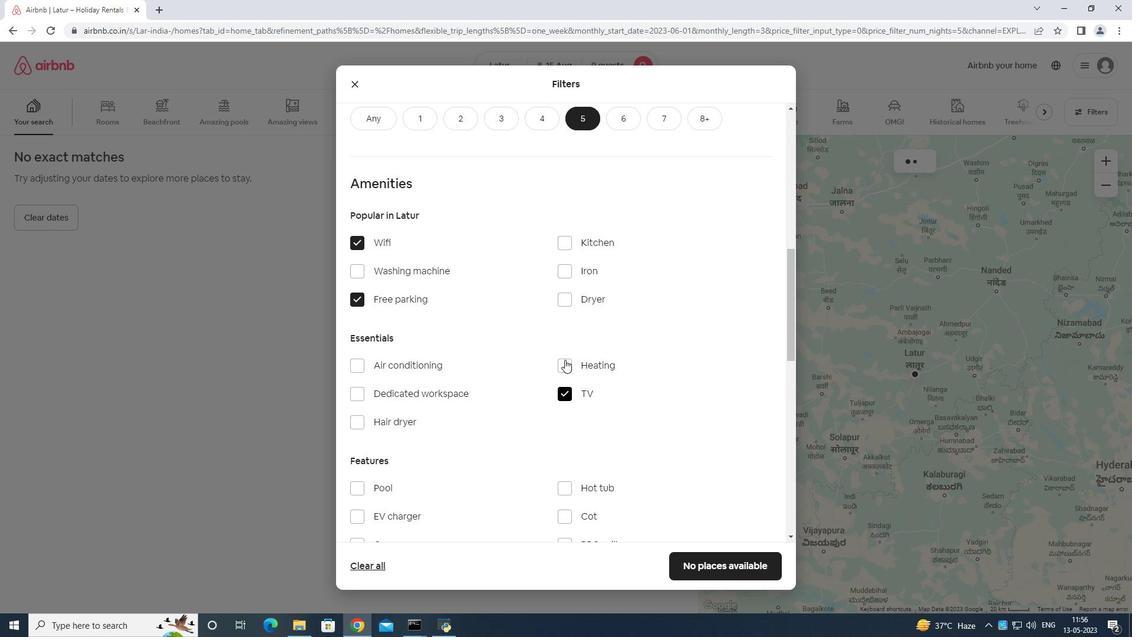 
Action: Mouse moved to (569, 361)
Screenshot: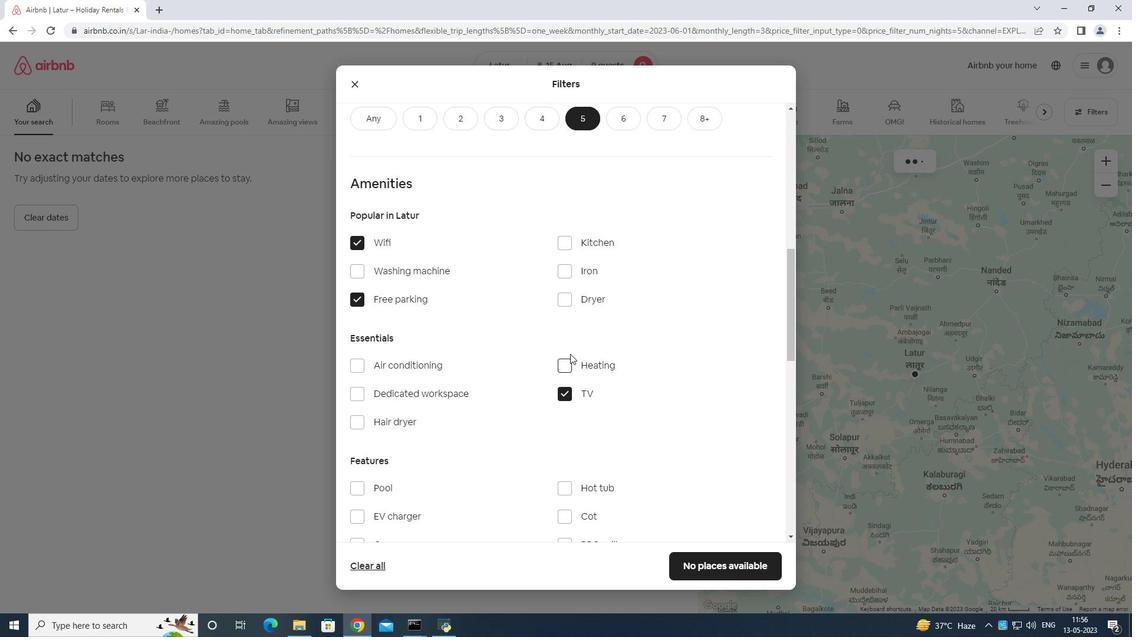 
Action: Mouse scrolled (569, 360) with delta (0, 0)
Screenshot: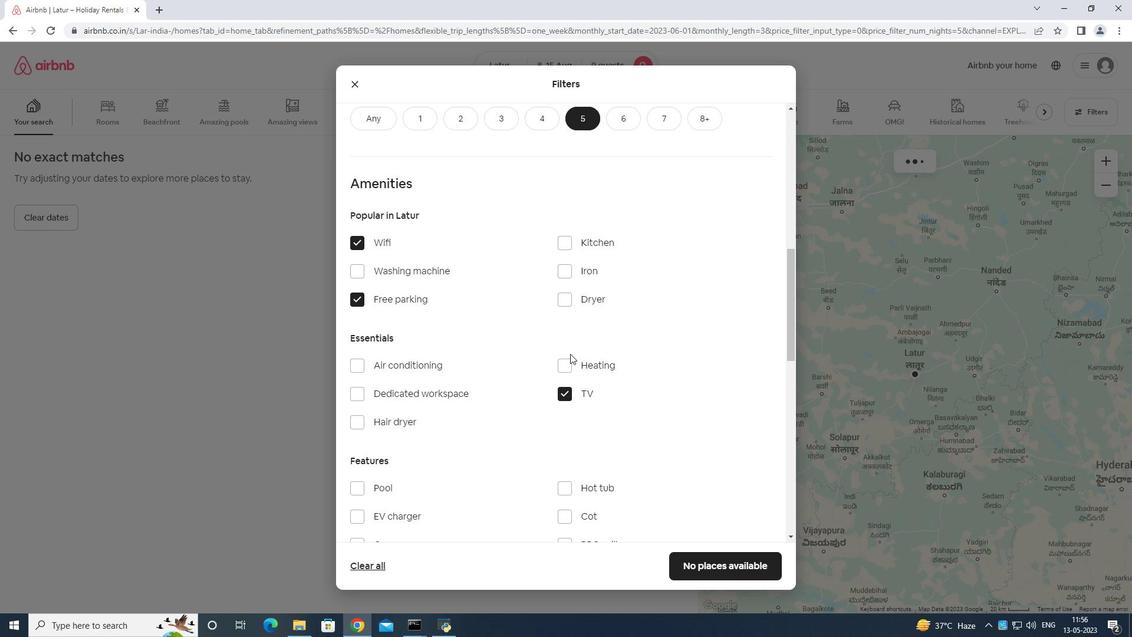 
Action: Mouse moved to (355, 365)
Screenshot: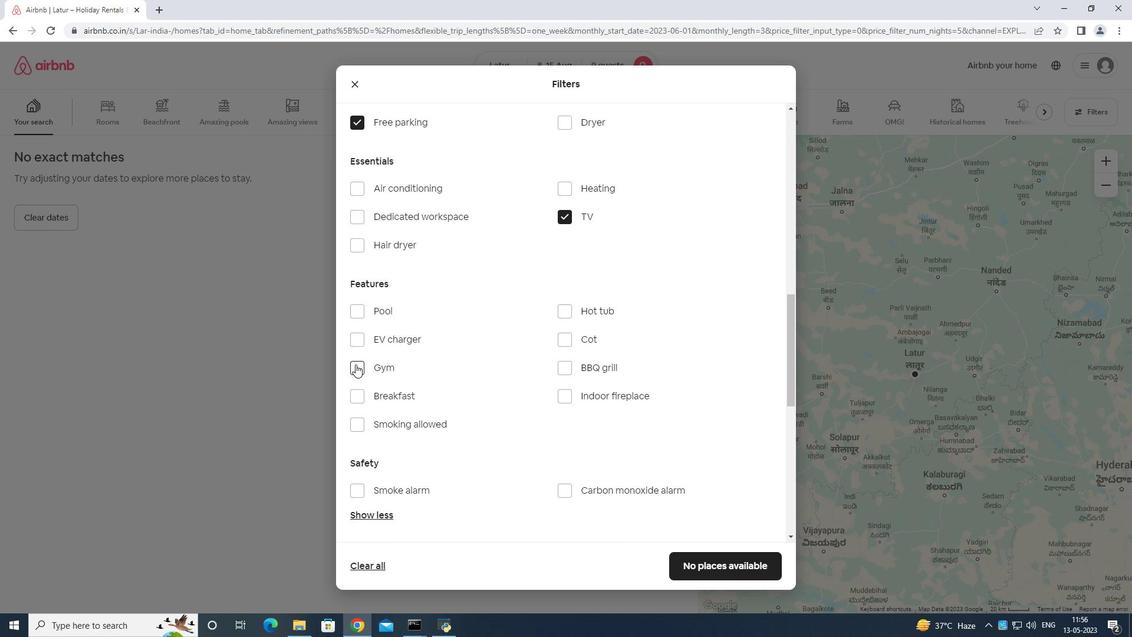 
Action: Mouse pressed left at (355, 365)
Screenshot: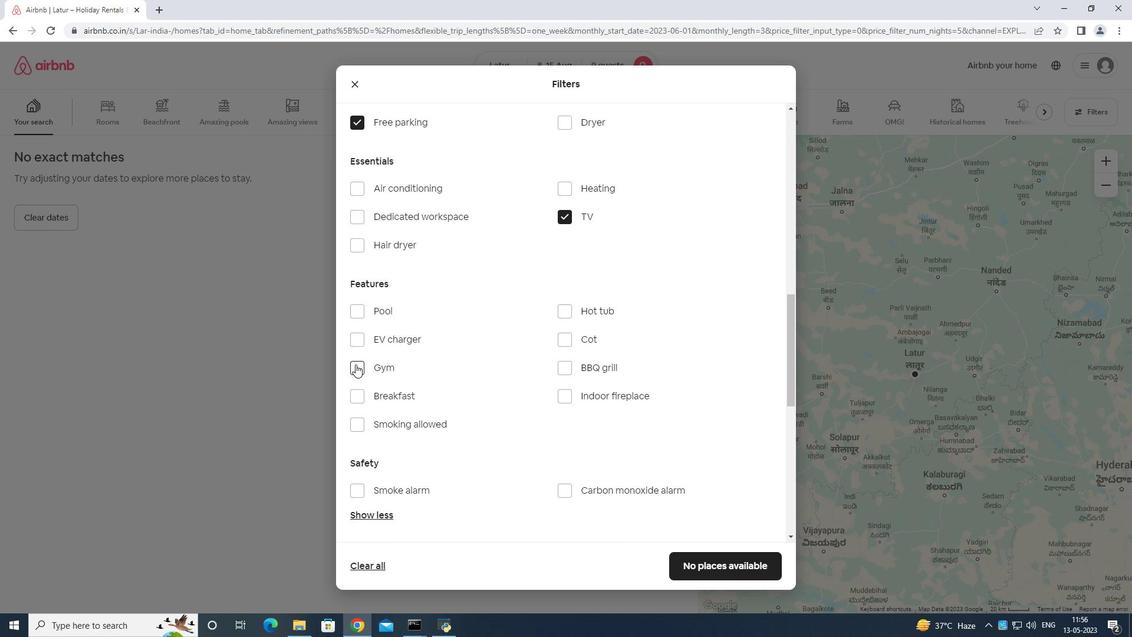 
Action: Mouse moved to (358, 391)
Screenshot: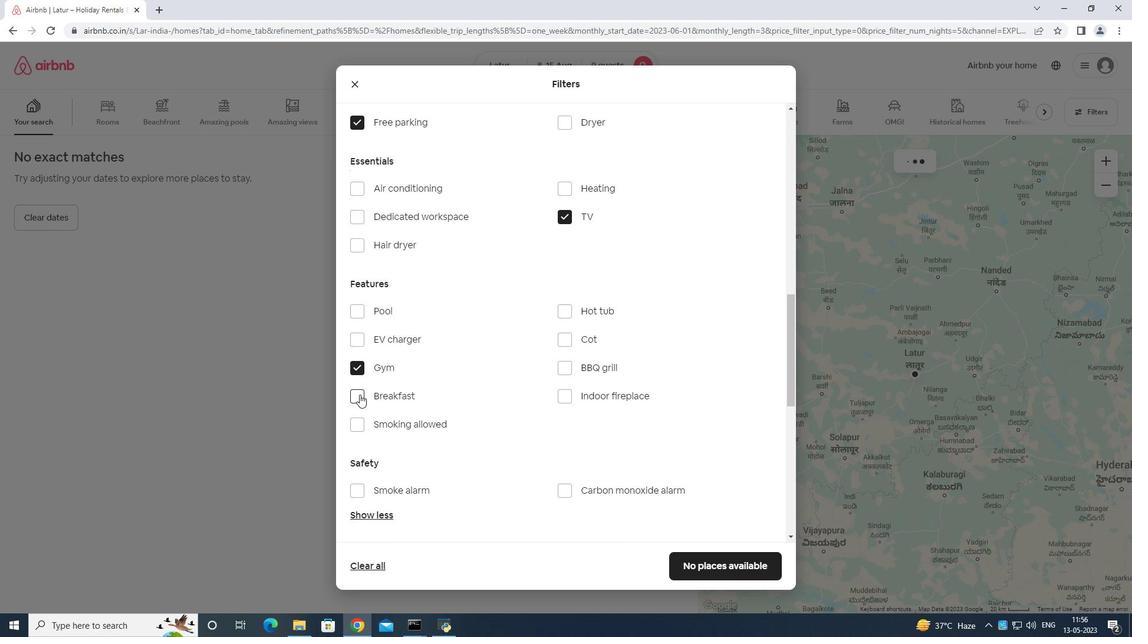 
Action: Mouse pressed left at (358, 391)
Screenshot: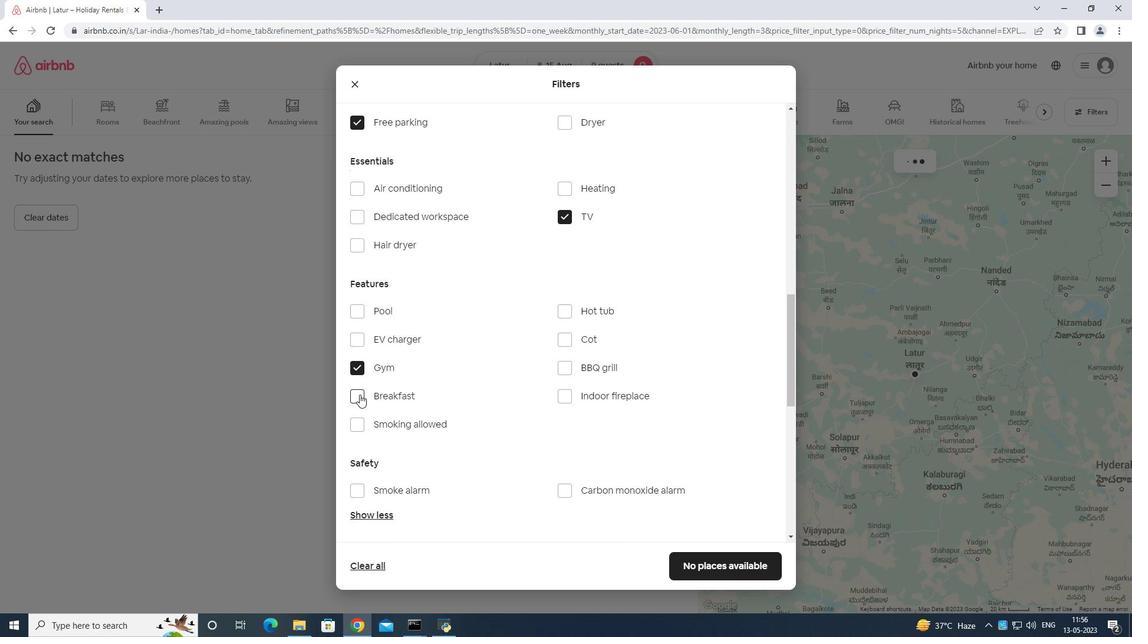 
Action: Mouse moved to (647, 324)
Screenshot: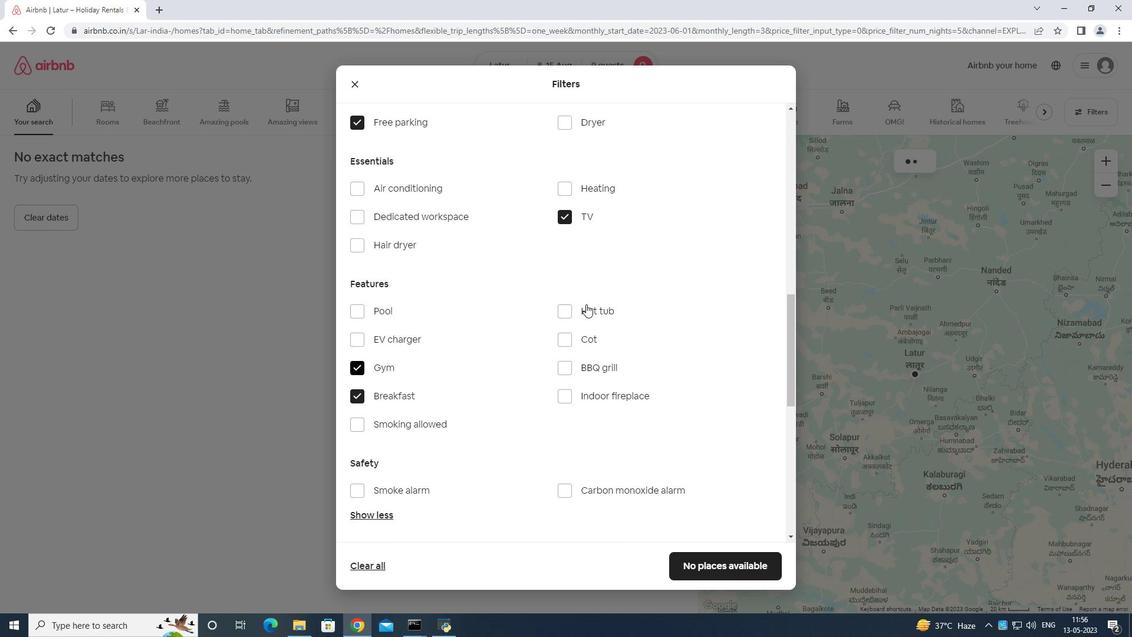 
Action: Mouse scrolled (647, 323) with delta (0, 0)
Screenshot: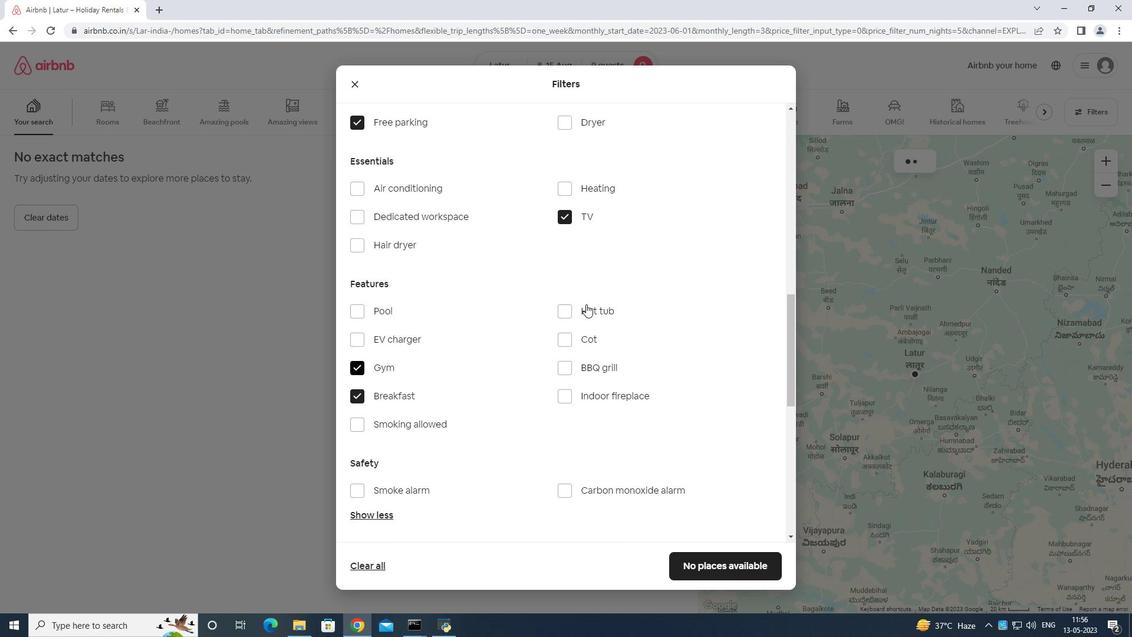 
Action: Mouse moved to (653, 333)
Screenshot: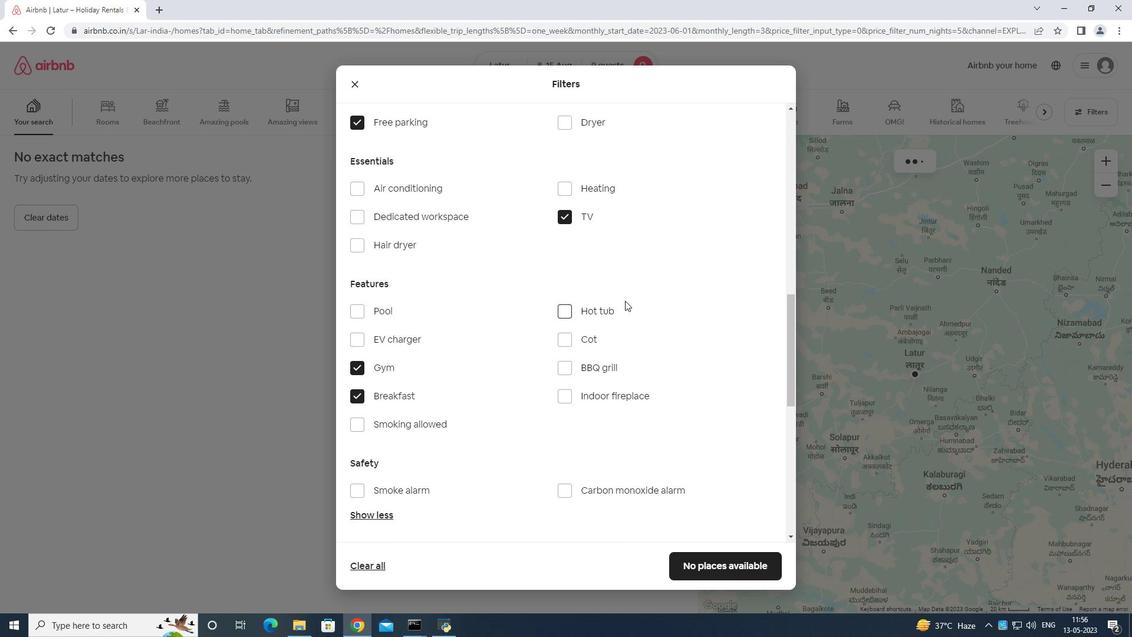 
Action: Mouse scrolled (653, 333) with delta (0, 0)
Screenshot: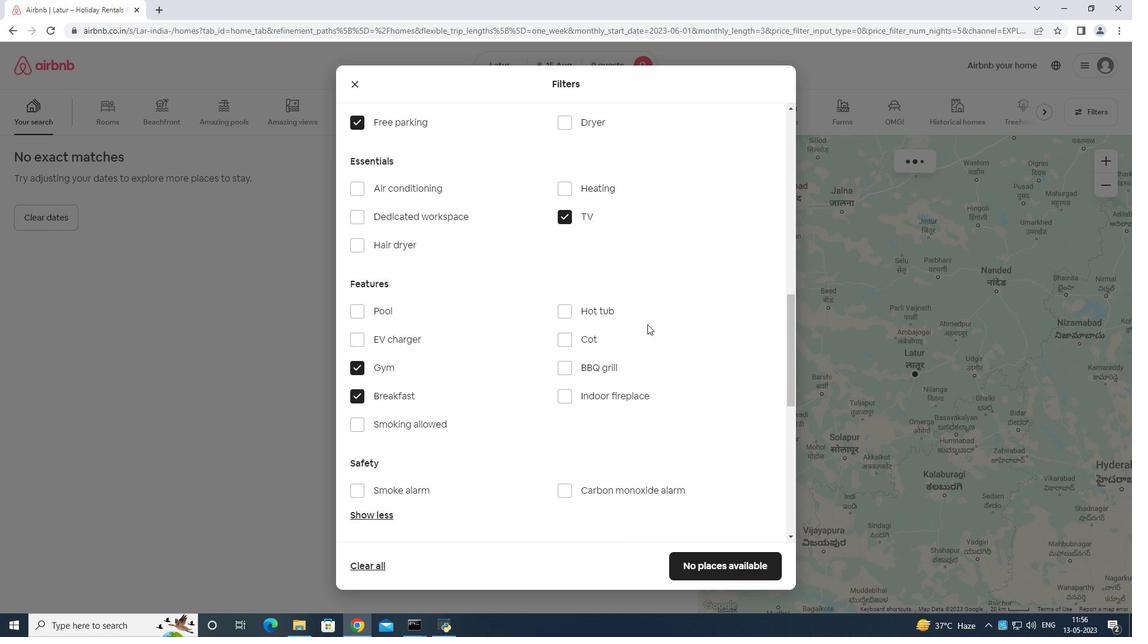 
Action: Mouse moved to (653, 335)
Screenshot: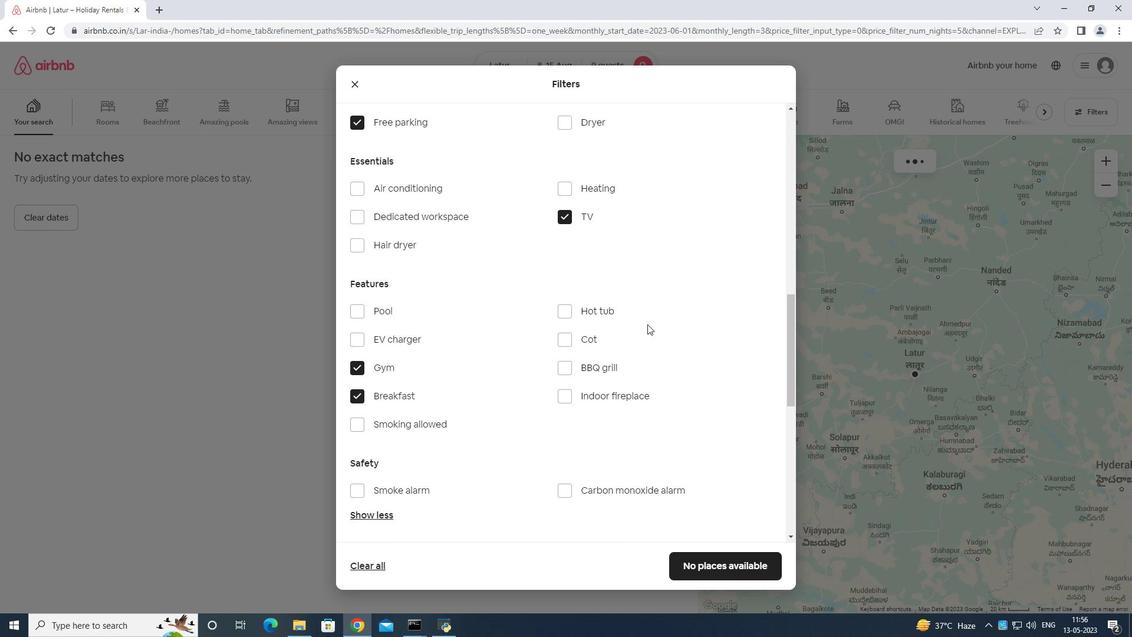 
Action: Mouse scrolled (653, 334) with delta (0, 0)
Screenshot: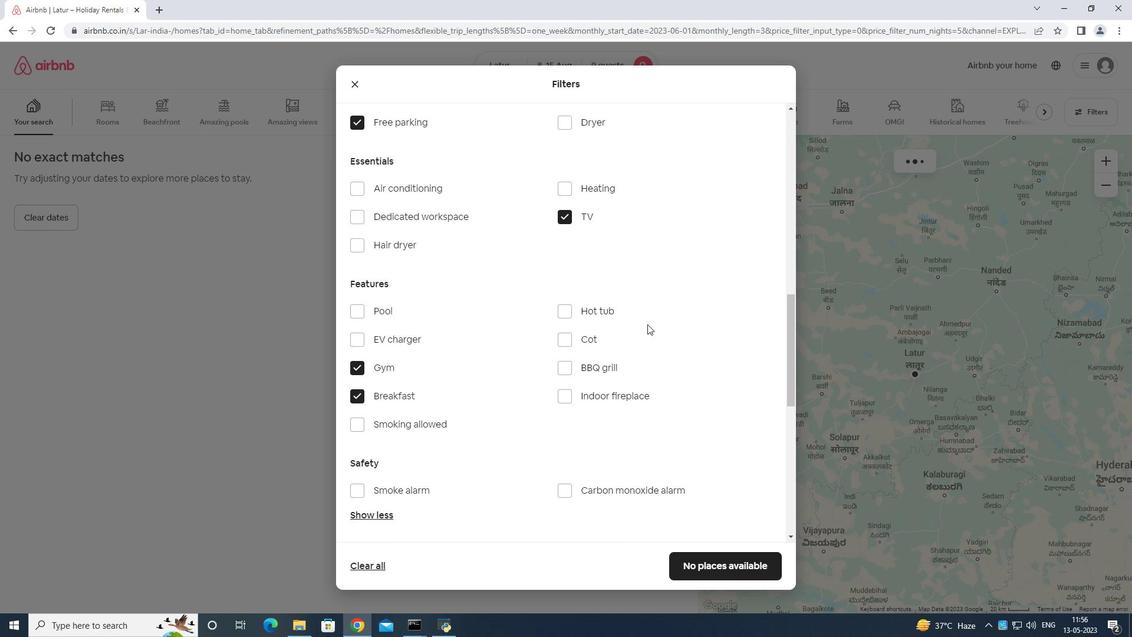 
Action: Mouse moved to (653, 336)
Screenshot: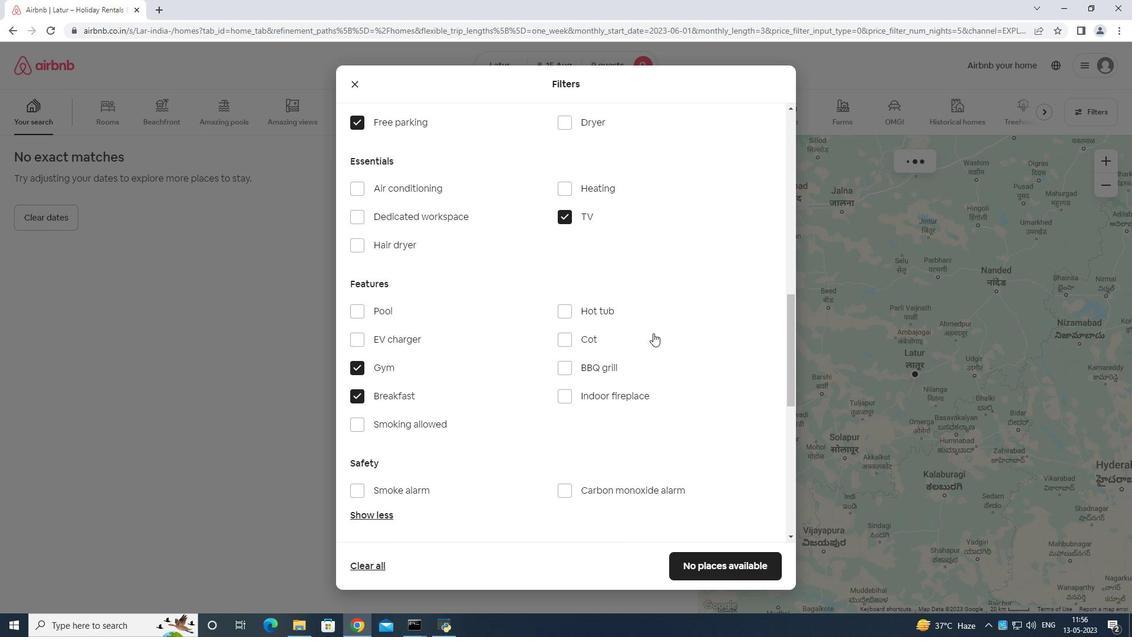 
Action: Mouse scrolled (653, 336) with delta (0, 0)
Screenshot: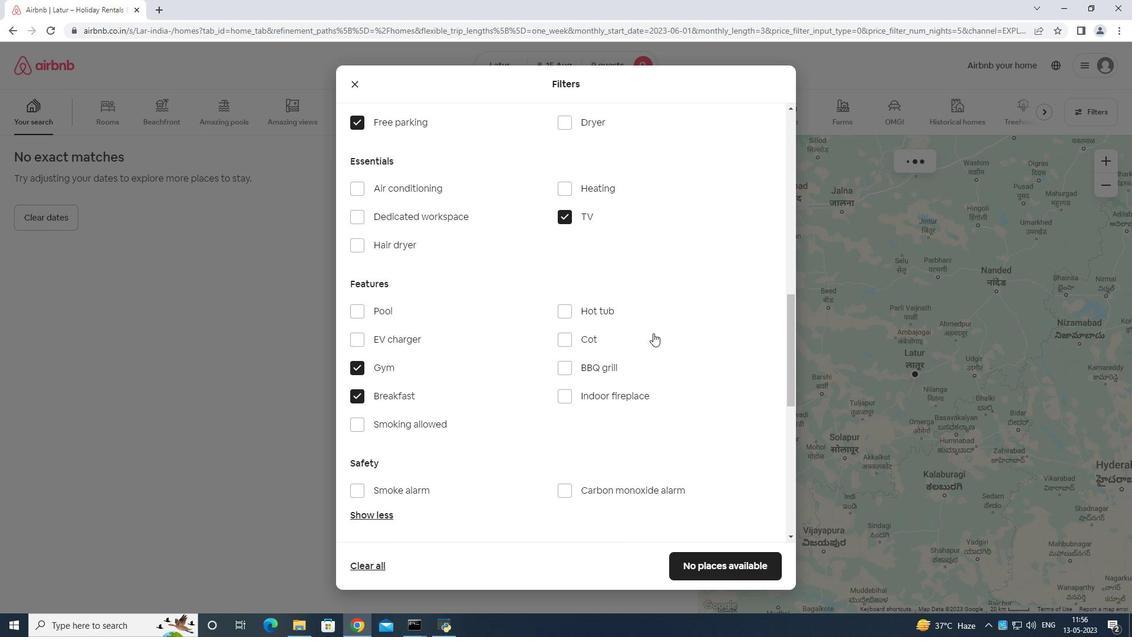 
Action: Mouse moved to (653, 338)
Screenshot: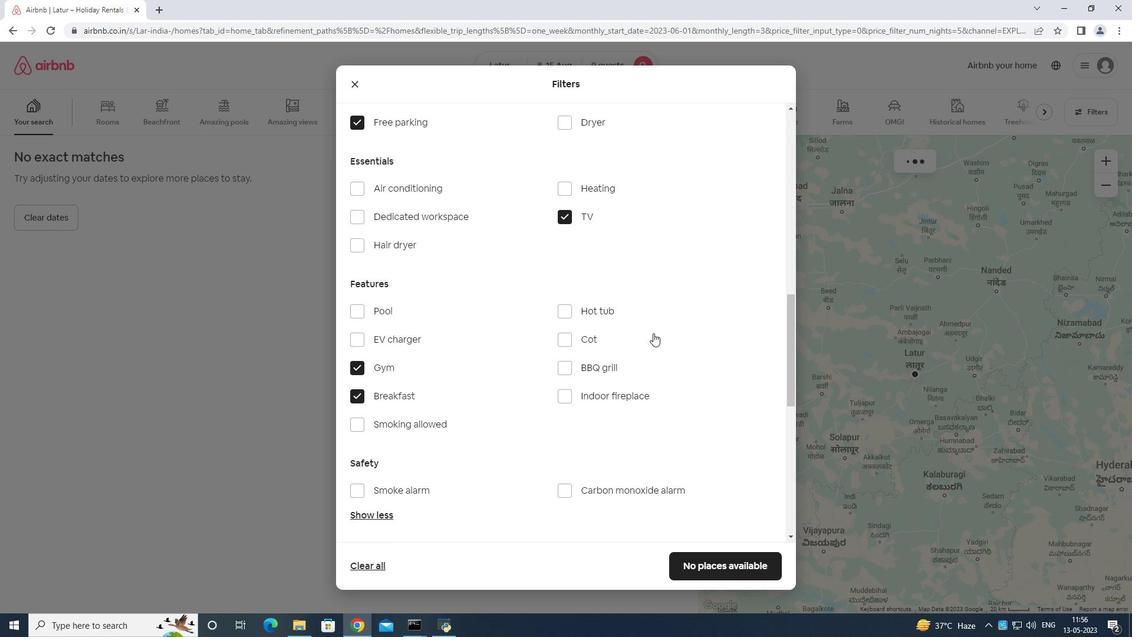 
Action: Mouse scrolled (653, 338) with delta (0, 0)
Screenshot: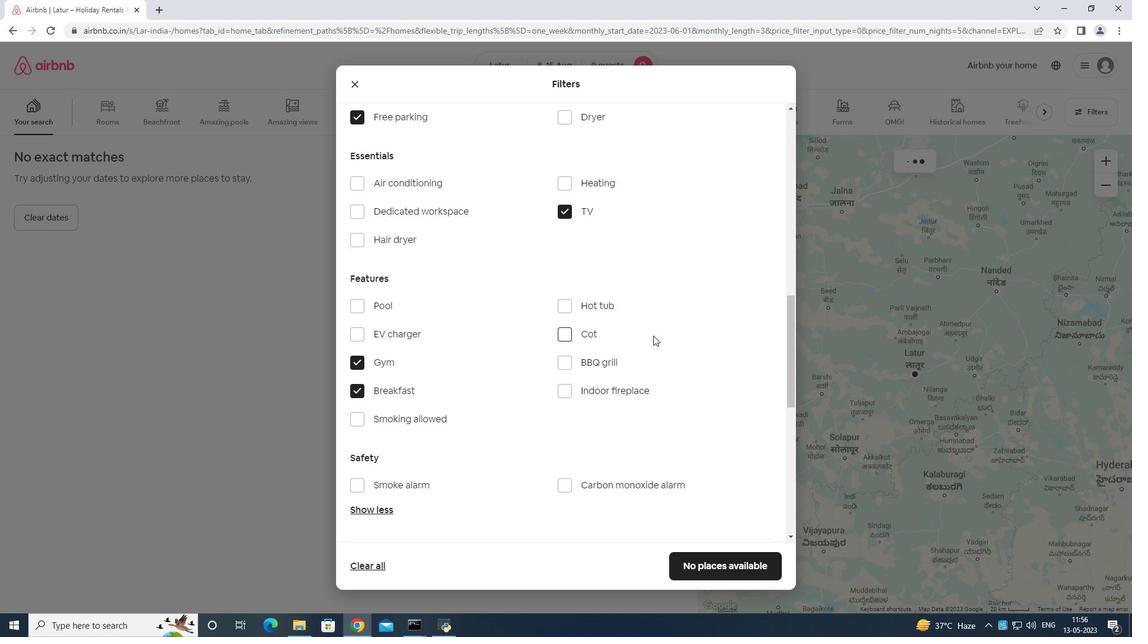 
Action: Mouse moved to (743, 359)
Screenshot: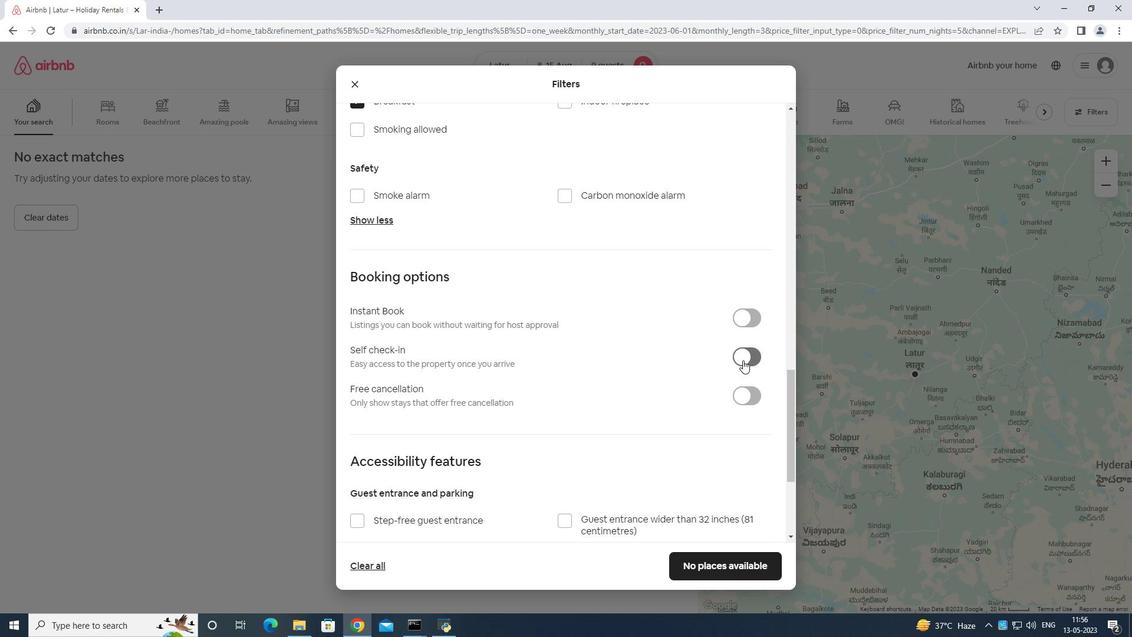 
Action: Mouse pressed left at (743, 359)
Screenshot: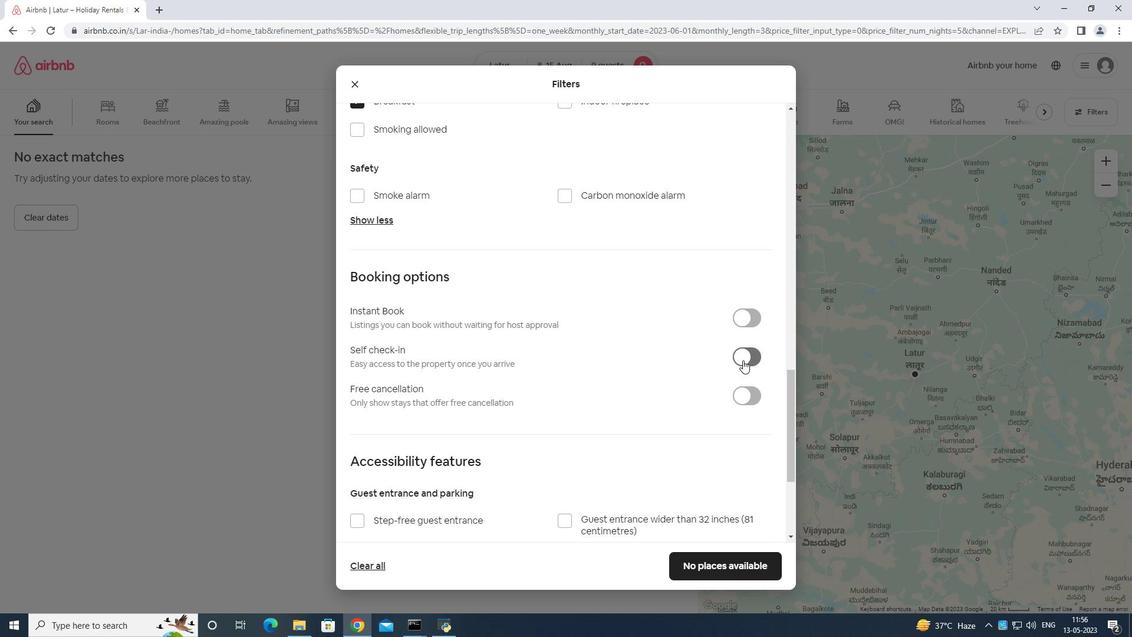 
Action: Mouse moved to (752, 324)
Screenshot: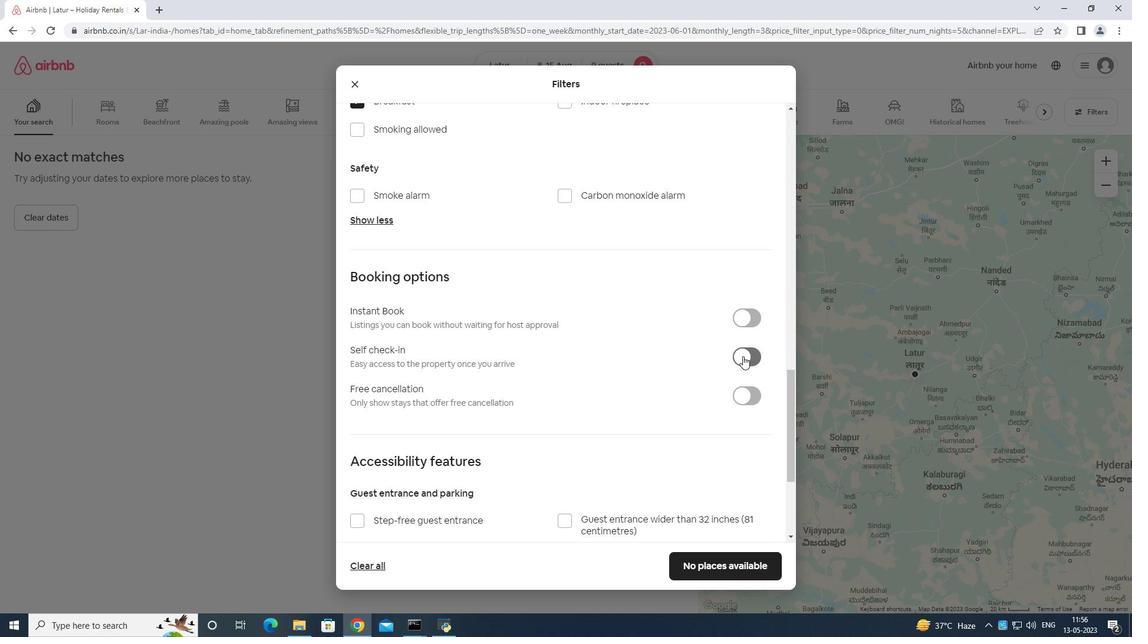 
Action: Mouse scrolled (752, 323) with delta (0, 0)
Screenshot: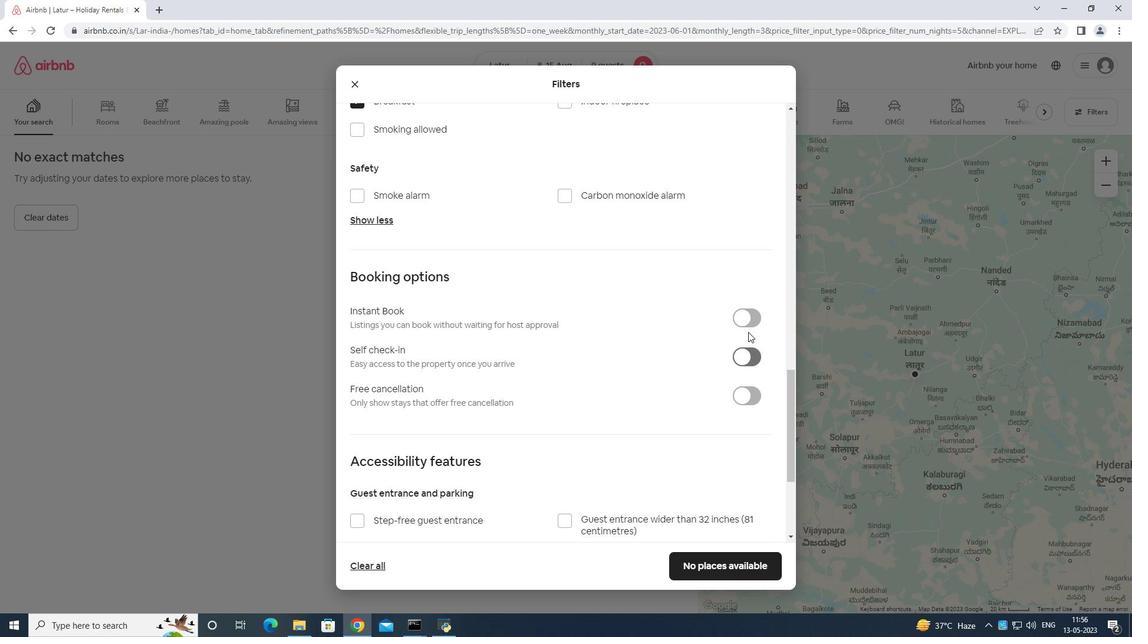 
Action: Mouse moved to (749, 333)
Screenshot: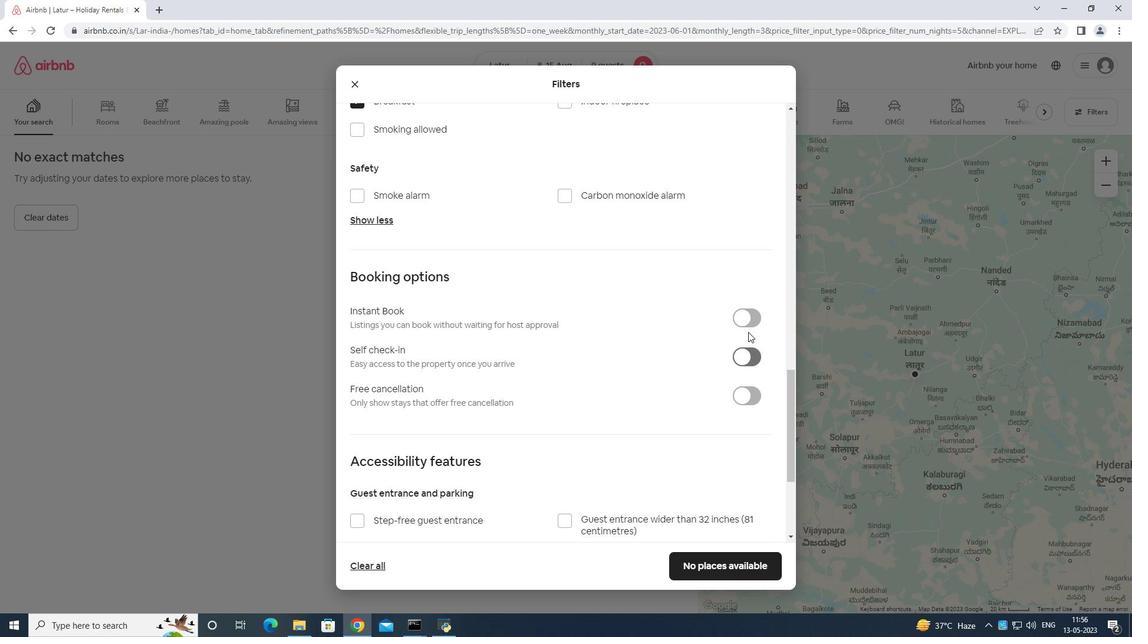 
Action: Mouse scrolled (749, 332) with delta (0, 0)
Screenshot: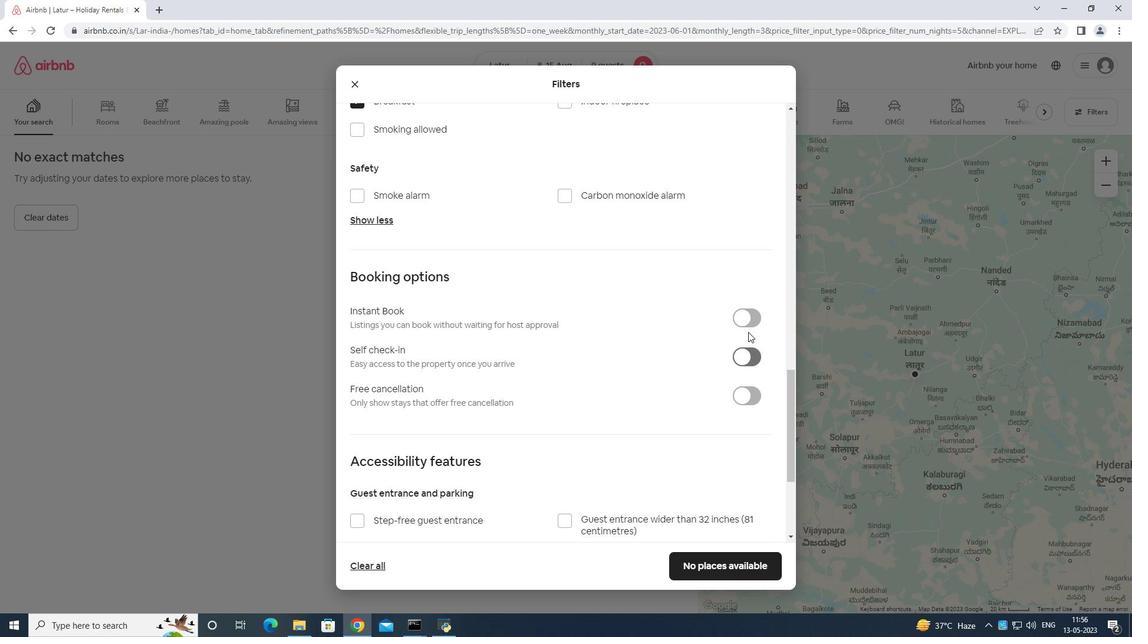 
Action: Mouse moved to (749, 335)
Screenshot: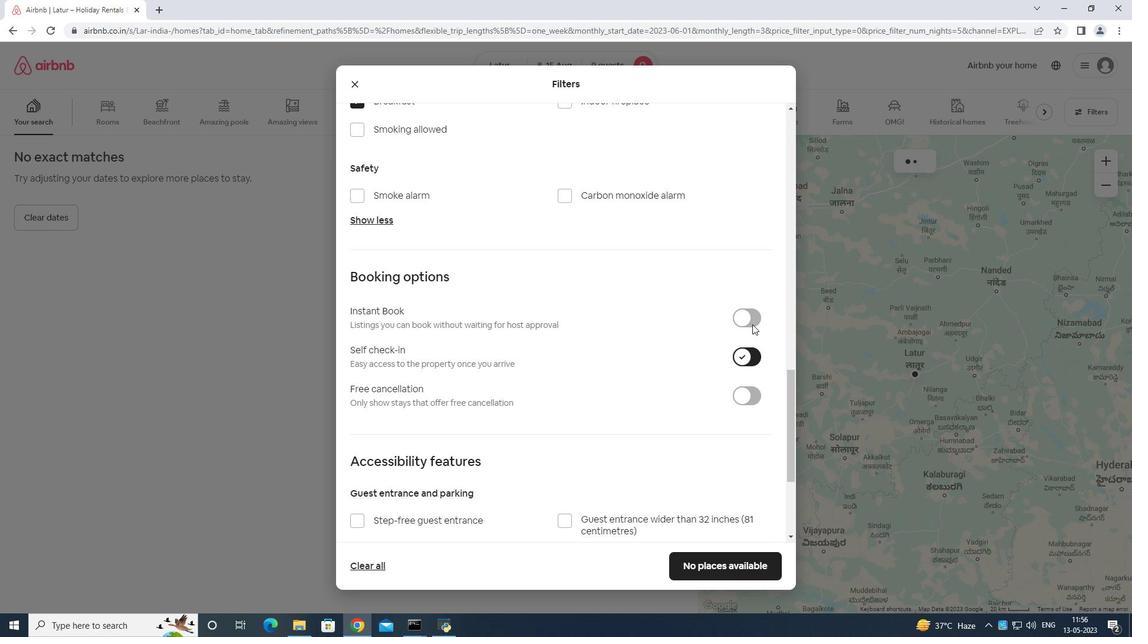 
Action: Mouse scrolled (749, 335) with delta (0, 0)
Screenshot: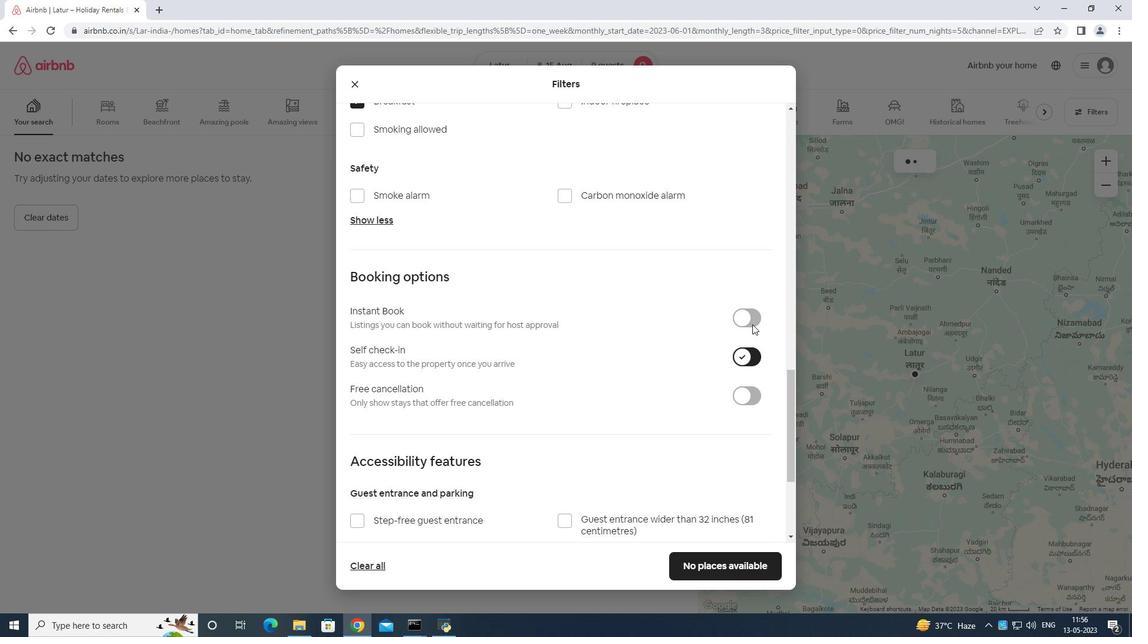 
Action: Mouse moved to (749, 336)
Screenshot: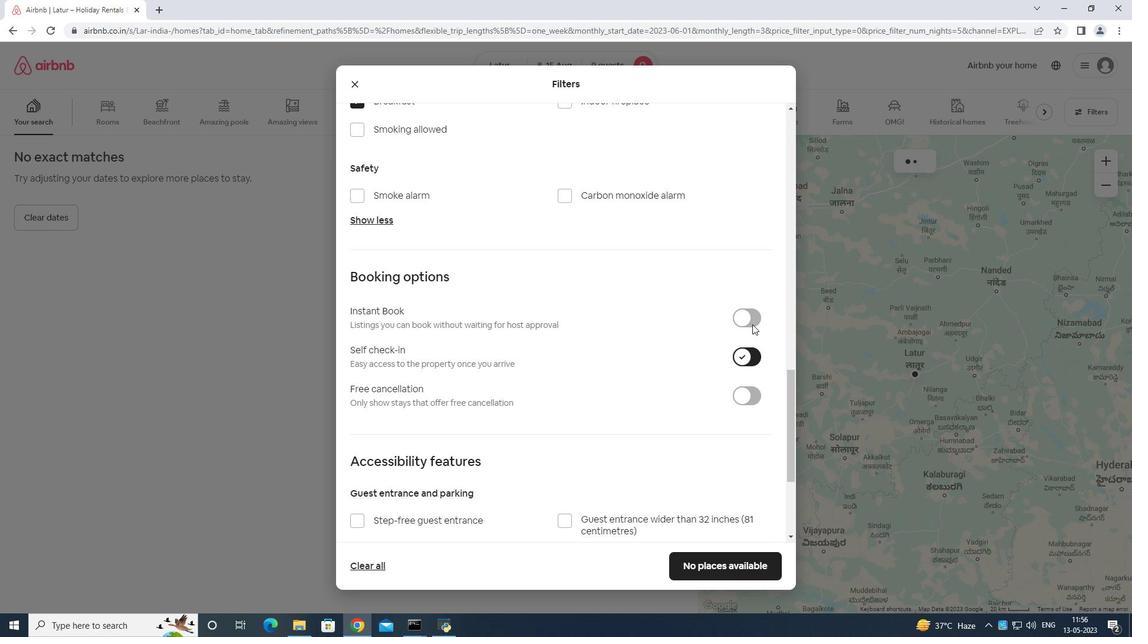 
Action: Mouse scrolled (749, 335) with delta (0, 0)
Screenshot: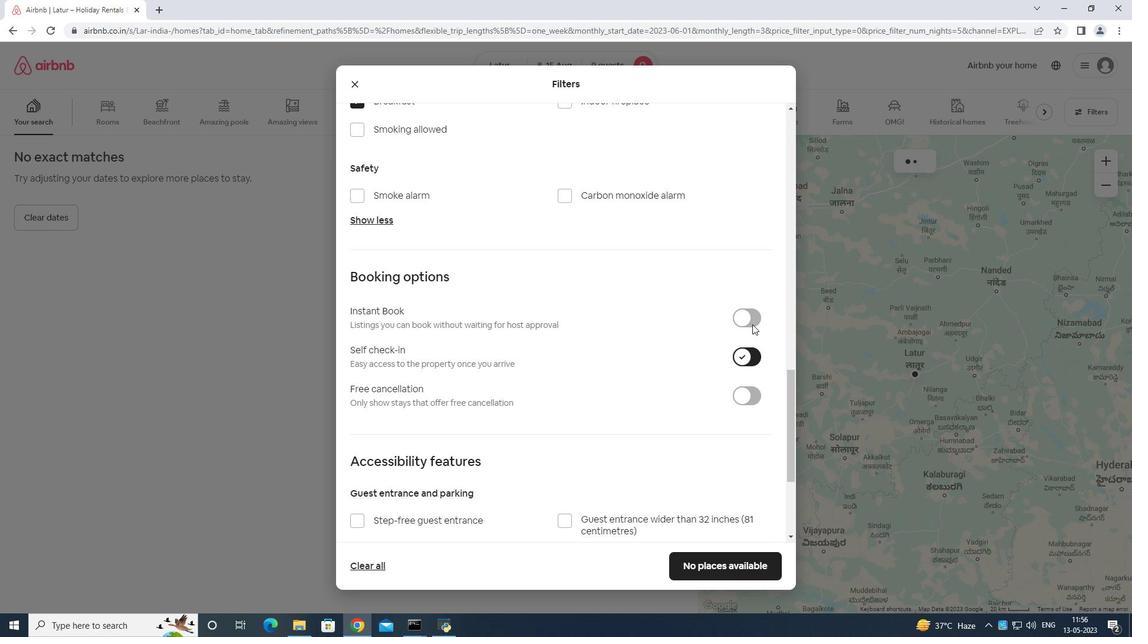 
Action: Mouse moved to (748, 336)
Screenshot: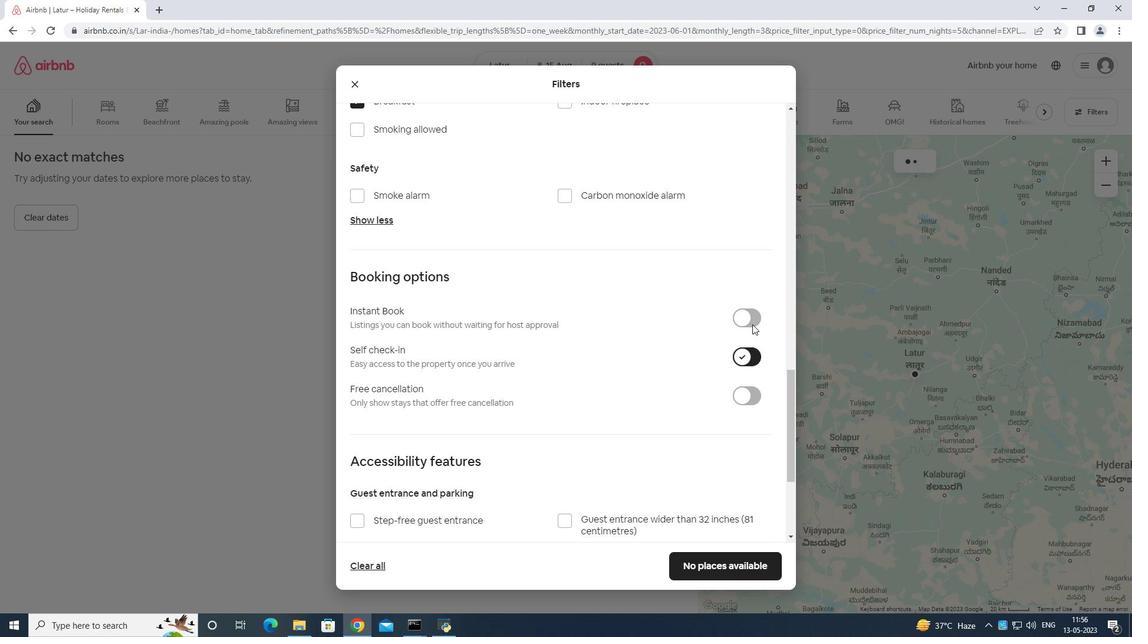 
Action: Mouse scrolled (748, 336) with delta (0, 0)
Screenshot: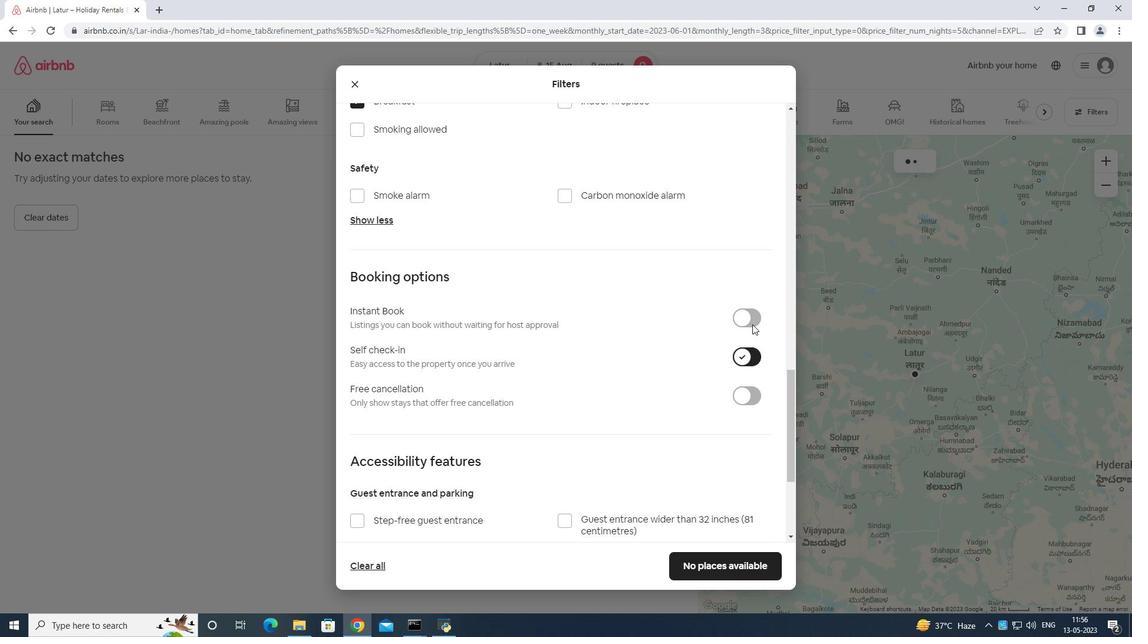 
Action: Mouse moved to (740, 335)
Screenshot: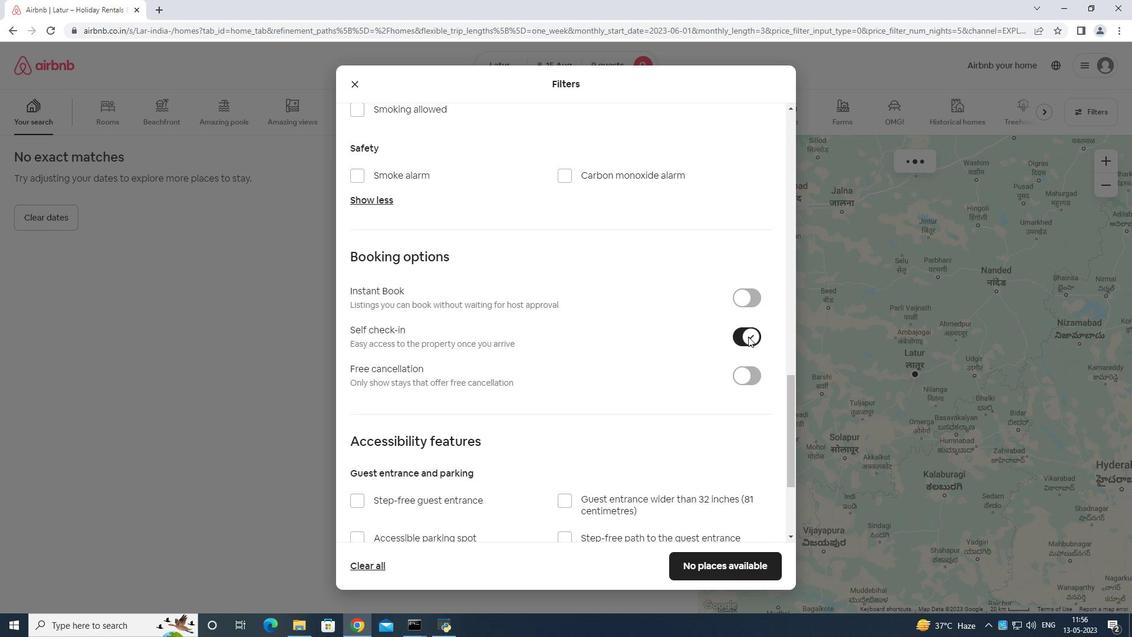 
Action: Mouse scrolled (740, 335) with delta (0, 0)
Screenshot: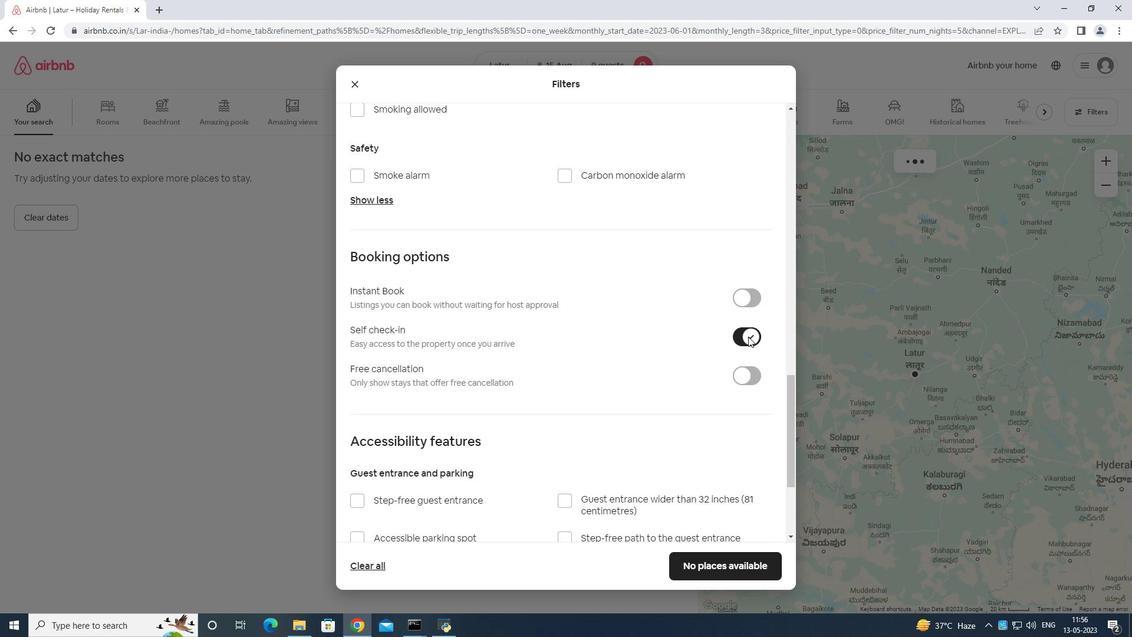 
Action: Mouse moved to (739, 336)
Screenshot: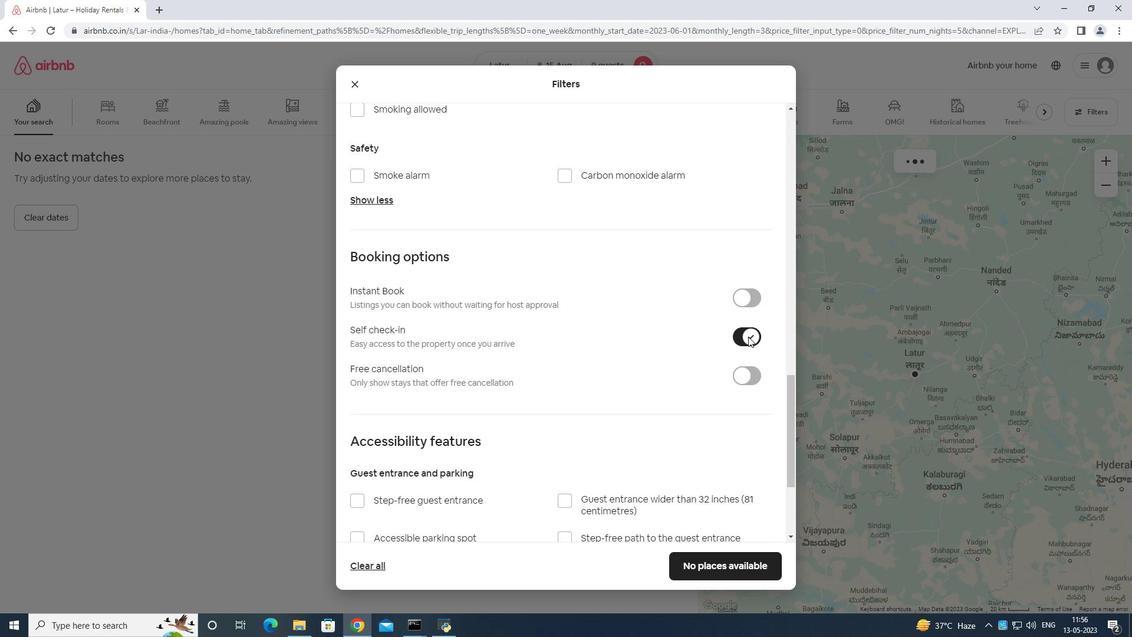 
Action: Mouse scrolled (739, 336) with delta (0, 0)
Screenshot: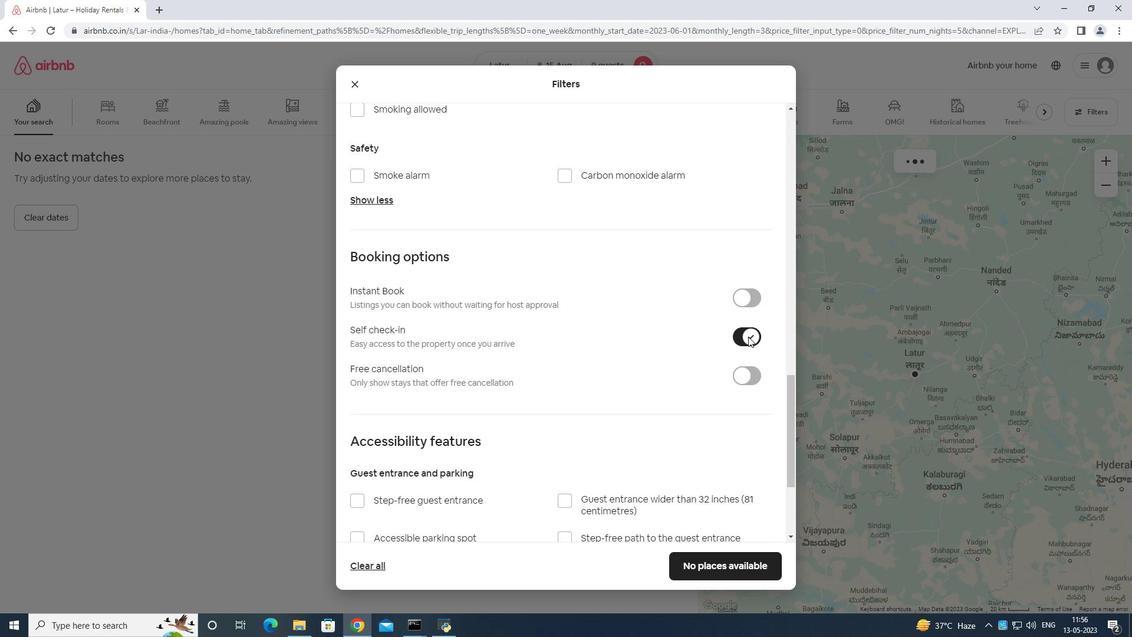 
Action: Mouse moved to (738, 338)
Screenshot: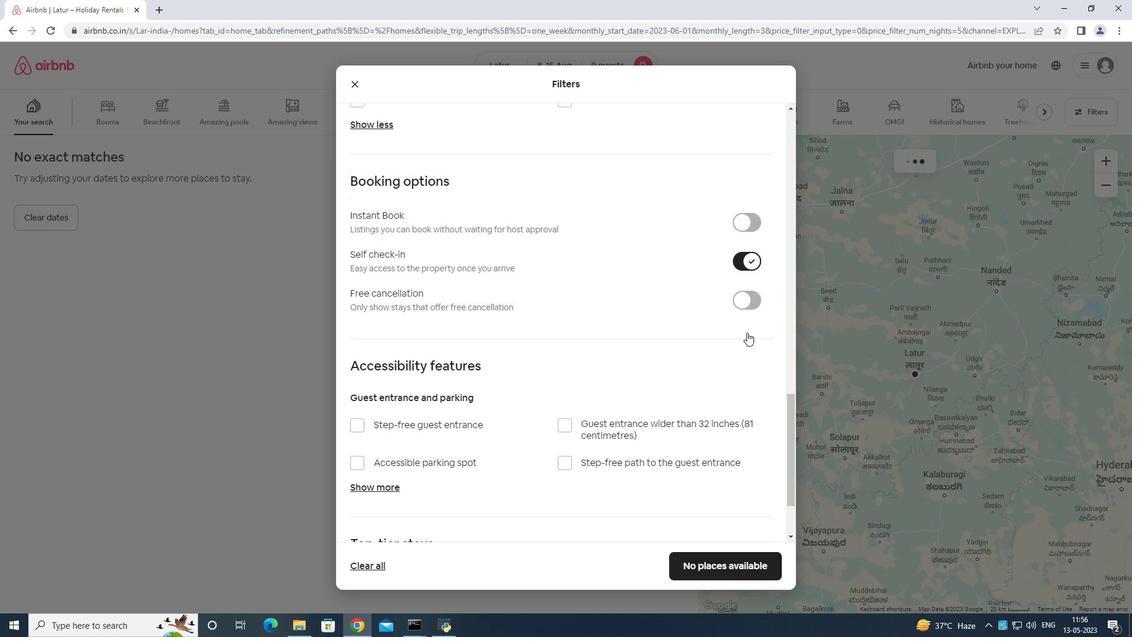 
Action: Mouse scrolled (738, 338) with delta (0, 0)
Screenshot: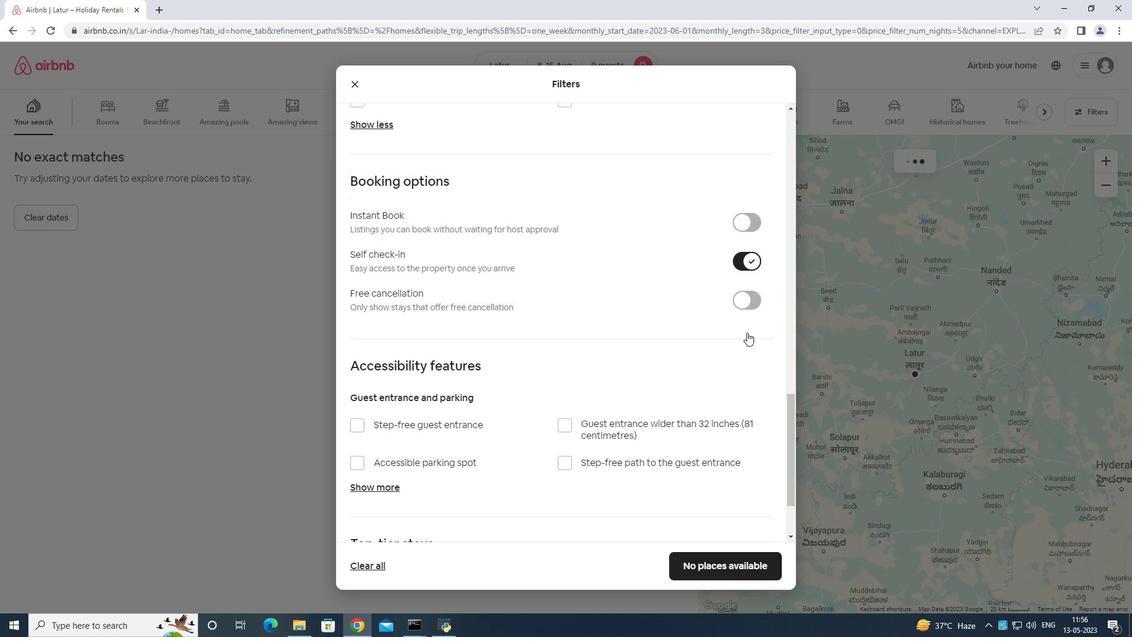 
Action: Mouse moved to (737, 339)
Screenshot: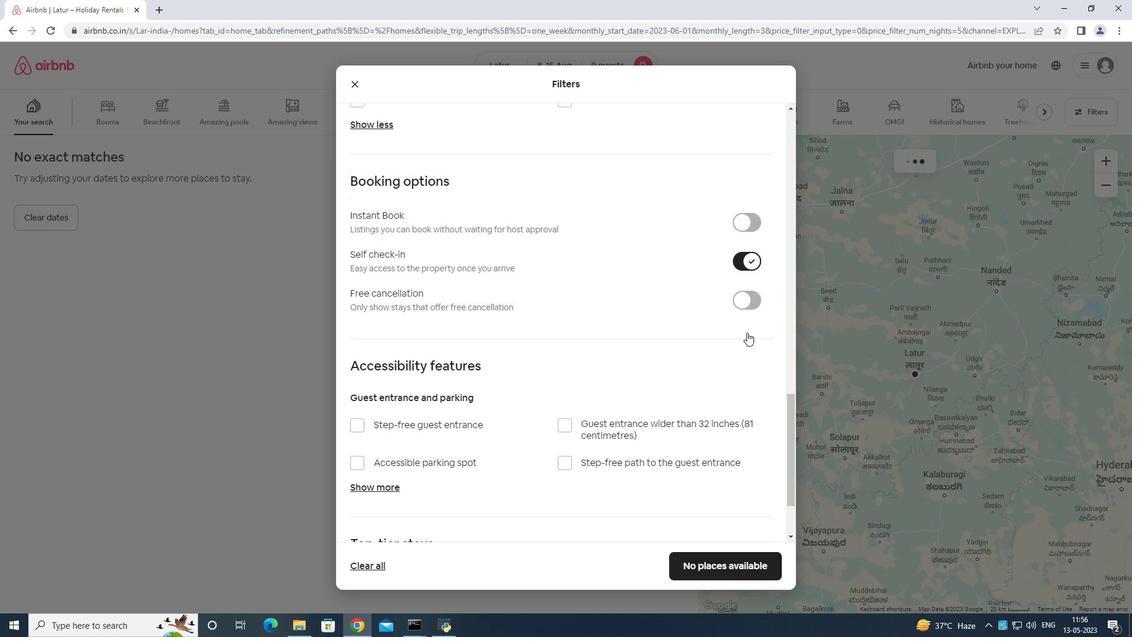 
Action: Mouse scrolled (737, 339) with delta (0, 0)
Screenshot: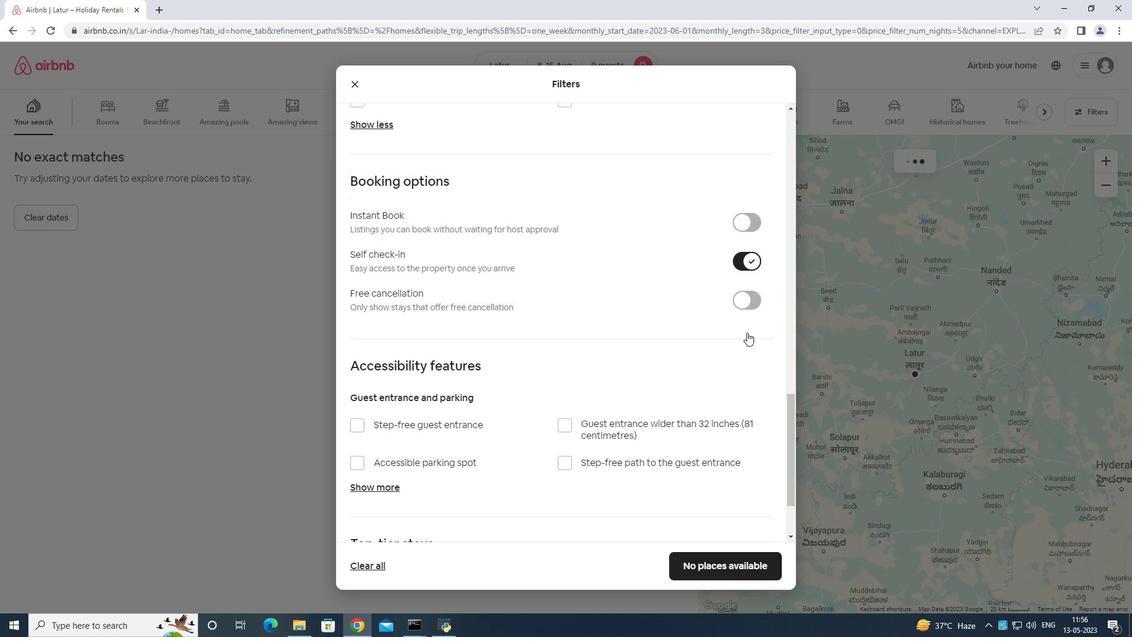 
Action: Mouse moved to (723, 356)
Screenshot: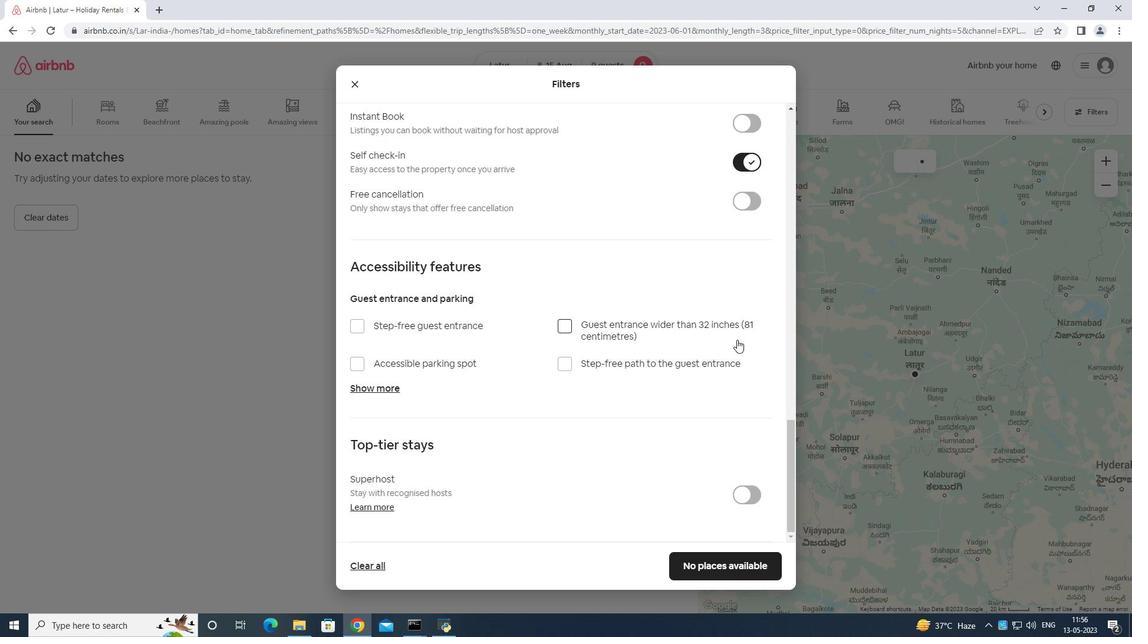 
Action: Mouse scrolled (723, 355) with delta (0, 0)
Screenshot: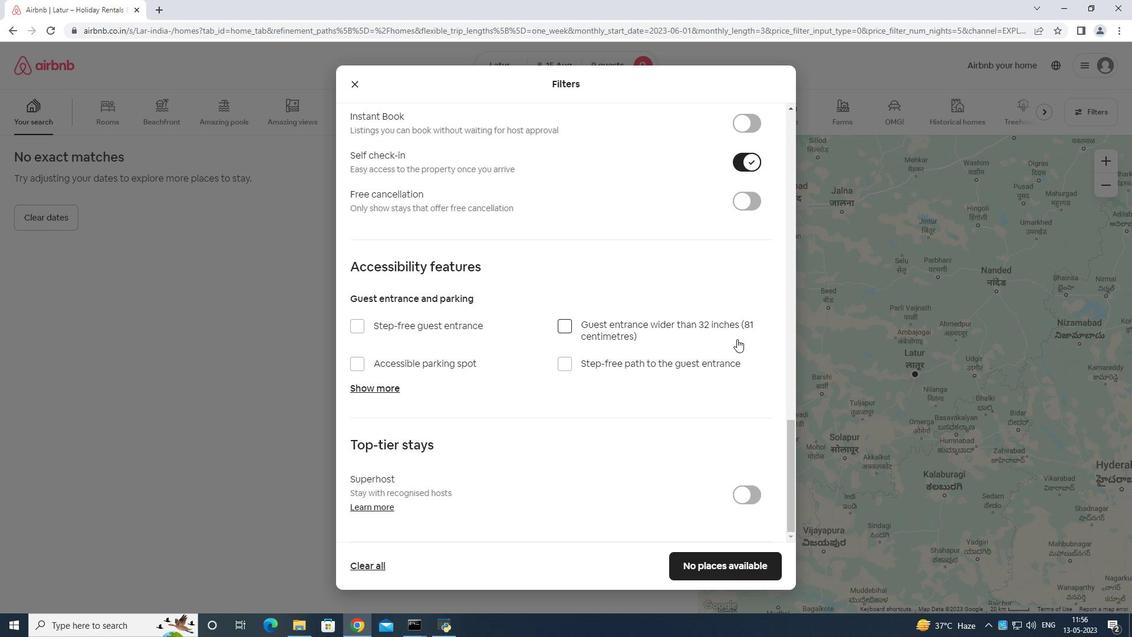 
Action: Mouse moved to (720, 360)
Screenshot: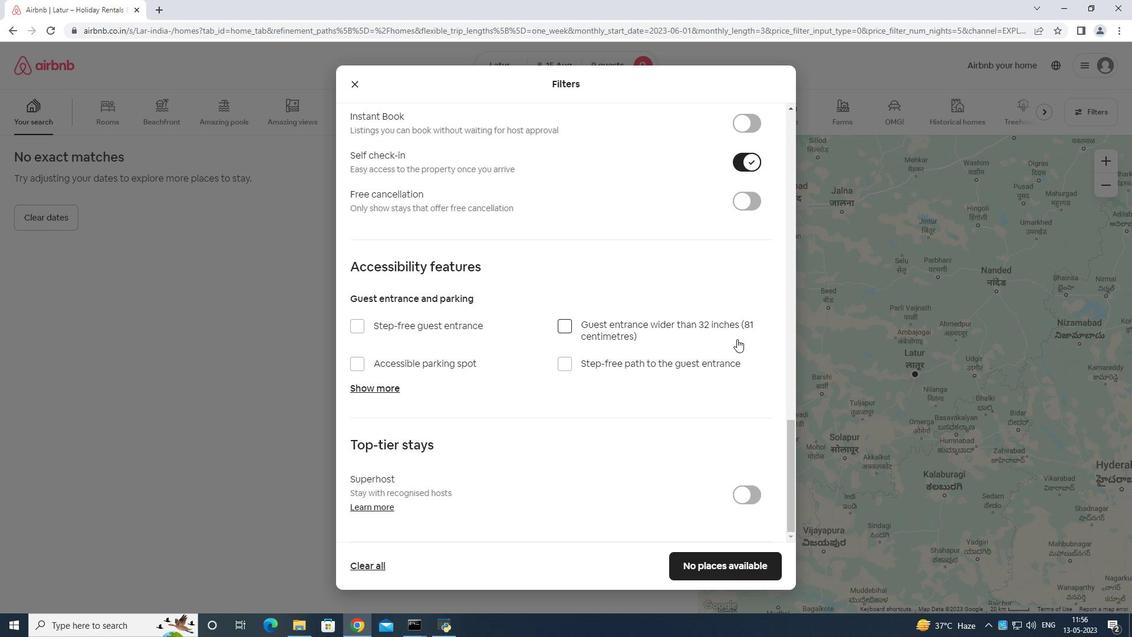 
Action: Mouse scrolled (720, 359) with delta (0, 0)
Screenshot: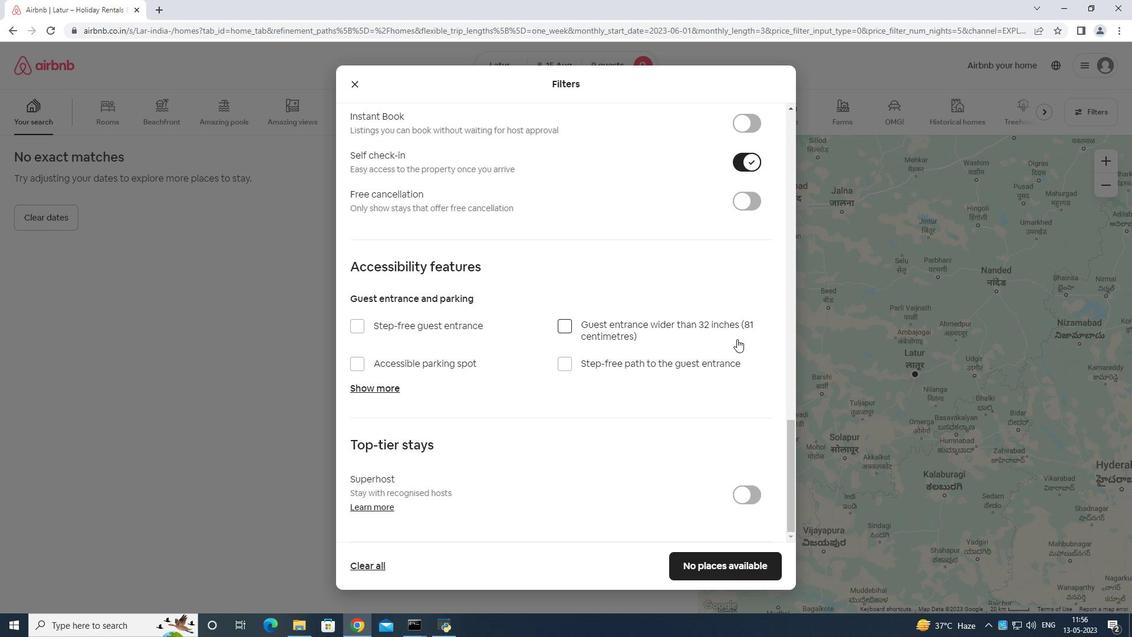 
Action: Mouse moved to (719, 362)
Screenshot: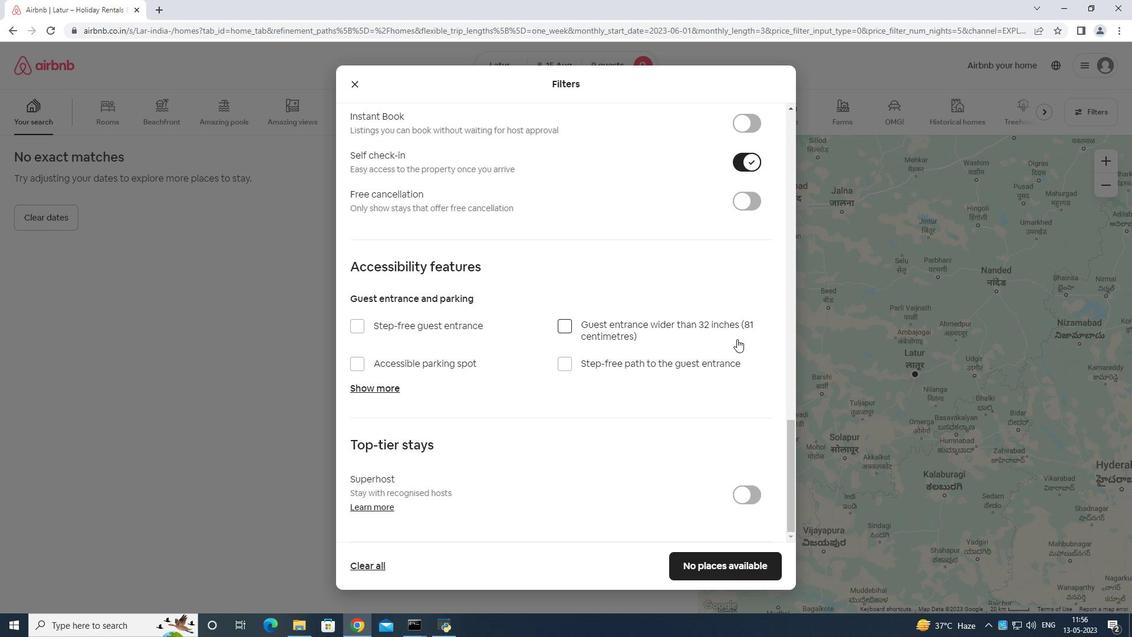 
Action: Mouse scrolled (719, 362) with delta (0, 0)
Screenshot: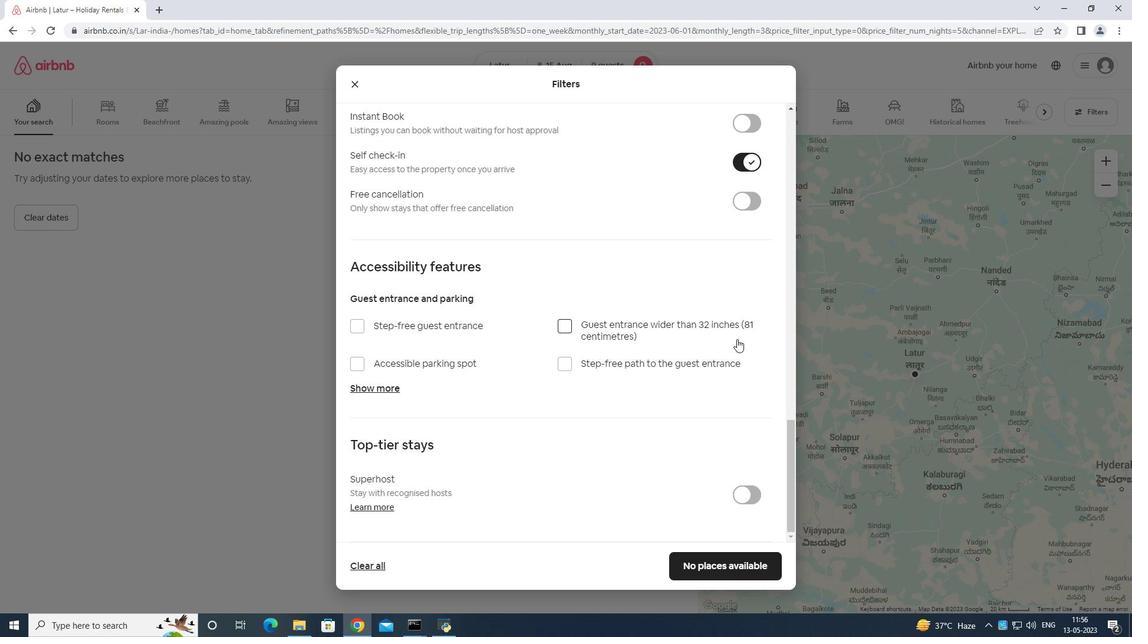 
Action: Mouse moved to (715, 369)
Screenshot: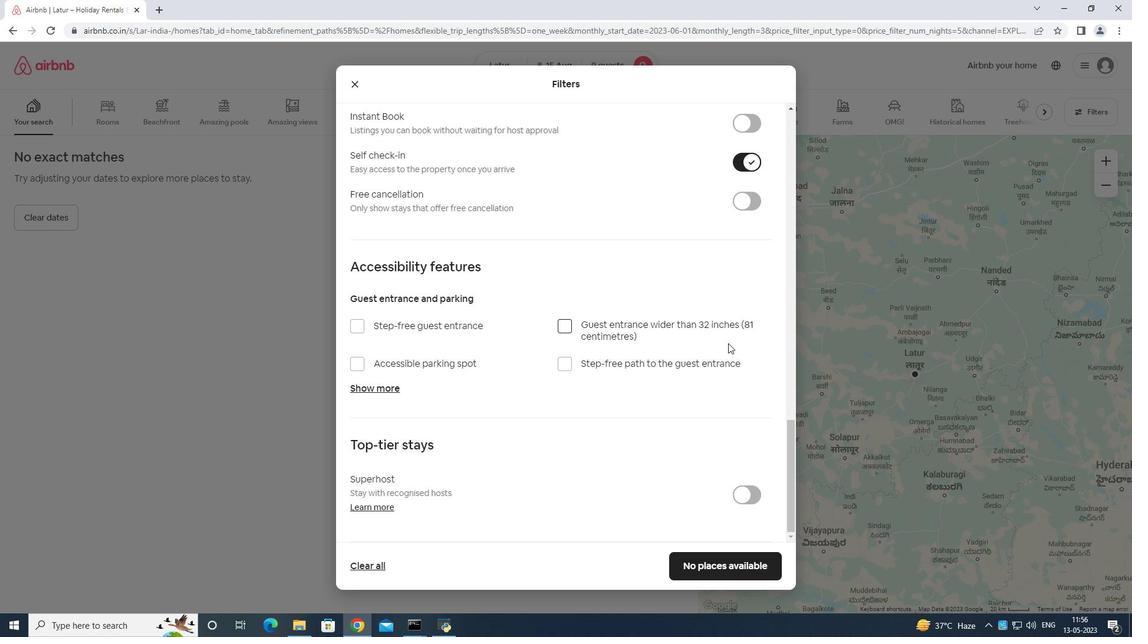
Action: Mouse scrolled (715, 368) with delta (0, 0)
Screenshot: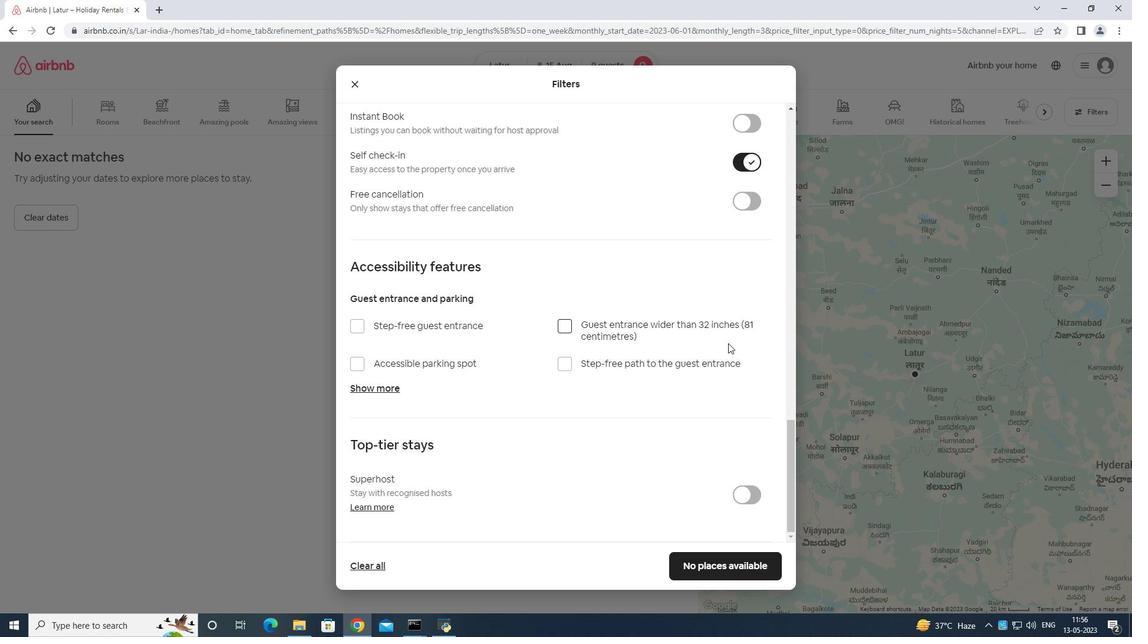 
Action: Mouse moved to (731, 561)
Screenshot: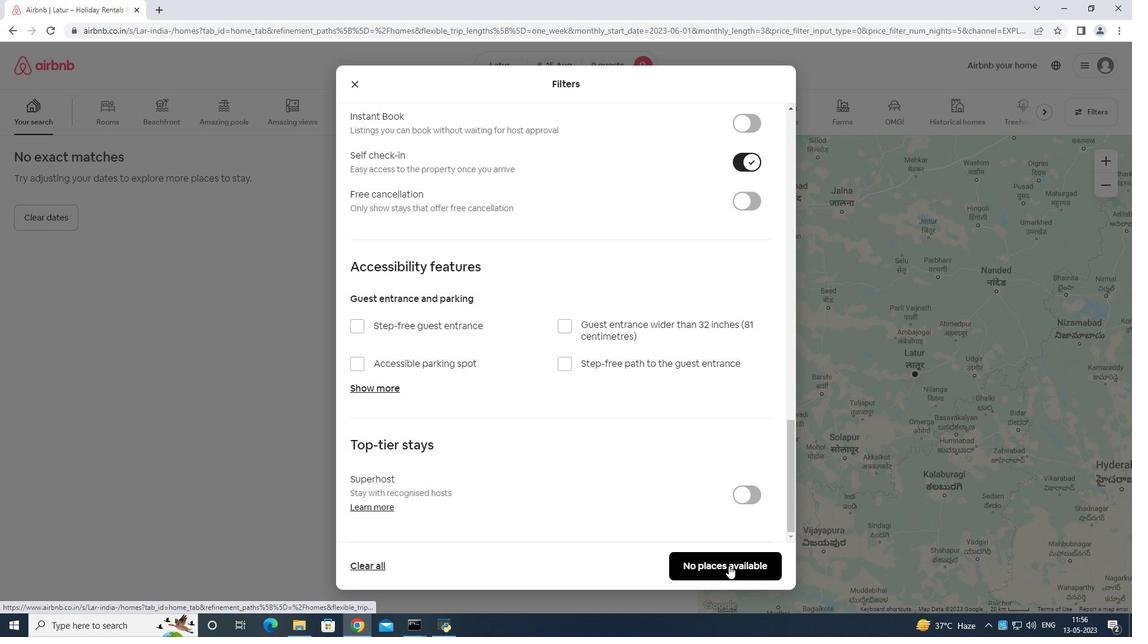 
Action: Mouse pressed left at (729, 565)
Screenshot: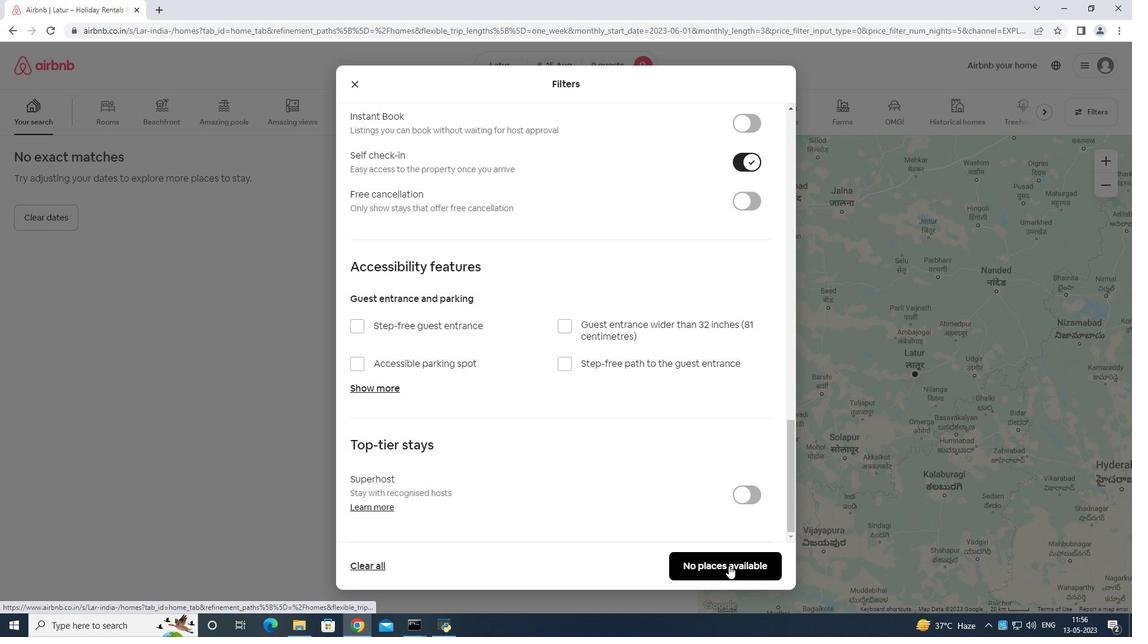 
Action: Mouse moved to (733, 555)
Screenshot: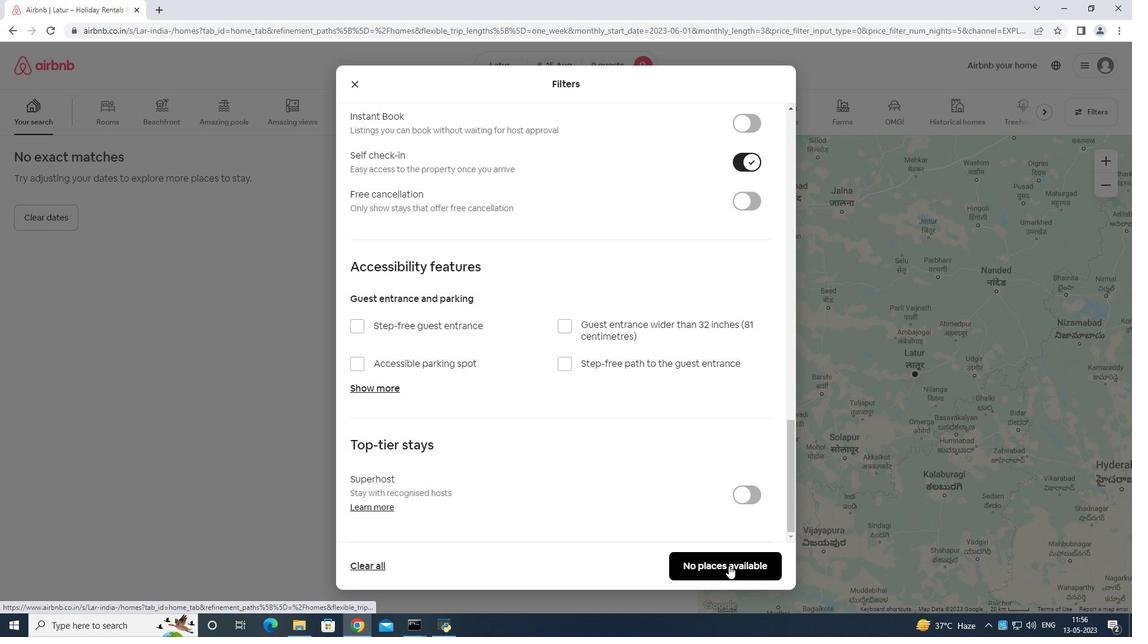 
